 Task: Look for space in Sakété, Benin from 17th June, 2023 to 21st June, 2023 for 2 adults in price range Rs.7000 to Rs.12000. Place can be private room with 1  bedroom having 2 beds and 1 bathroom. Property type can be flat. Amenities needed are: wifi, . Booking option can be shelf check-in. Required host language is English.
Action: Mouse moved to (751, 135)
Screenshot: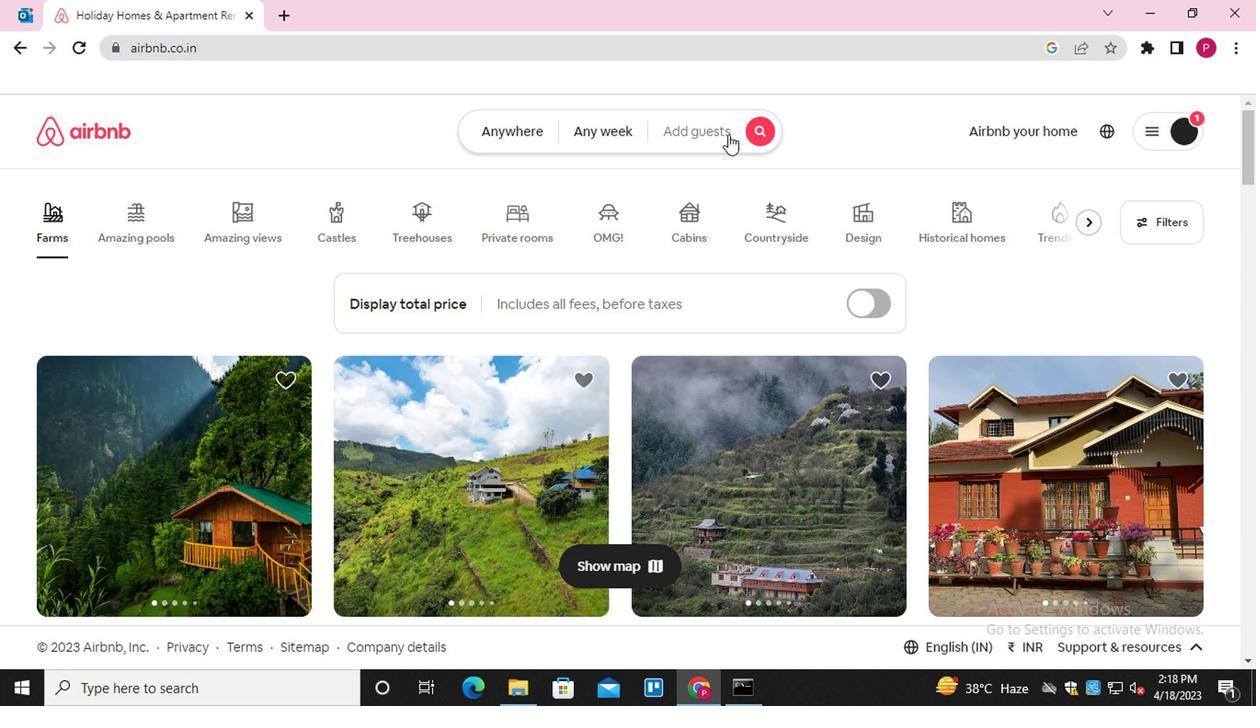 
Action: Mouse pressed left at (751, 135)
Screenshot: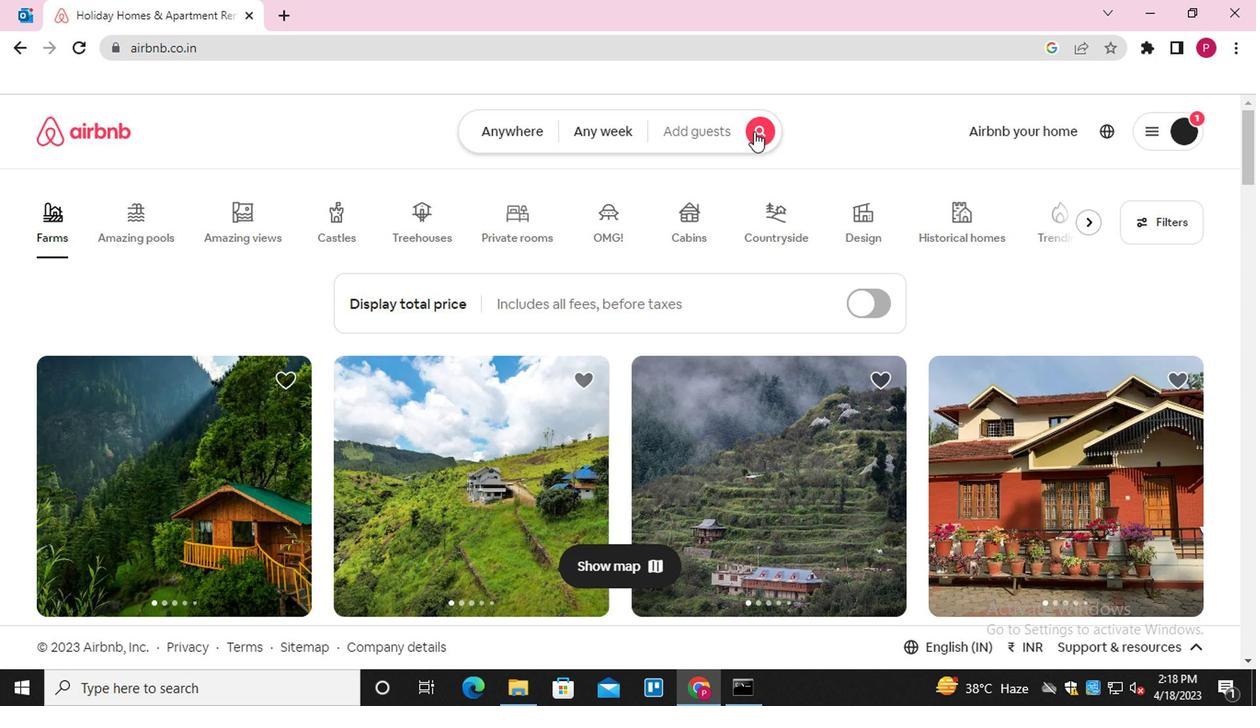 
Action: Mouse moved to (392, 216)
Screenshot: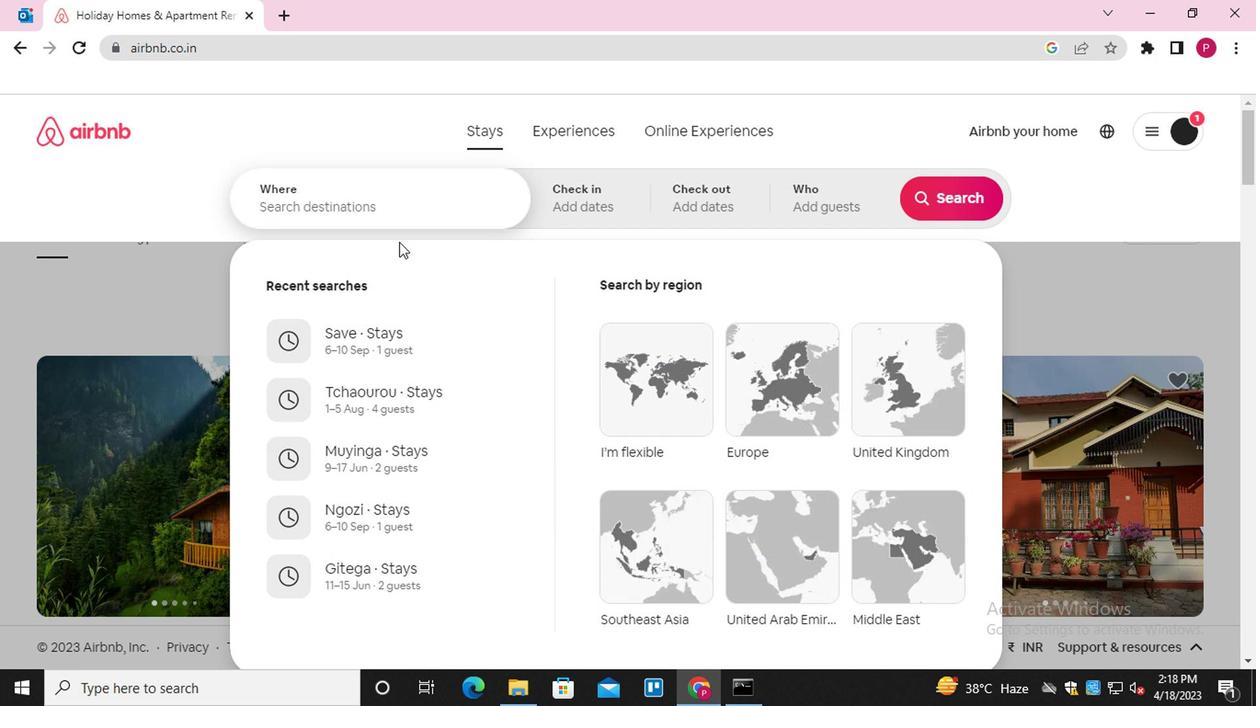 
Action: Mouse pressed left at (392, 216)
Screenshot: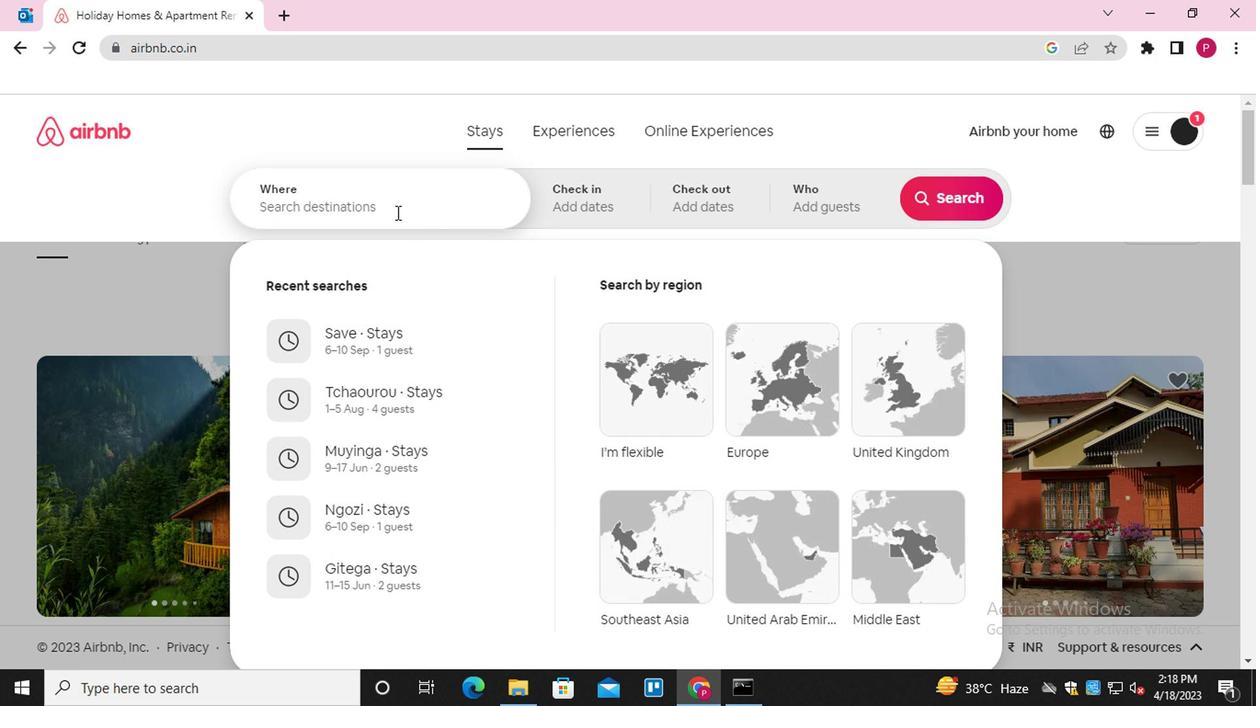 
Action: Key pressed <Key.shift><Key.shift><Key.shift><Key.shift><Key.shift>
Screenshot: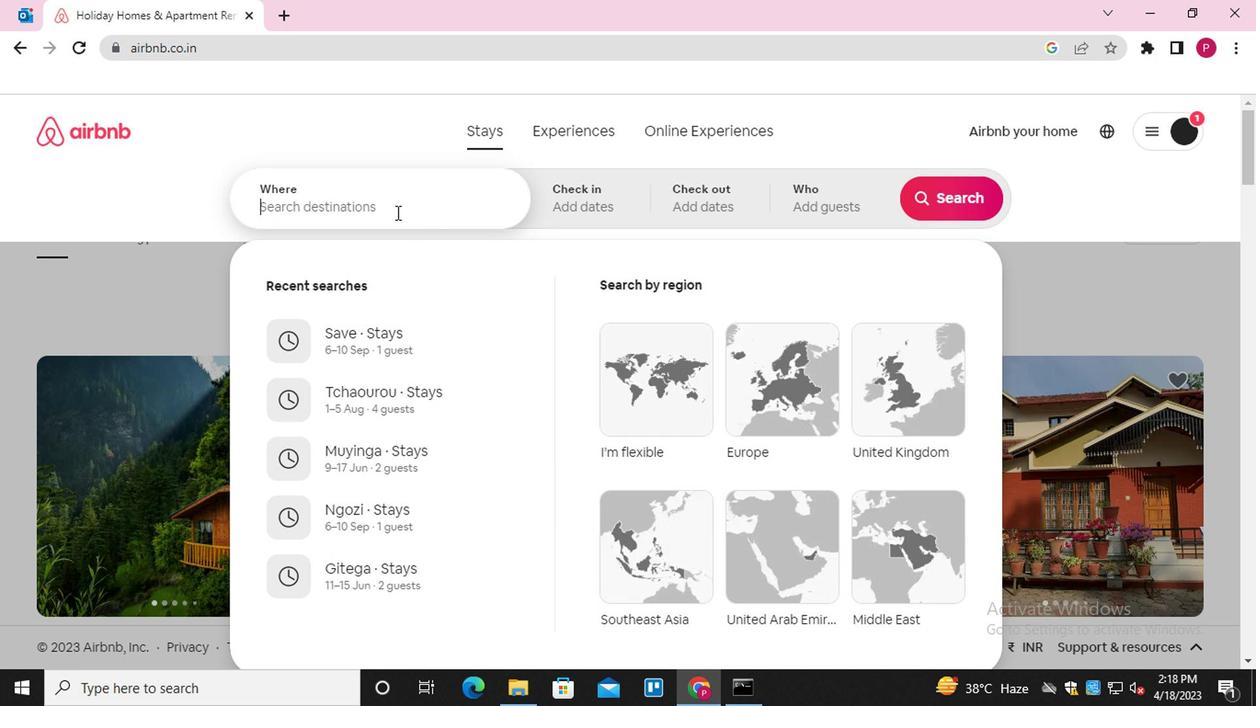 
Action: Mouse moved to (393, 216)
Screenshot: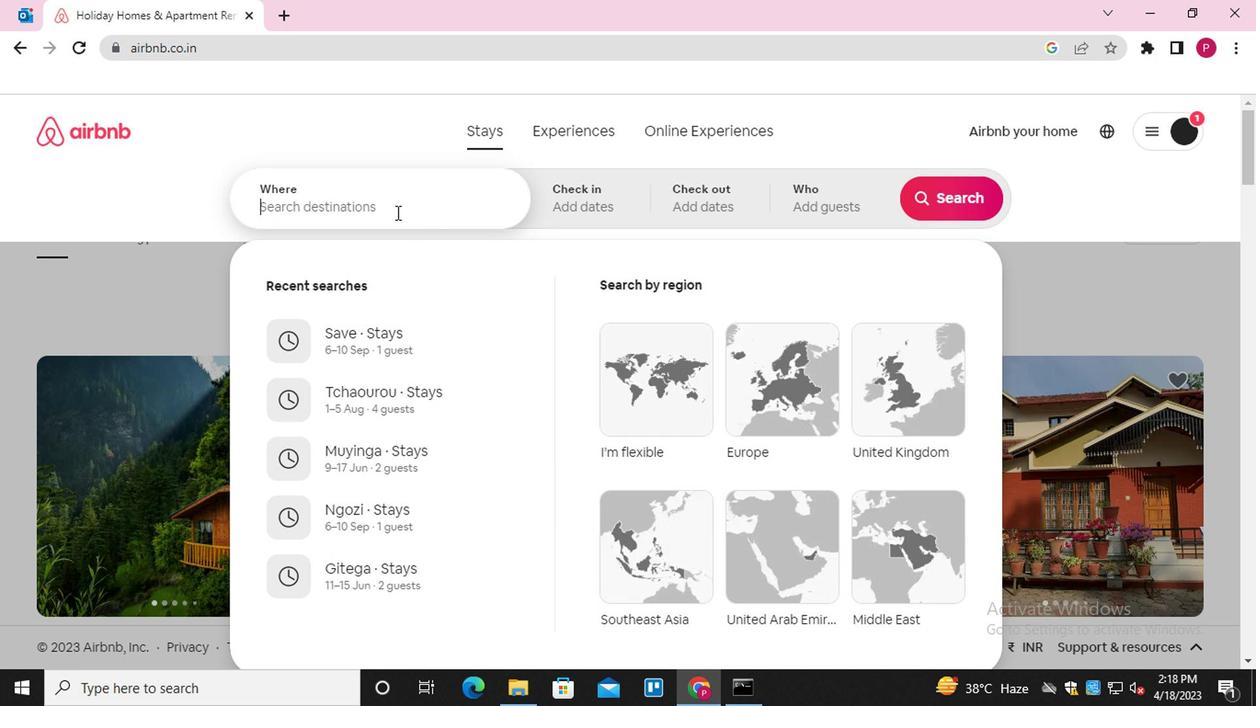 
Action: Key pressed <Key.shift><Key.shift><Key.shift><Key.shift>SAETE,<Key.space><Key.backspace><Key.backspace><Key.backspace><Key.backspace><Key.backspace>KETE
Screenshot: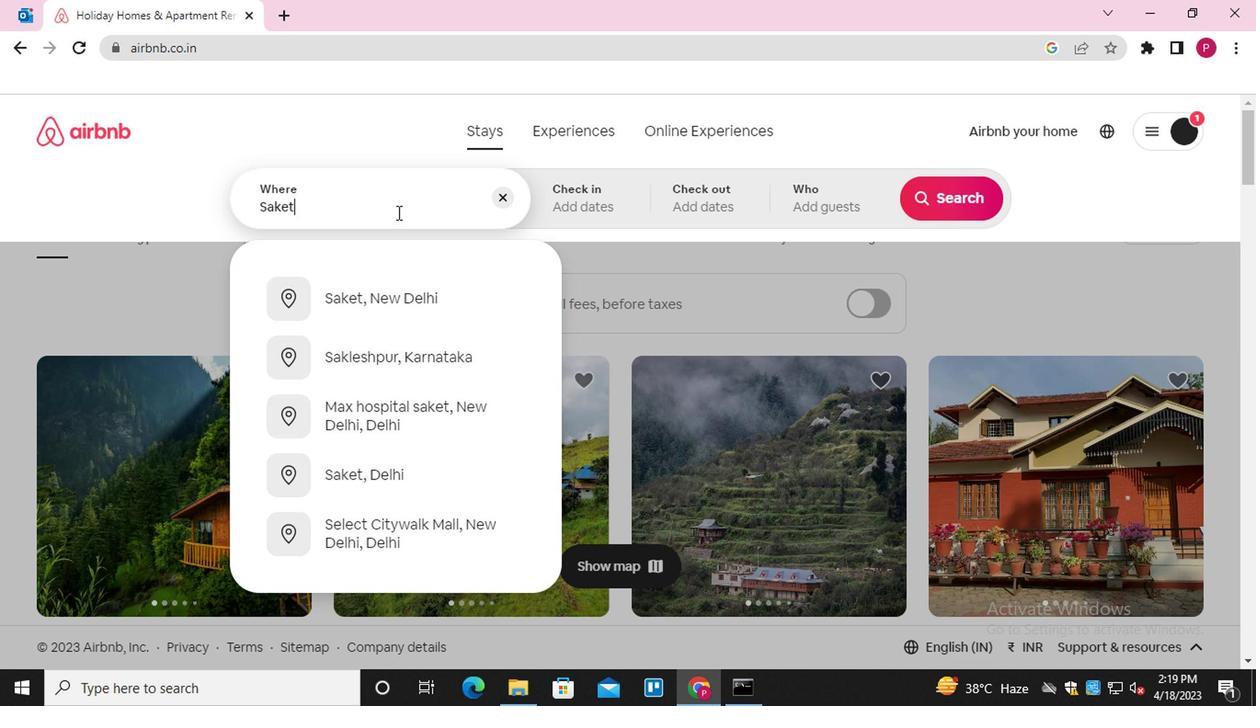 
Action: Mouse moved to (394, 479)
Screenshot: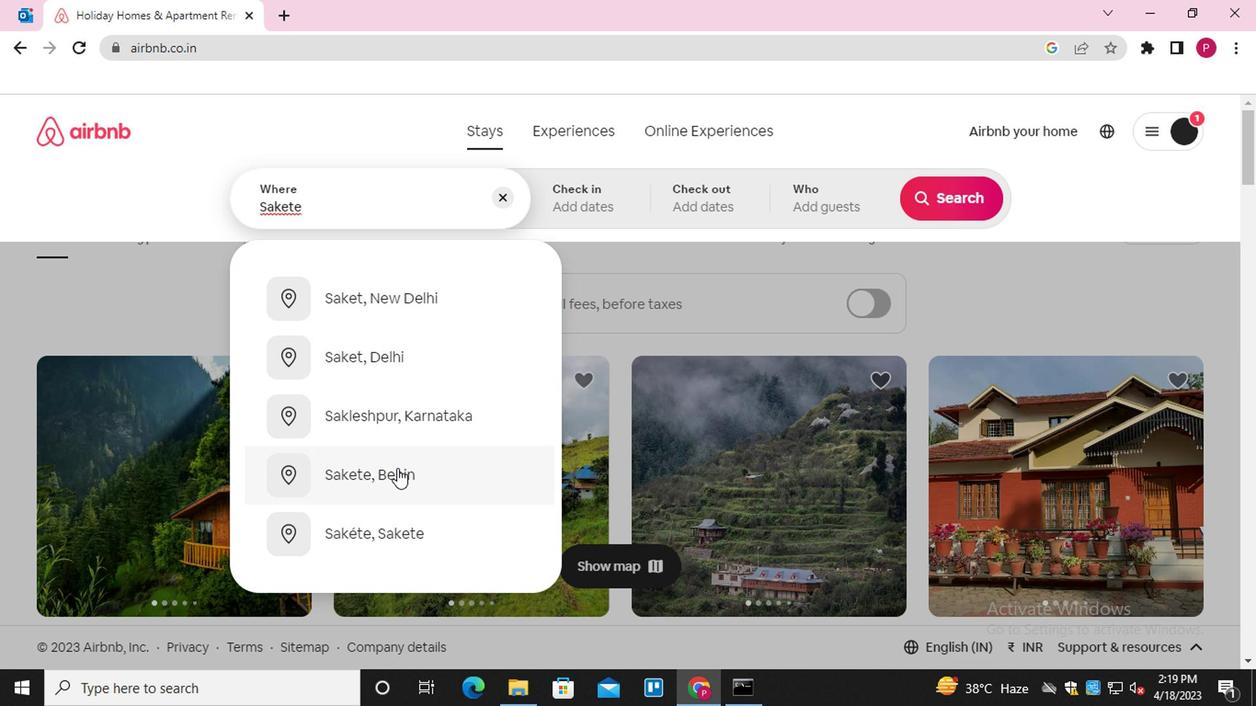 
Action: Mouse pressed left at (394, 479)
Screenshot: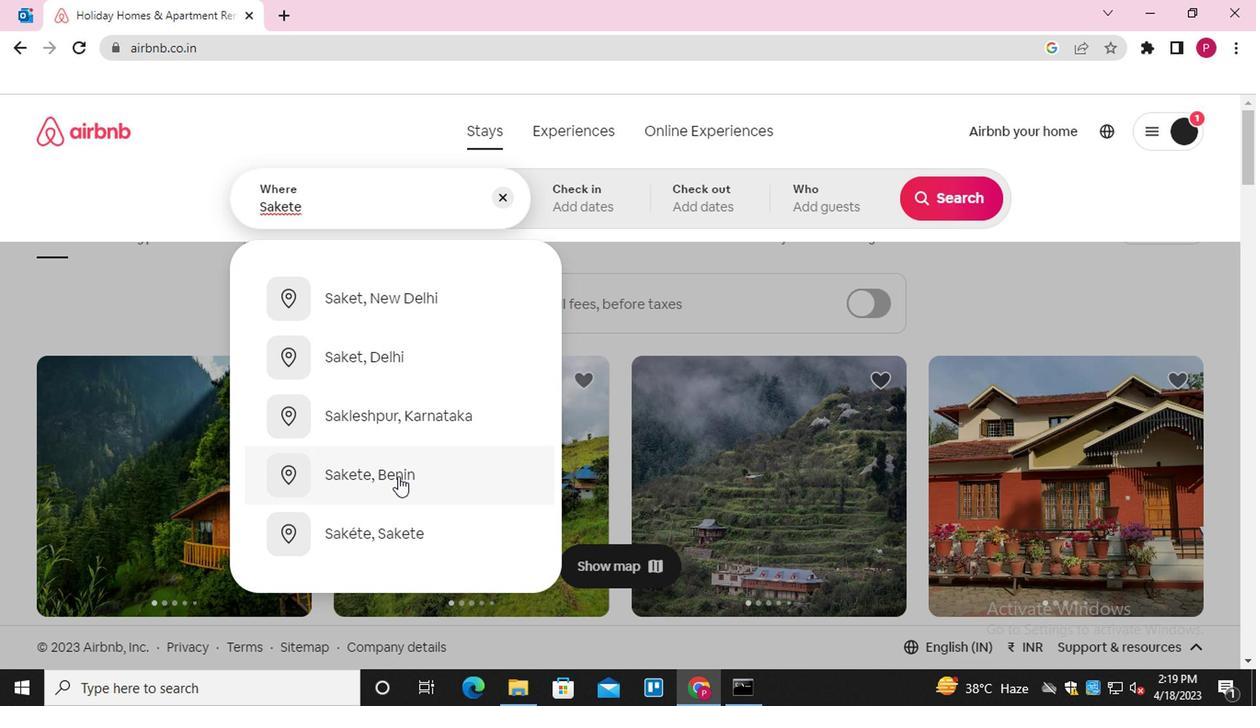 
Action: Mouse moved to (938, 344)
Screenshot: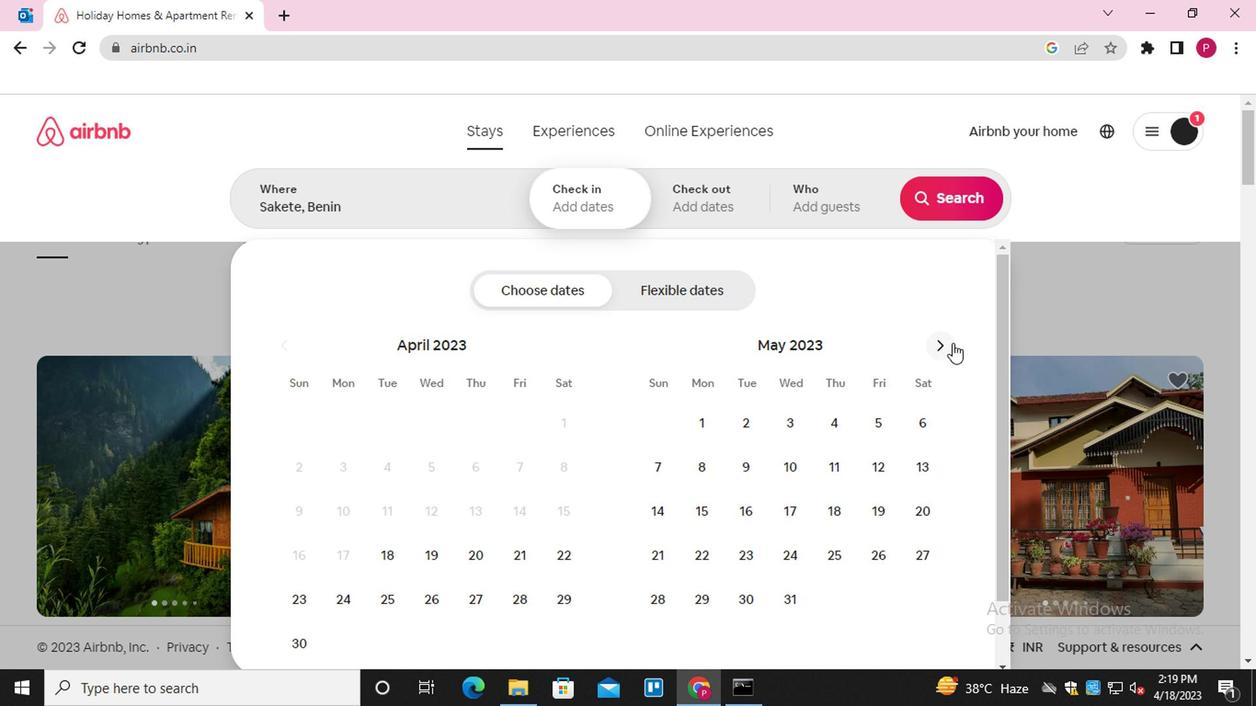 
Action: Mouse pressed left at (938, 344)
Screenshot: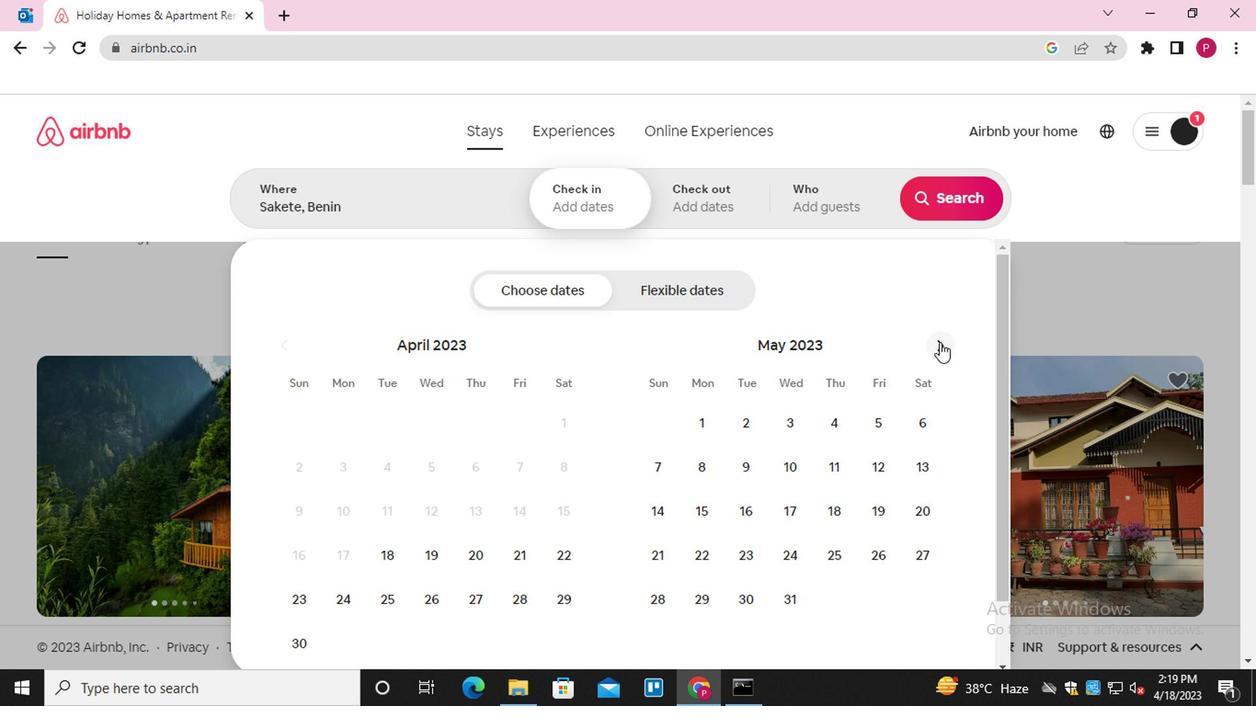 
Action: Mouse moved to (924, 519)
Screenshot: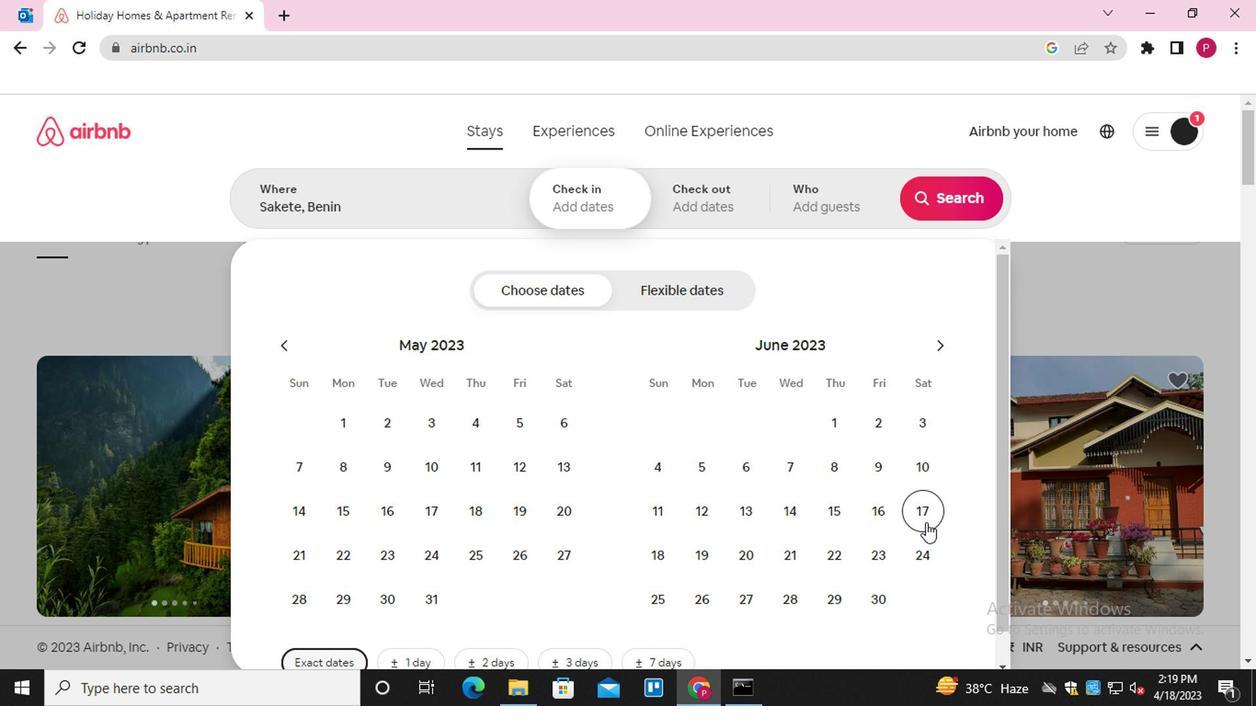 
Action: Mouse pressed left at (924, 519)
Screenshot: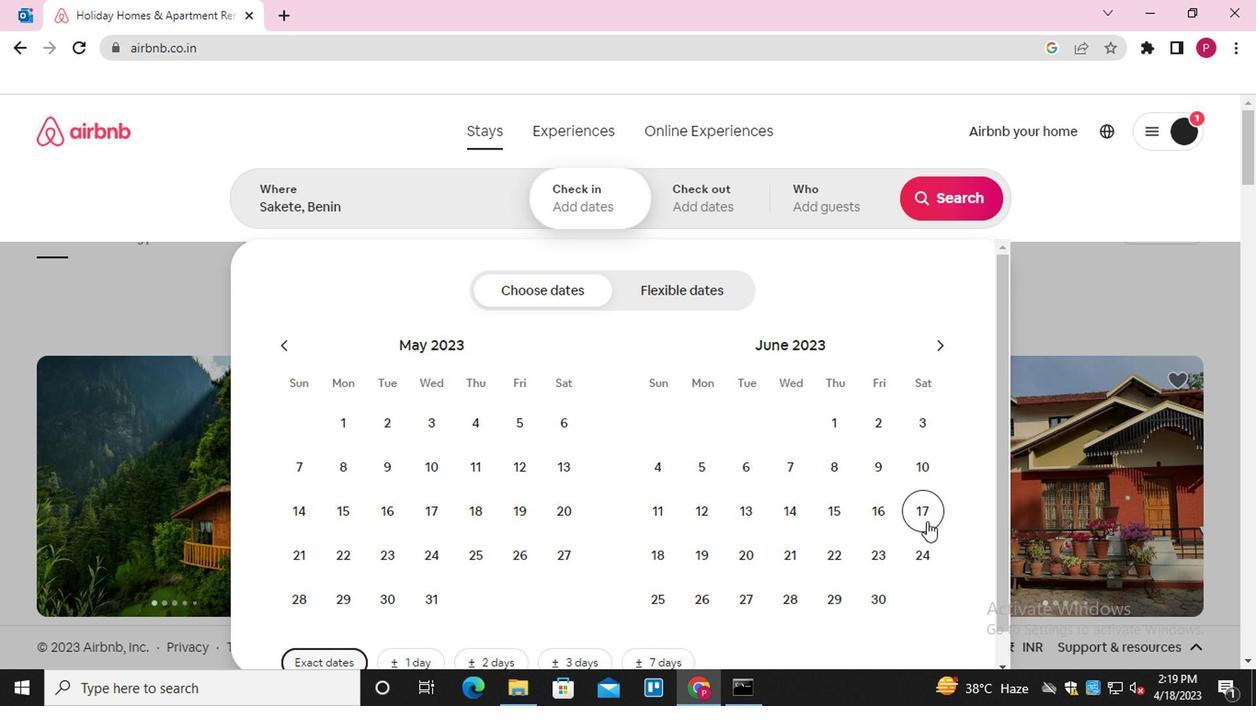 
Action: Mouse moved to (787, 562)
Screenshot: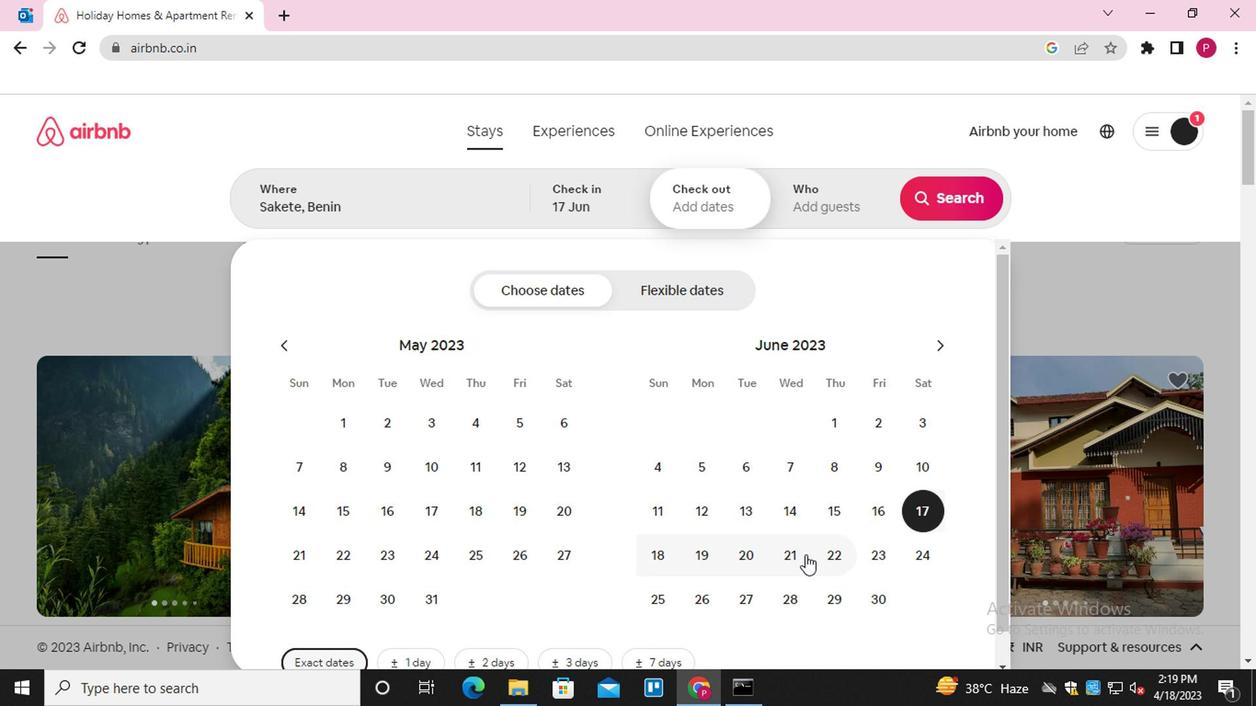 
Action: Mouse pressed left at (787, 562)
Screenshot: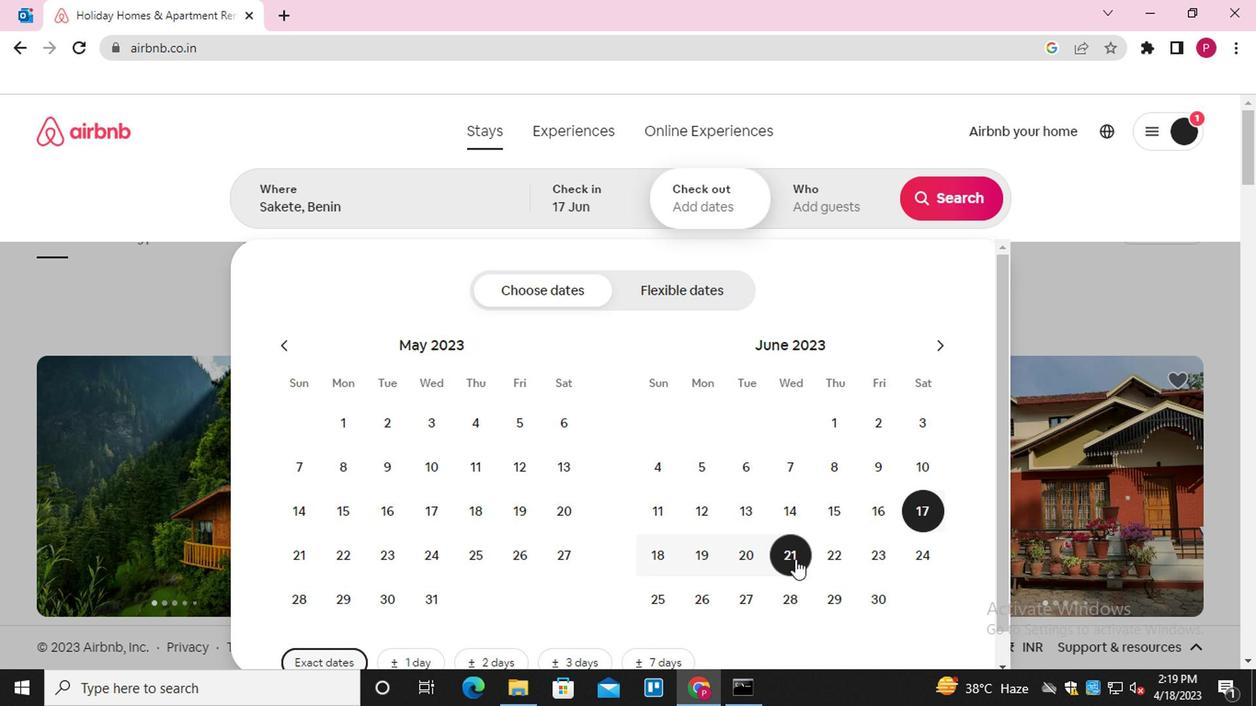 
Action: Mouse moved to (813, 212)
Screenshot: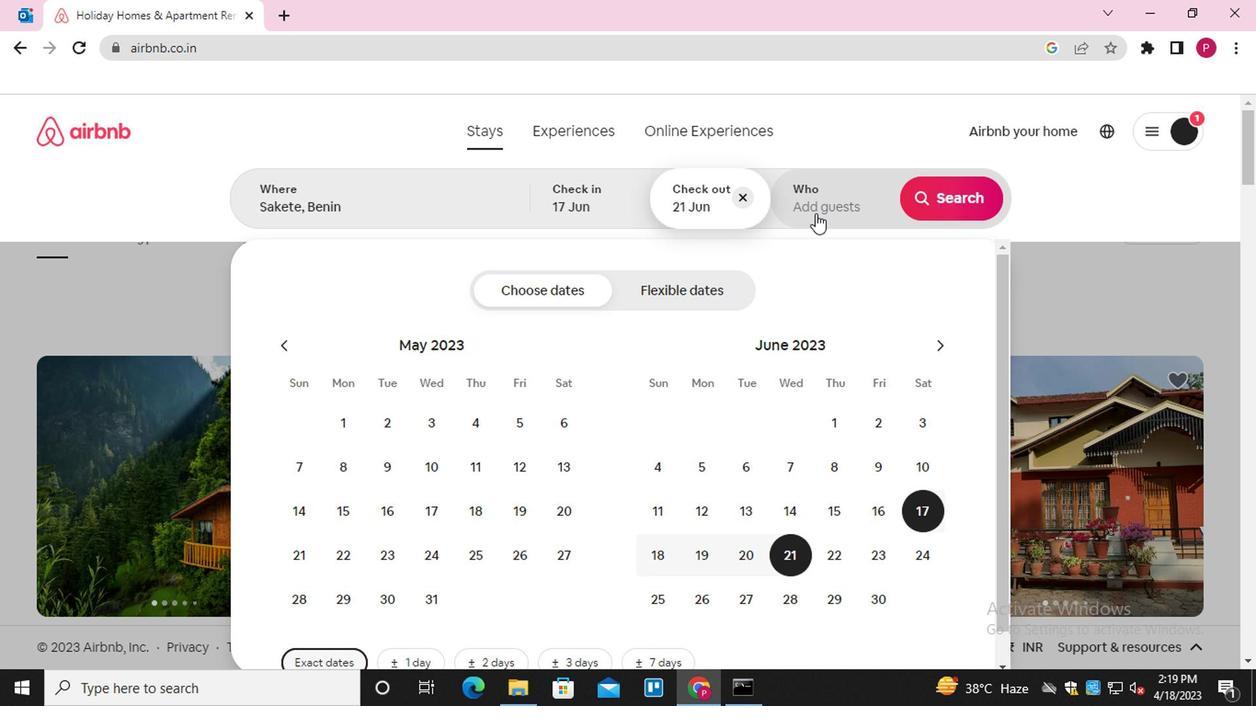 
Action: Mouse pressed left at (813, 212)
Screenshot: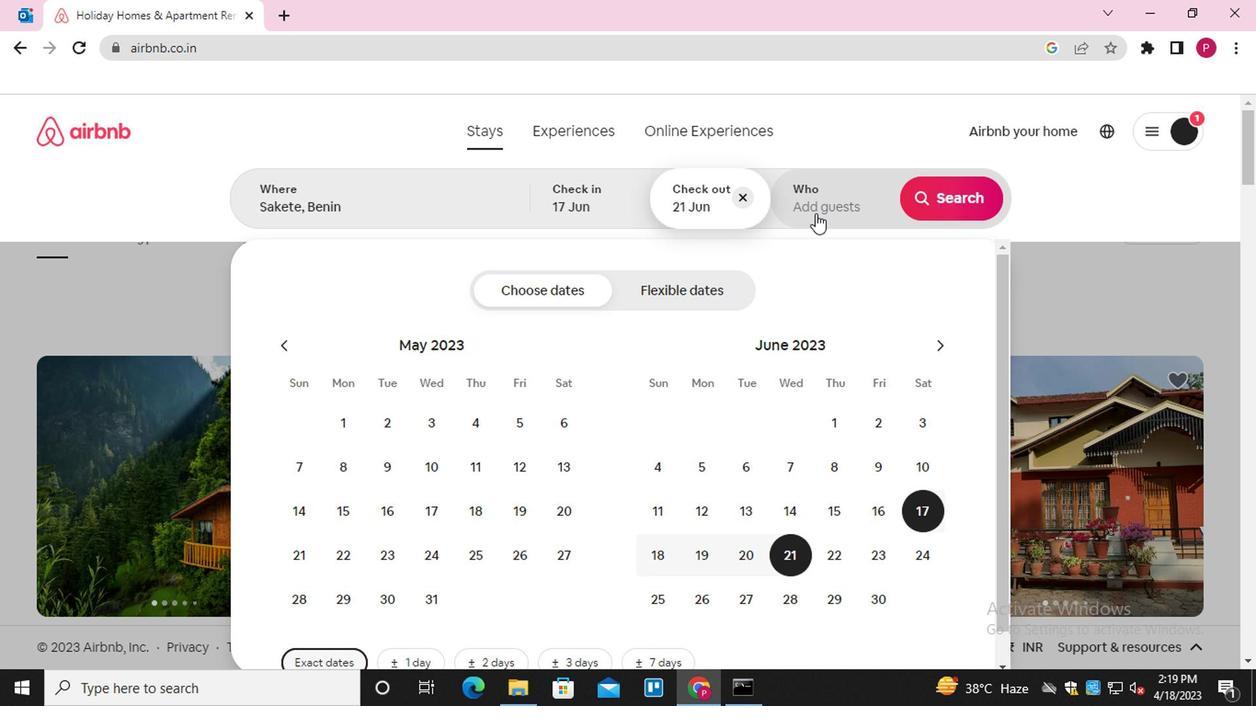 
Action: Mouse moved to (957, 296)
Screenshot: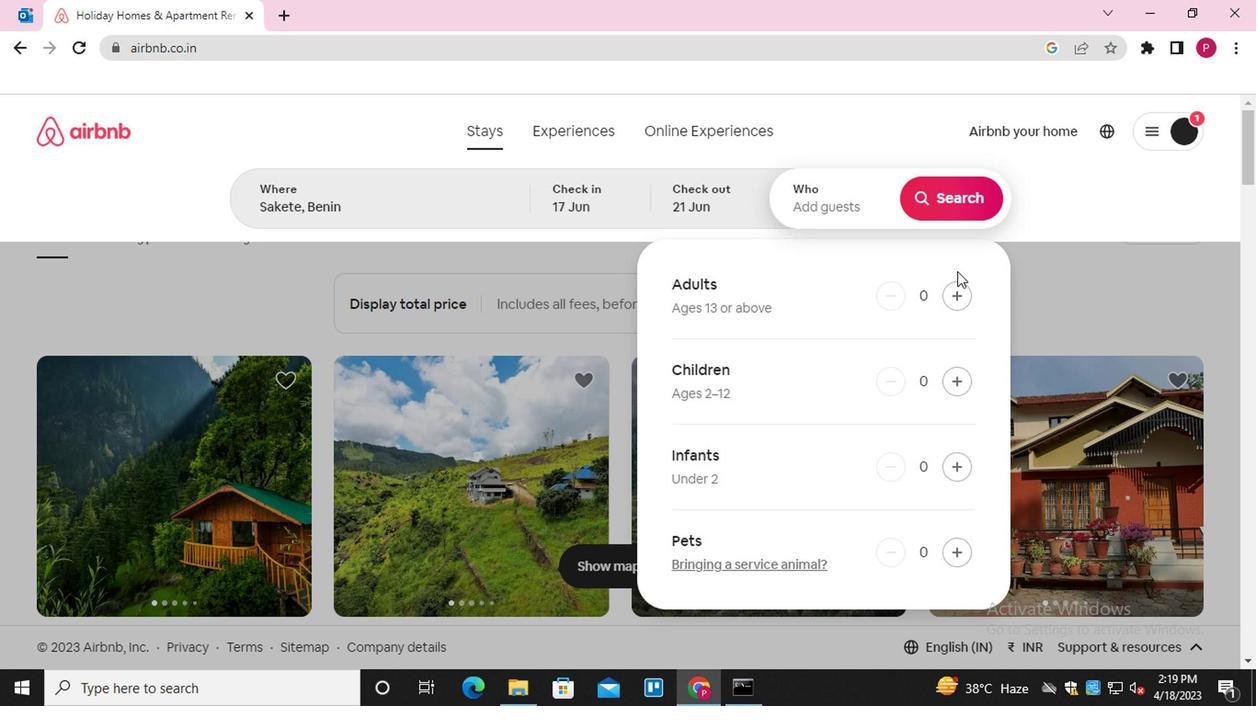 
Action: Mouse pressed left at (957, 296)
Screenshot: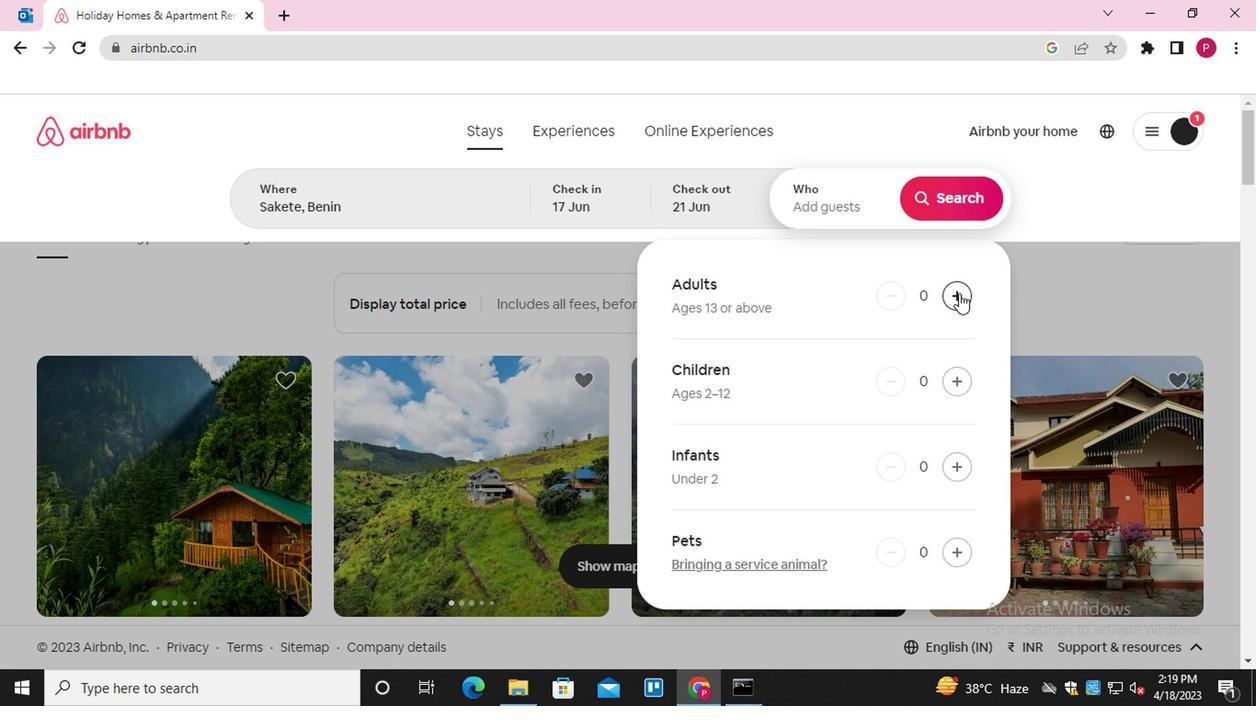 
Action: Mouse pressed left at (957, 296)
Screenshot: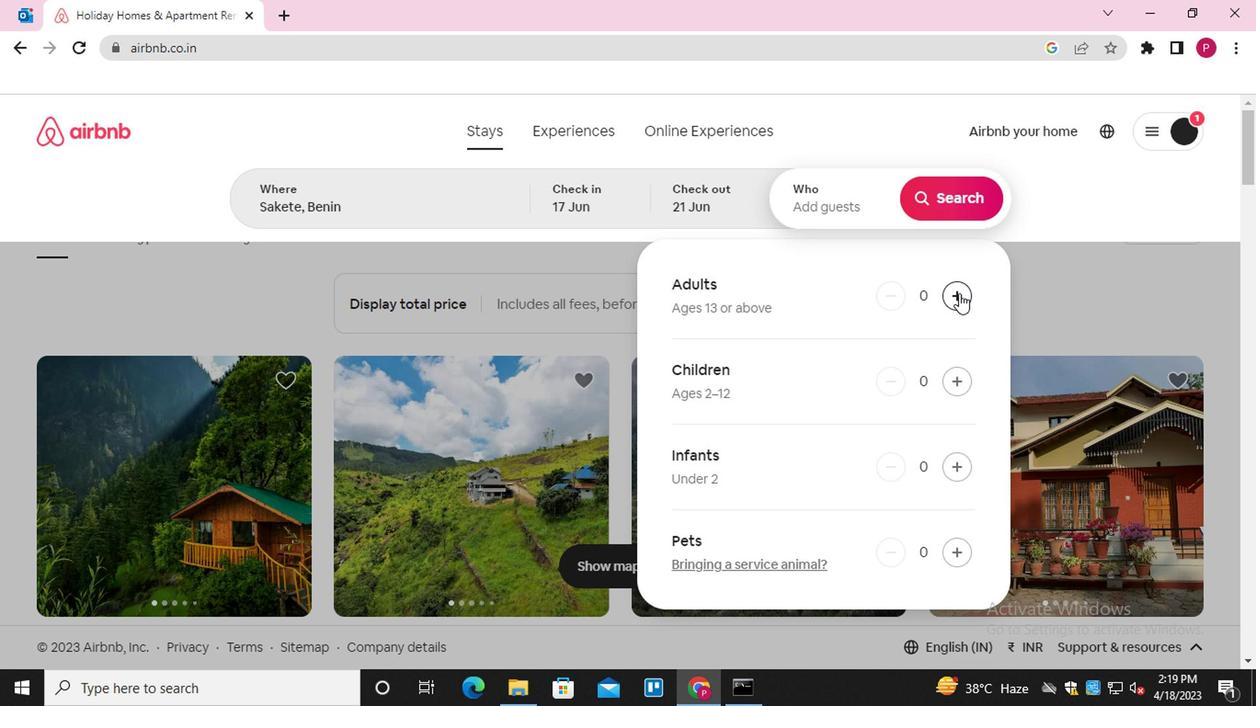 
Action: Mouse moved to (946, 205)
Screenshot: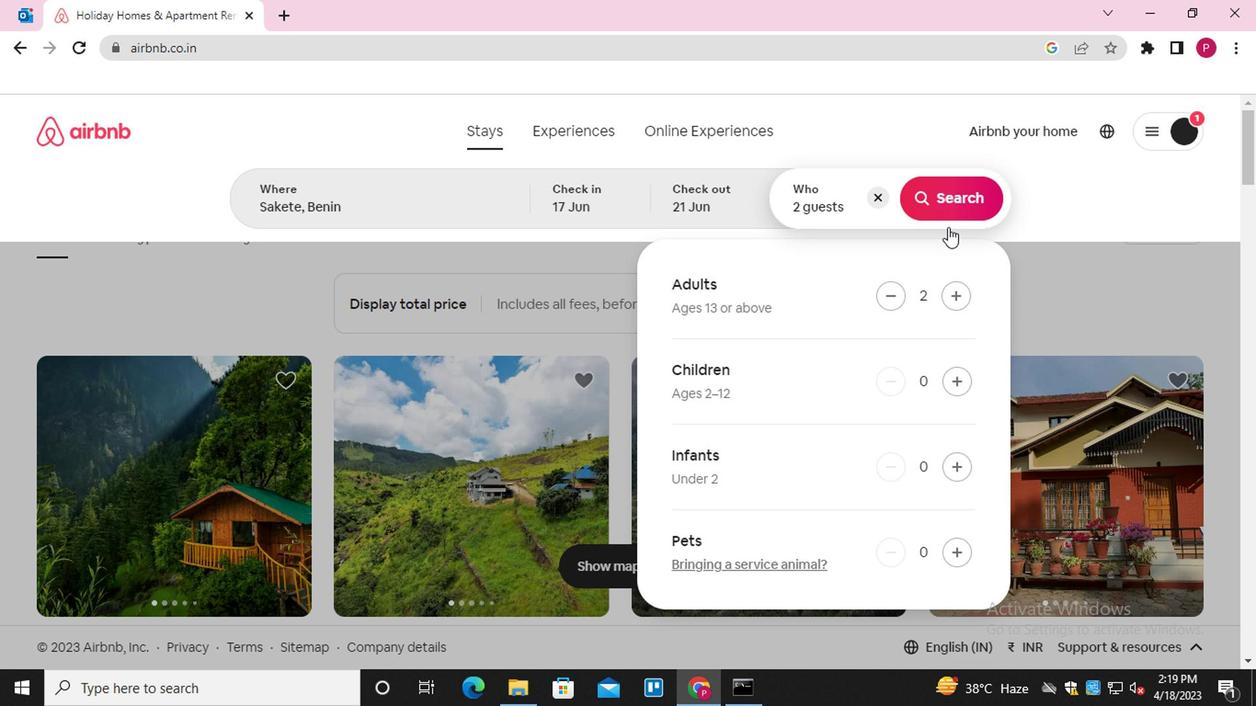 
Action: Mouse pressed left at (946, 205)
Screenshot: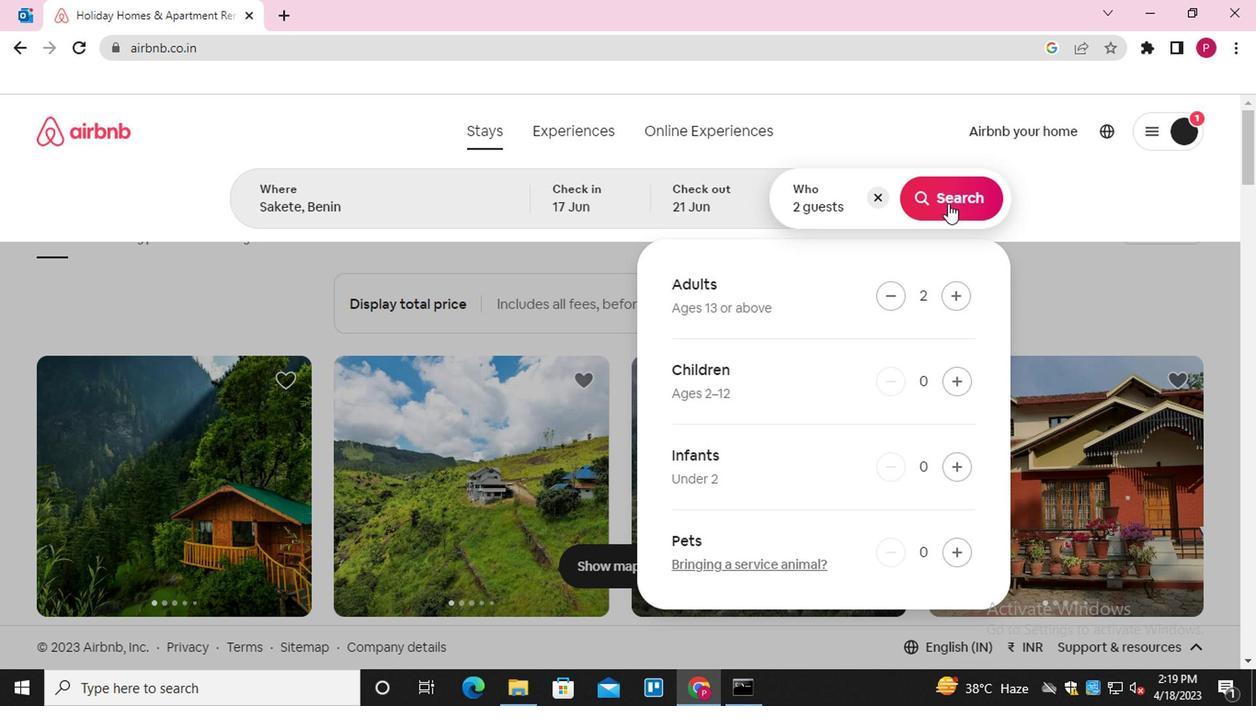 
Action: Mouse moved to (1173, 216)
Screenshot: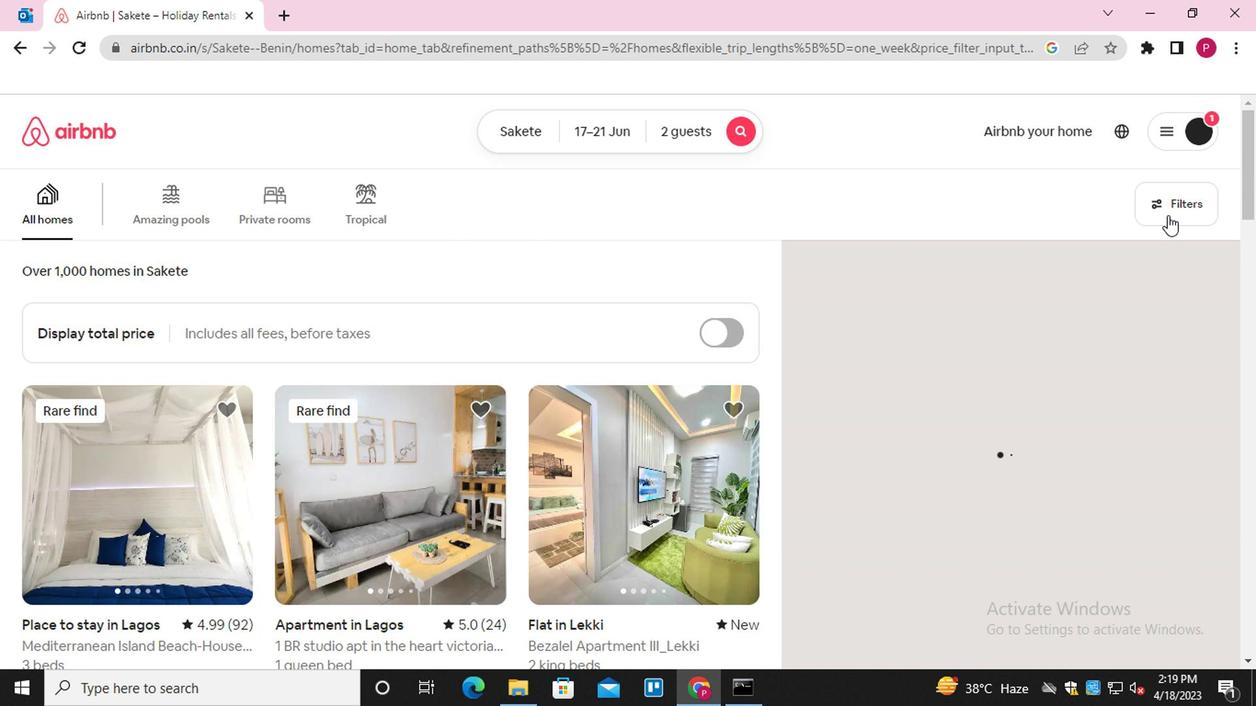 
Action: Mouse pressed left at (1173, 216)
Screenshot: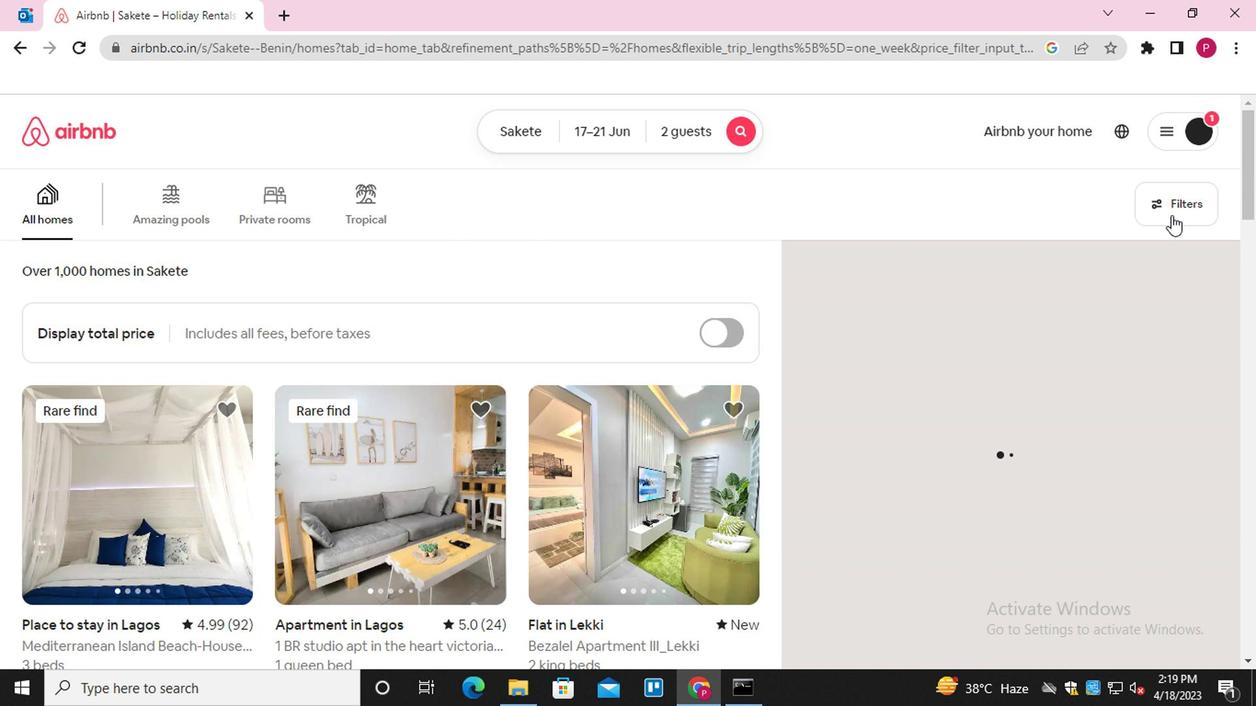 
Action: Mouse moved to (394, 445)
Screenshot: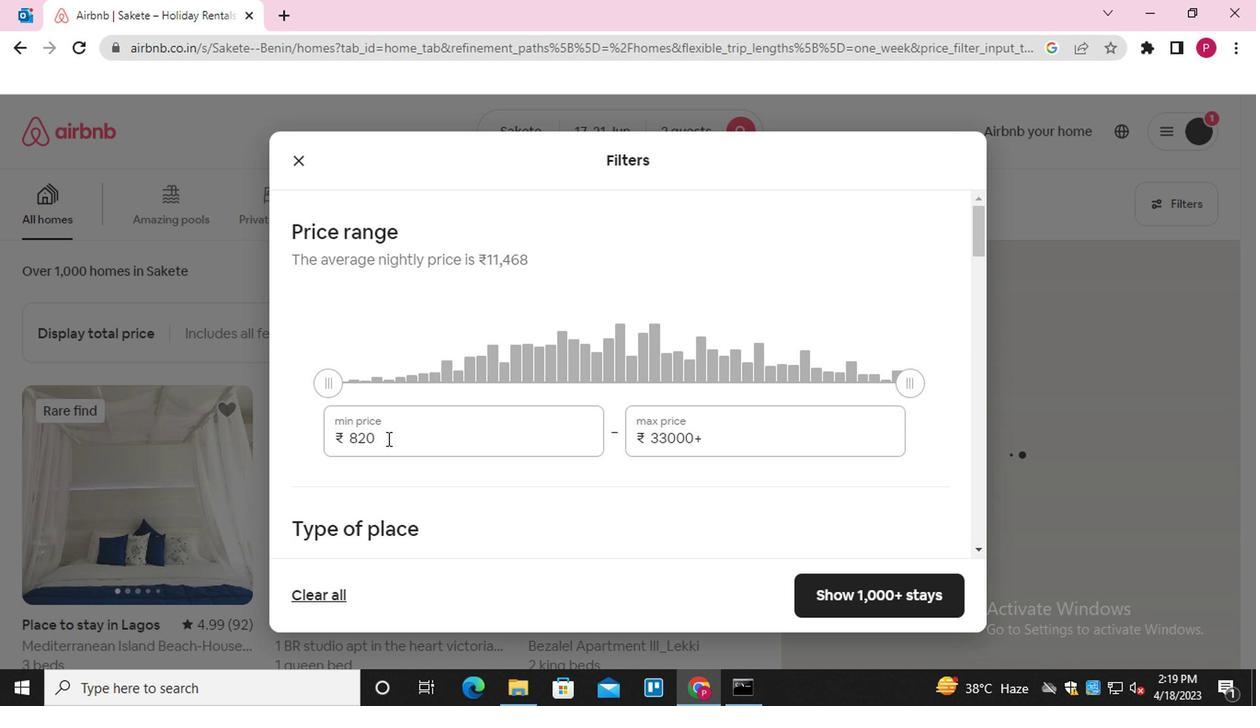
Action: Mouse pressed left at (394, 445)
Screenshot: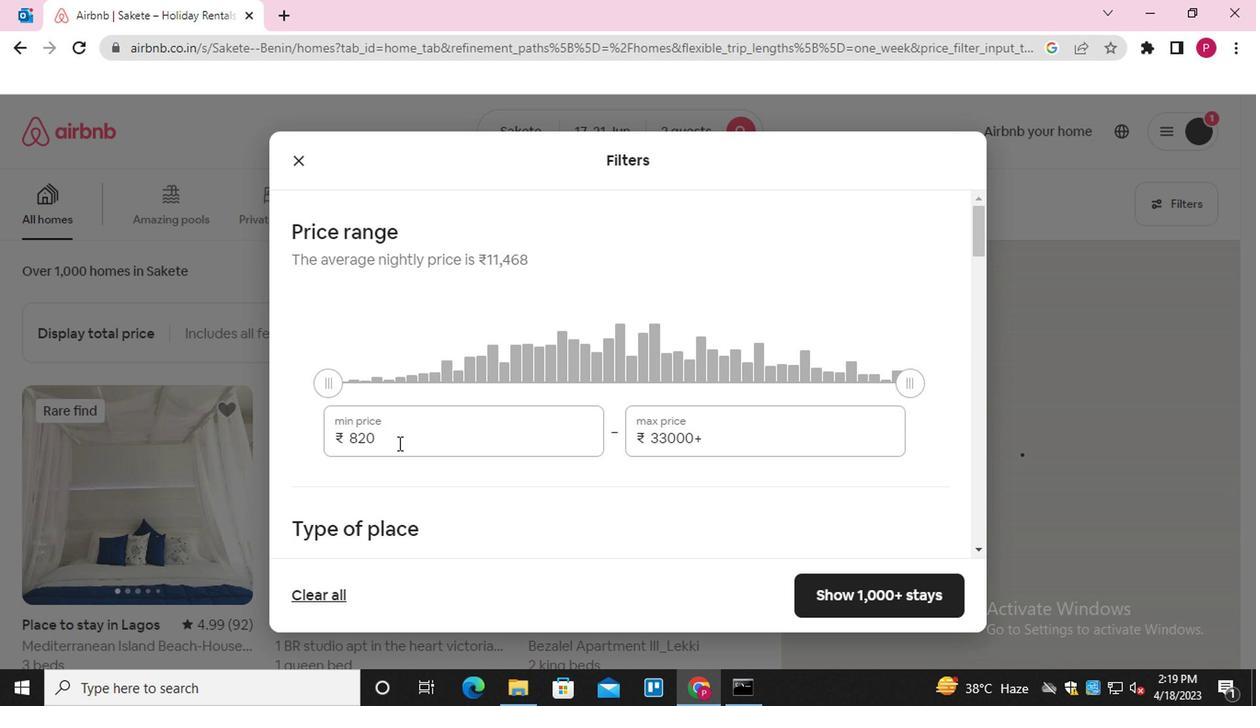 
Action: Mouse pressed left at (394, 445)
Screenshot: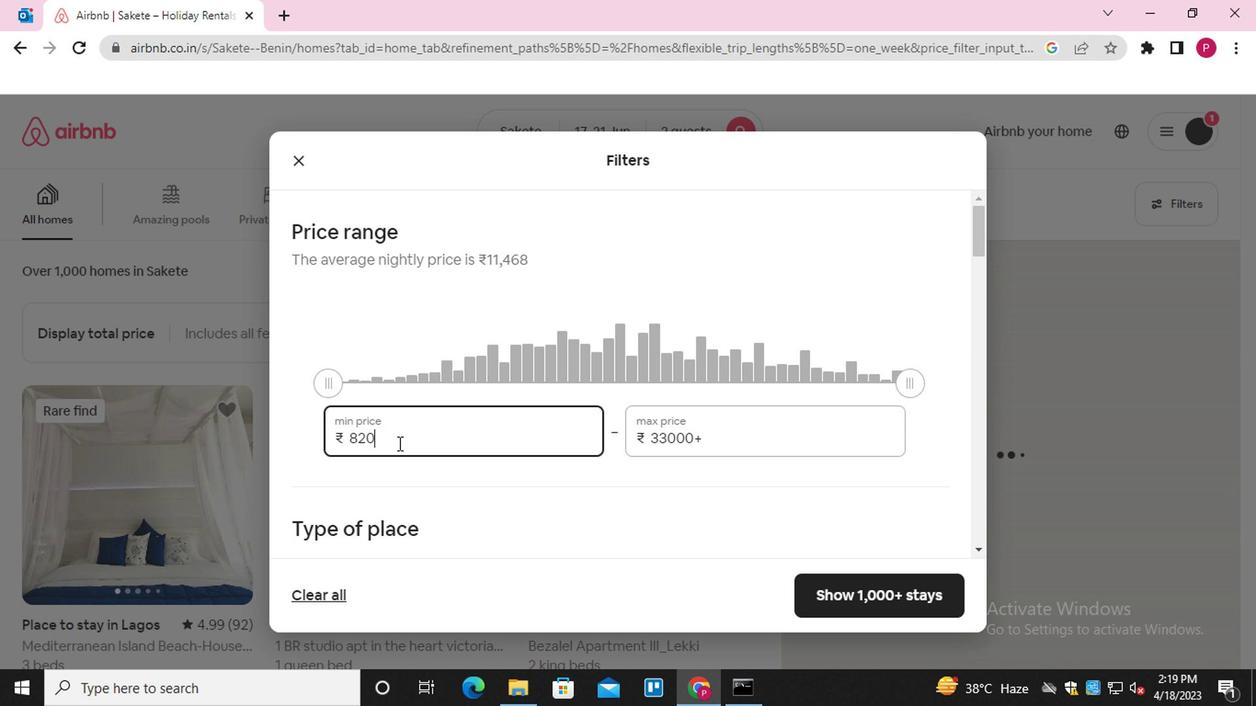 
Action: Mouse pressed left at (394, 445)
Screenshot: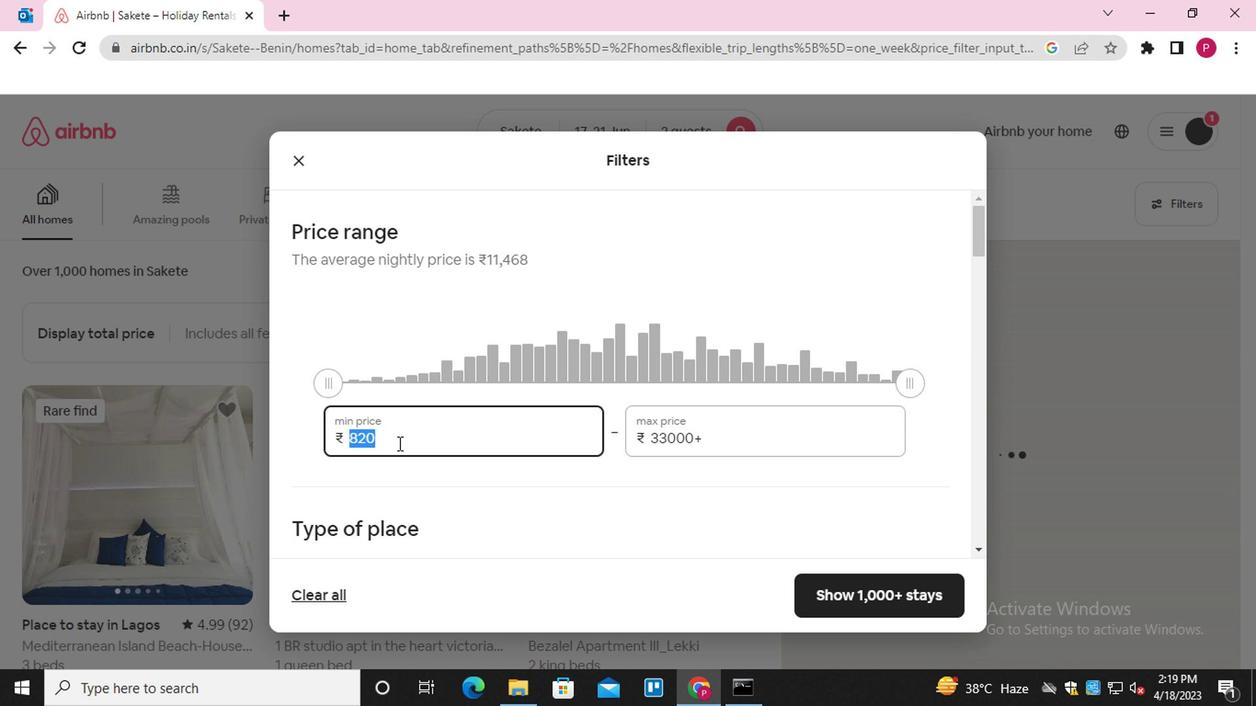 
Action: Key pressed 7000<Key.tab>12000
Screenshot: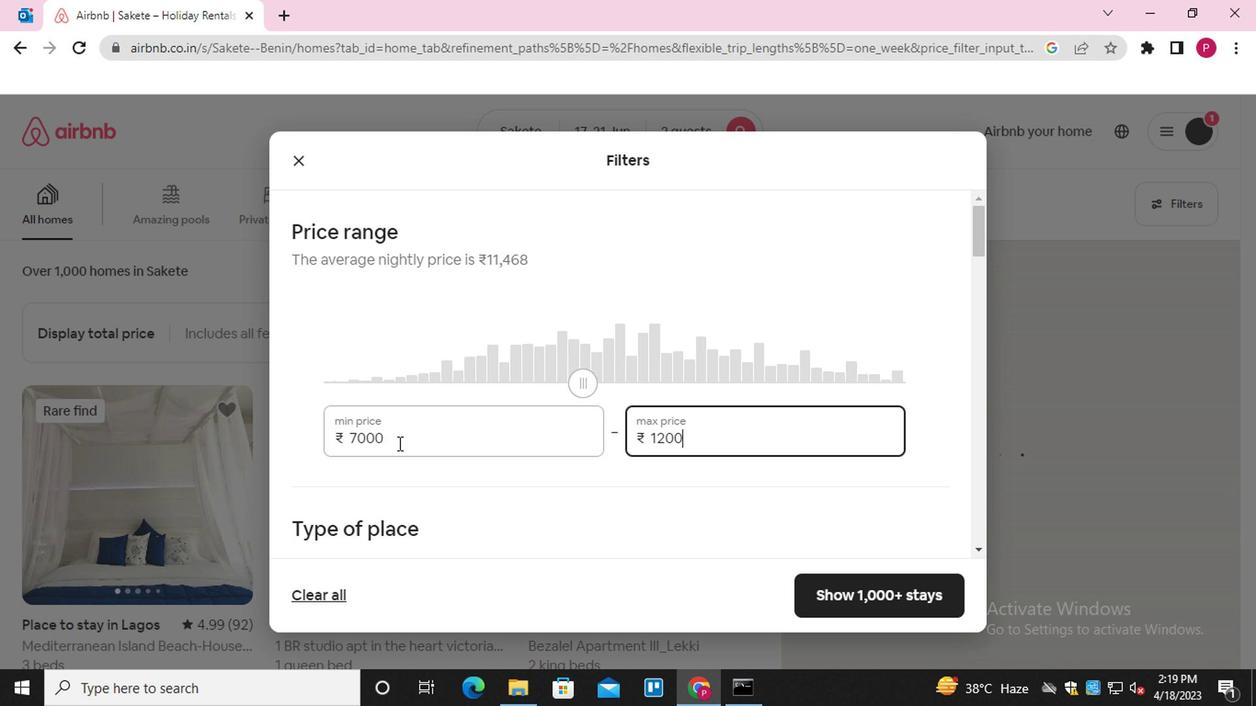 
Action: Mouse moved to (481, 512)
Screenshot: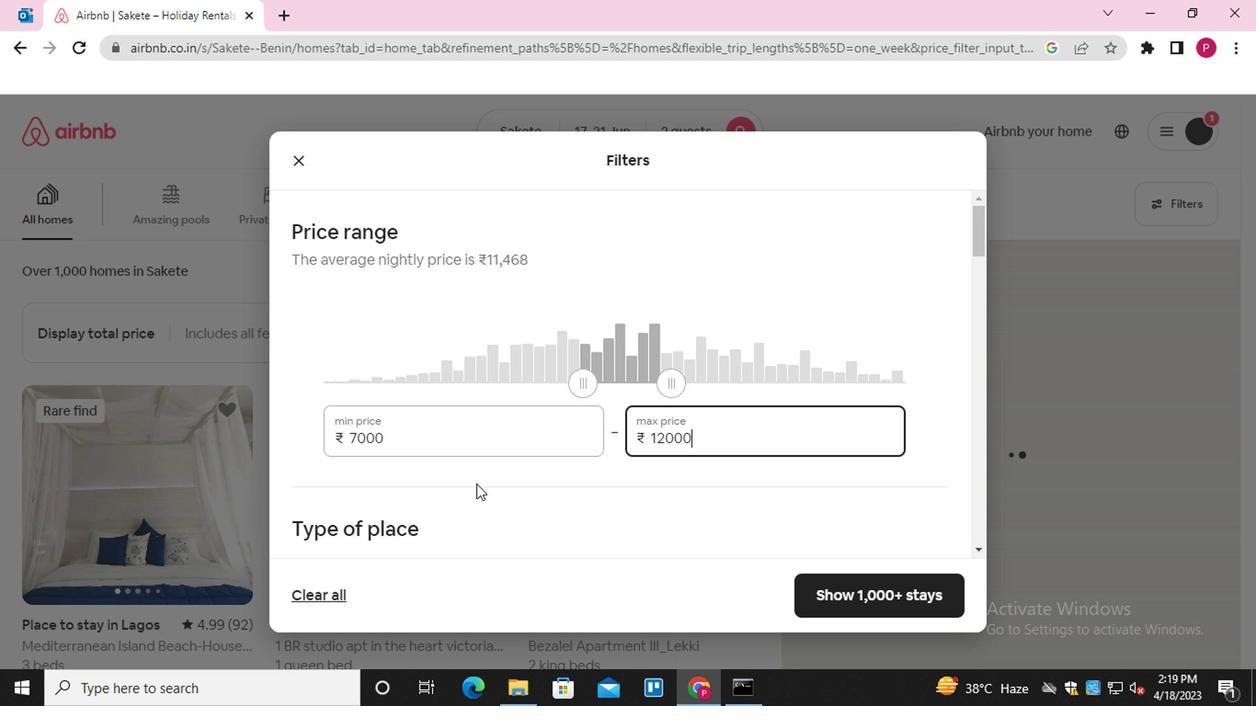 
Action: Mouse scrolled (481, 511) with delta (0, 0)
Screenshot: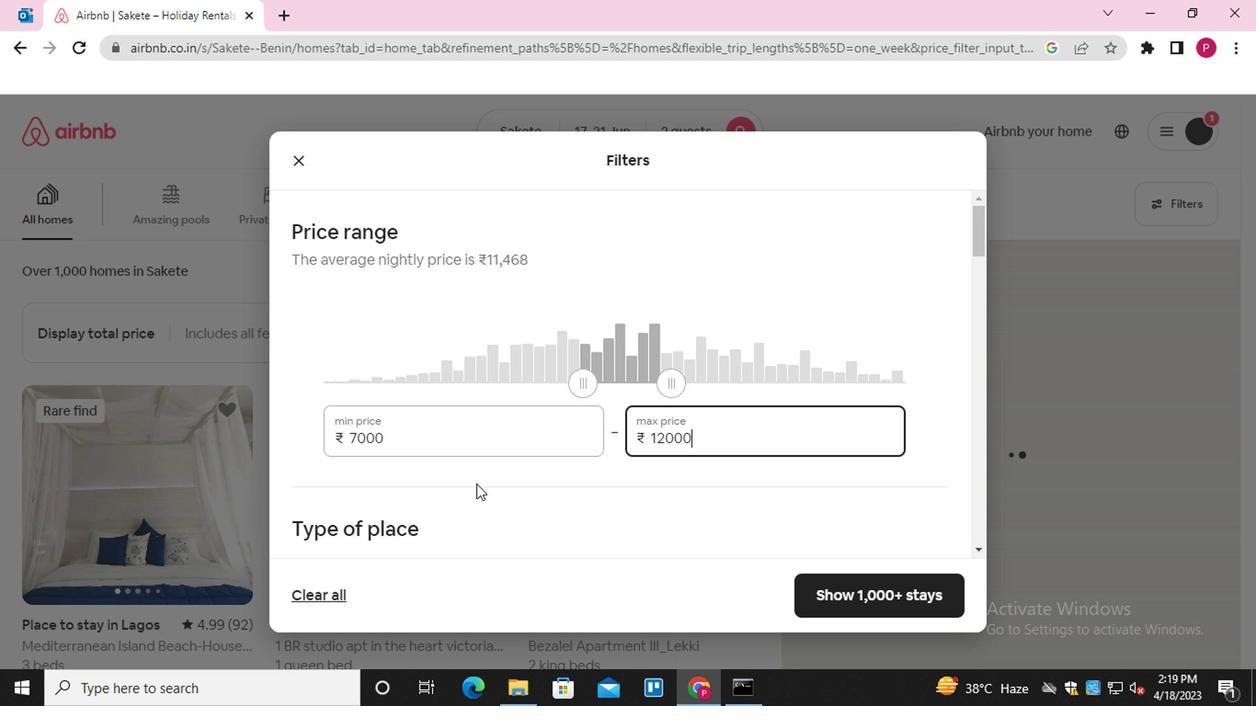 
Action: Mouse moved to (483, 517)
Screenshot: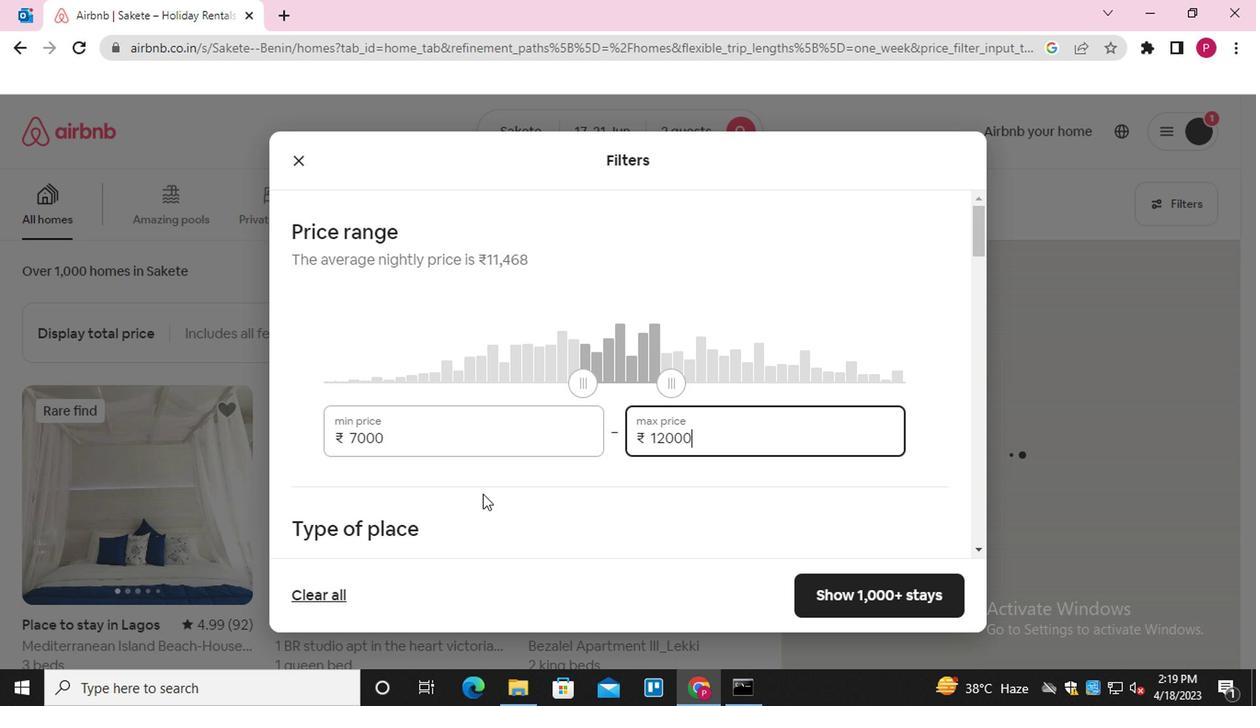 
Action: Mouse scrolled (483, 517) with delta (0, 0)
Screenshot: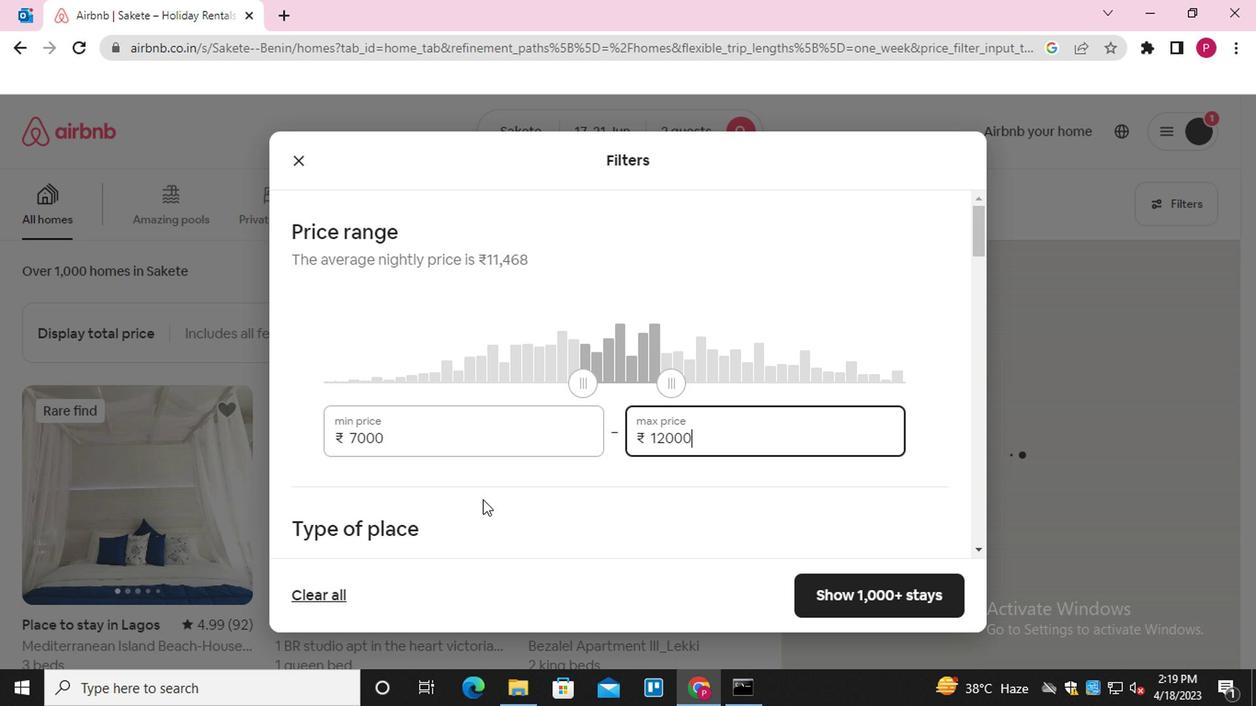 
Action: Mouse moved to (628, 411)
Screenshot: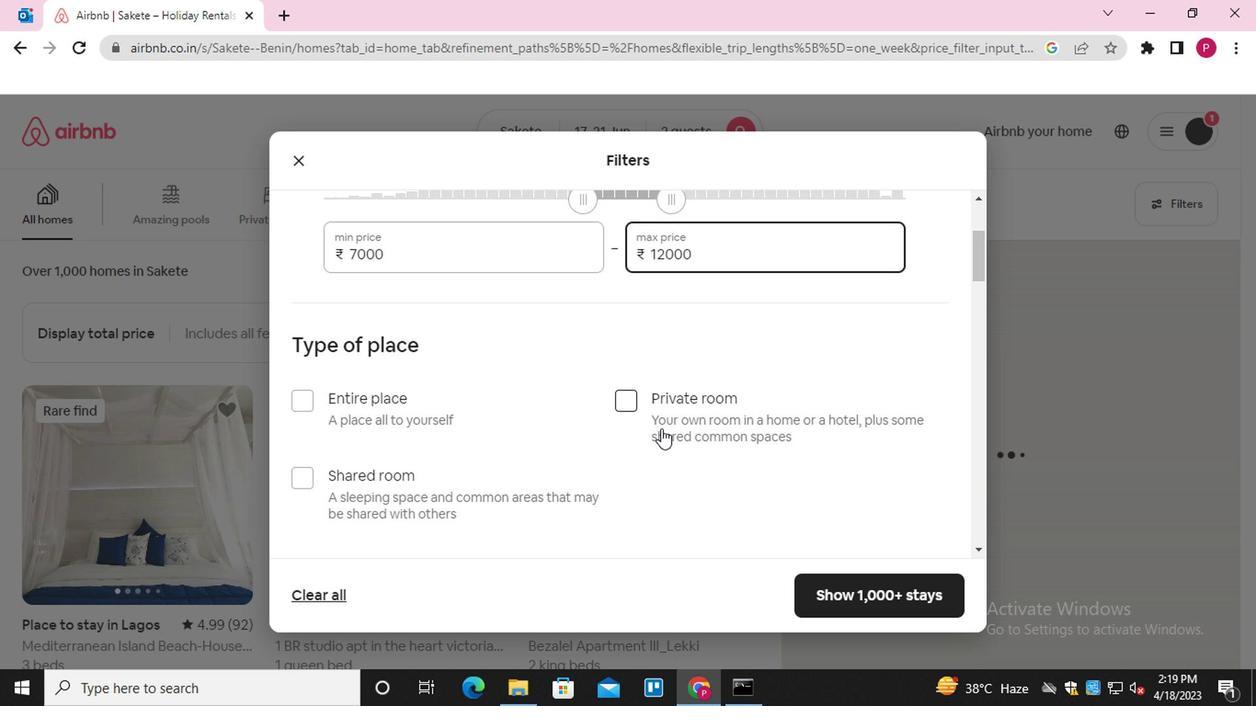 
Action: Mouse pressed left at (628, 411)
Screenshot: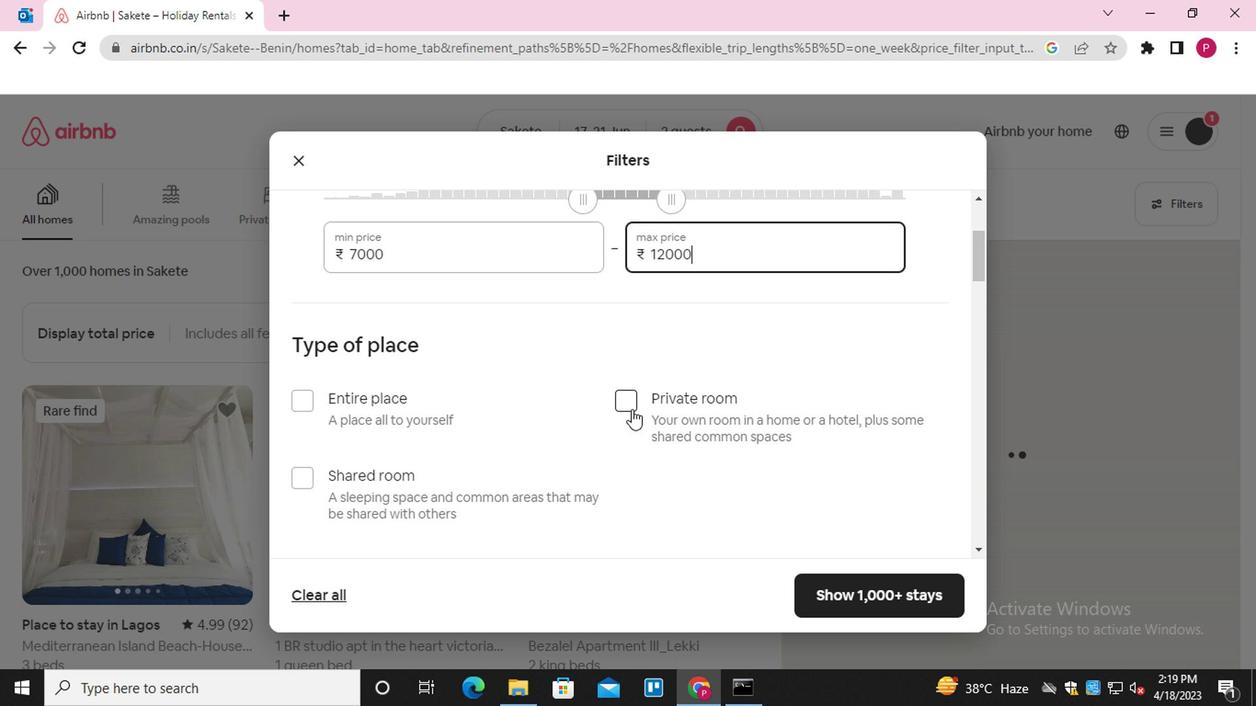 
Action: Mouse moved to (672, 478)
Screenshot: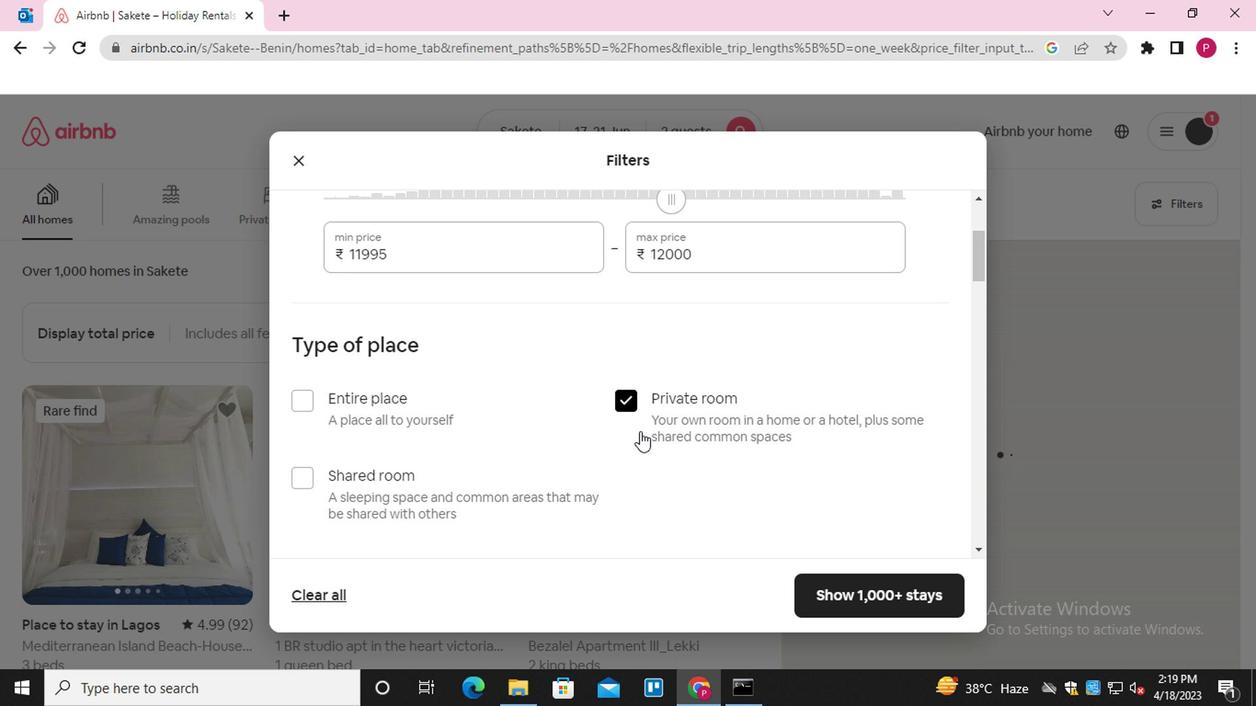 
Action: Mouse scrolled (672, 477) with delta (0, 0)
Screenshot: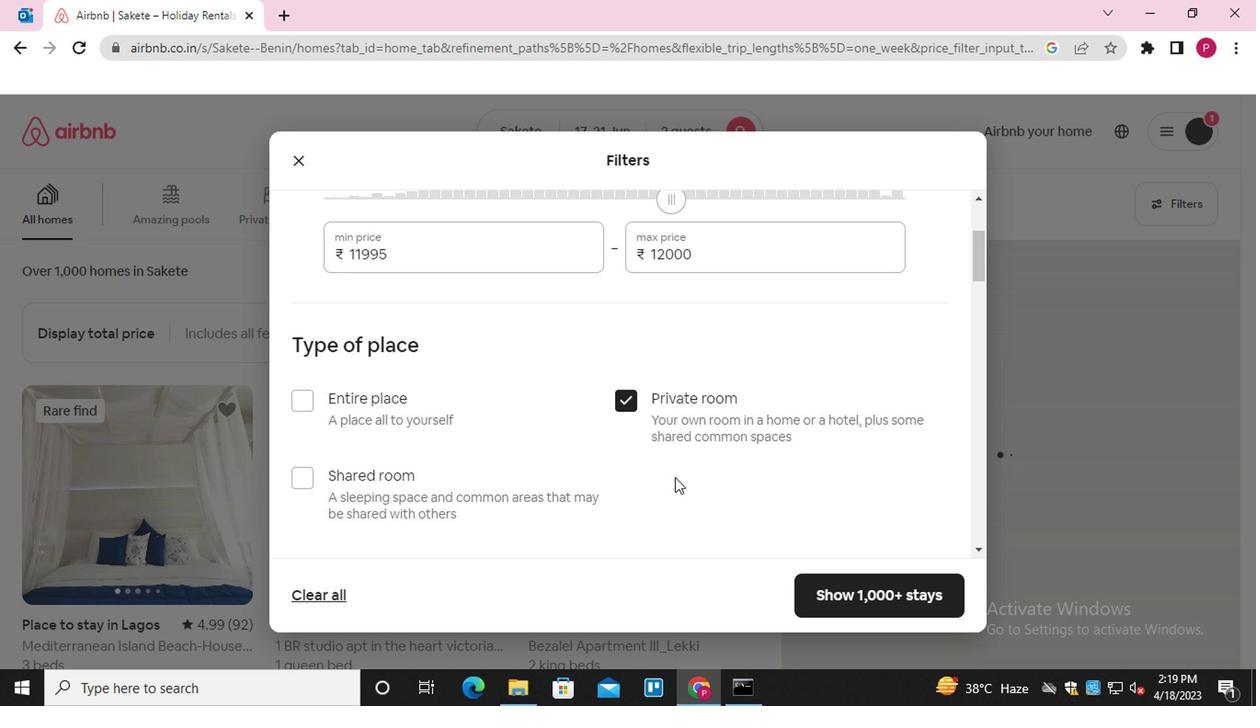 
Action: Mouse scrolled (672, 477) with delta (0, 0)
Screenshot: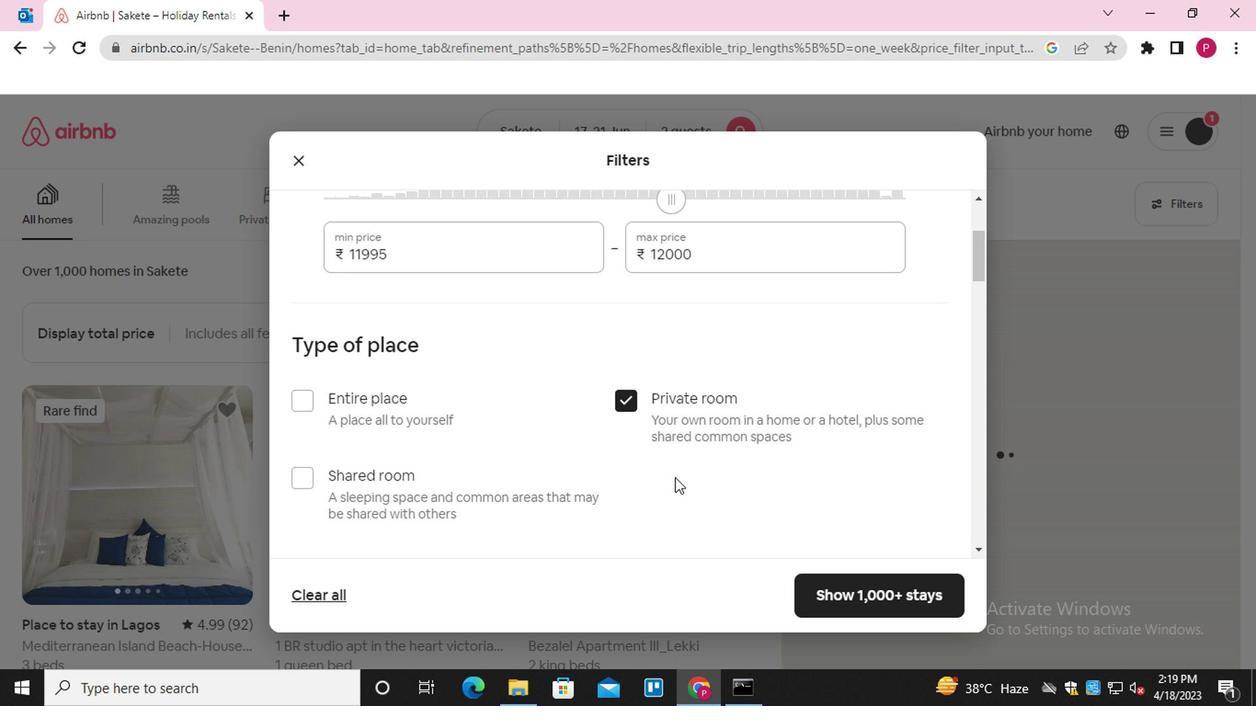 
Action: Mouse scrolled (672, 477) with delta (0, 0)
Screenshot: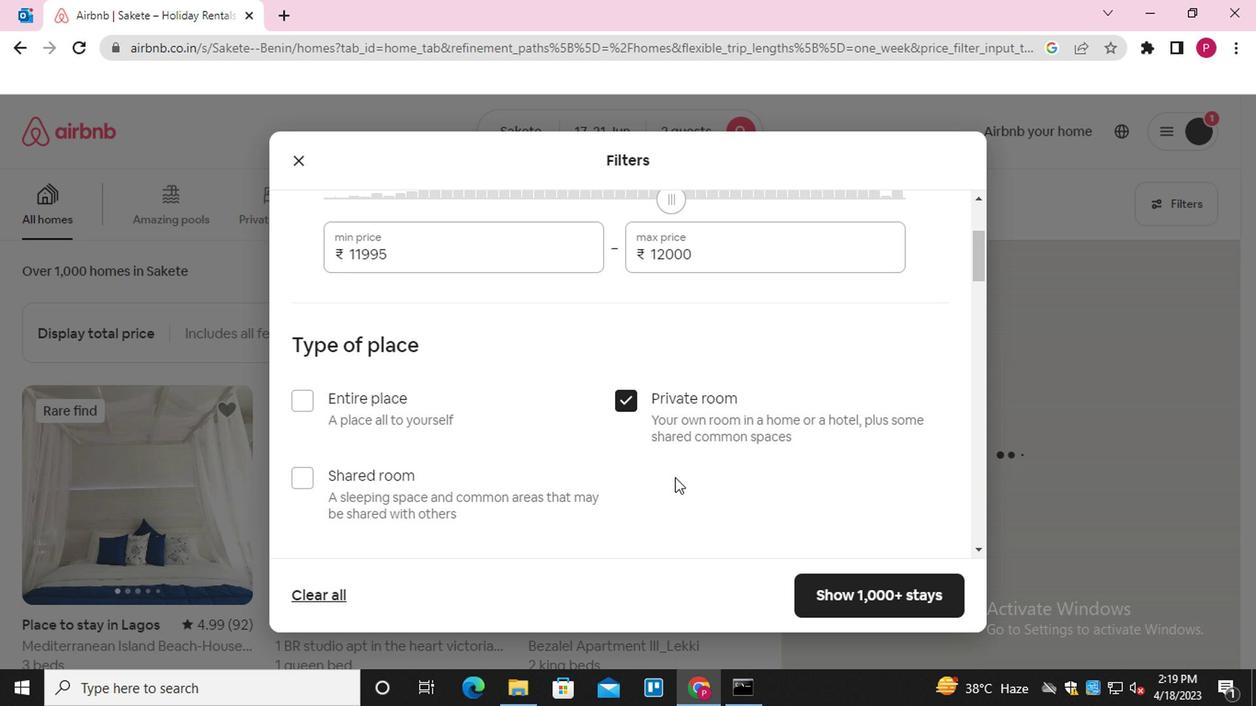 
Action: Mouse moved to (404, 421)
Screenshot: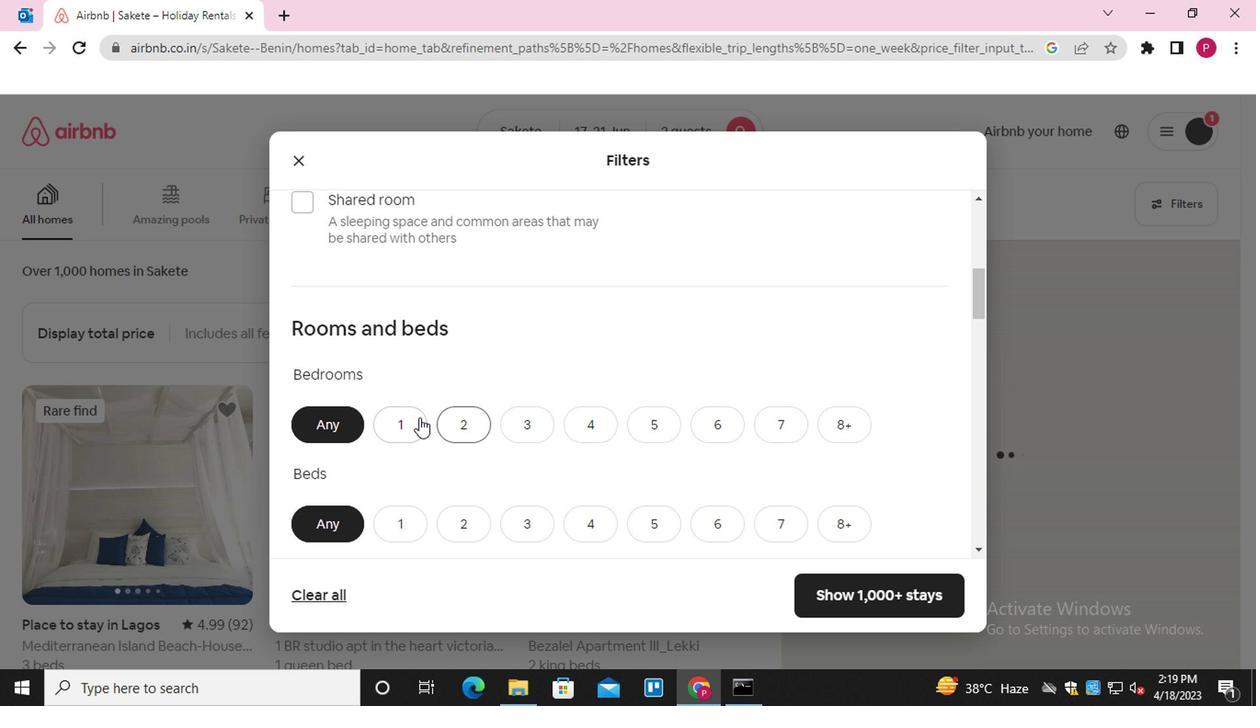 
Action: Mouse pressed left at (404, 421)
Screenshot: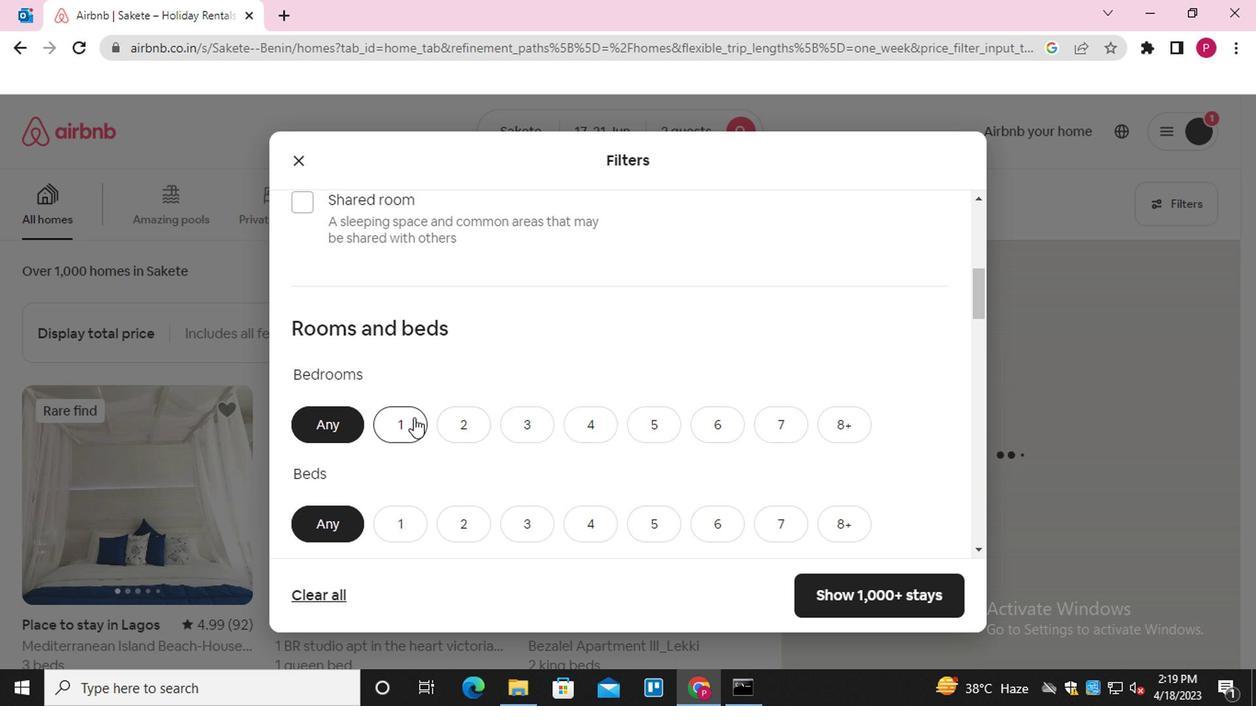 
Action: Mouse moved to (439, 415)
Screenshot: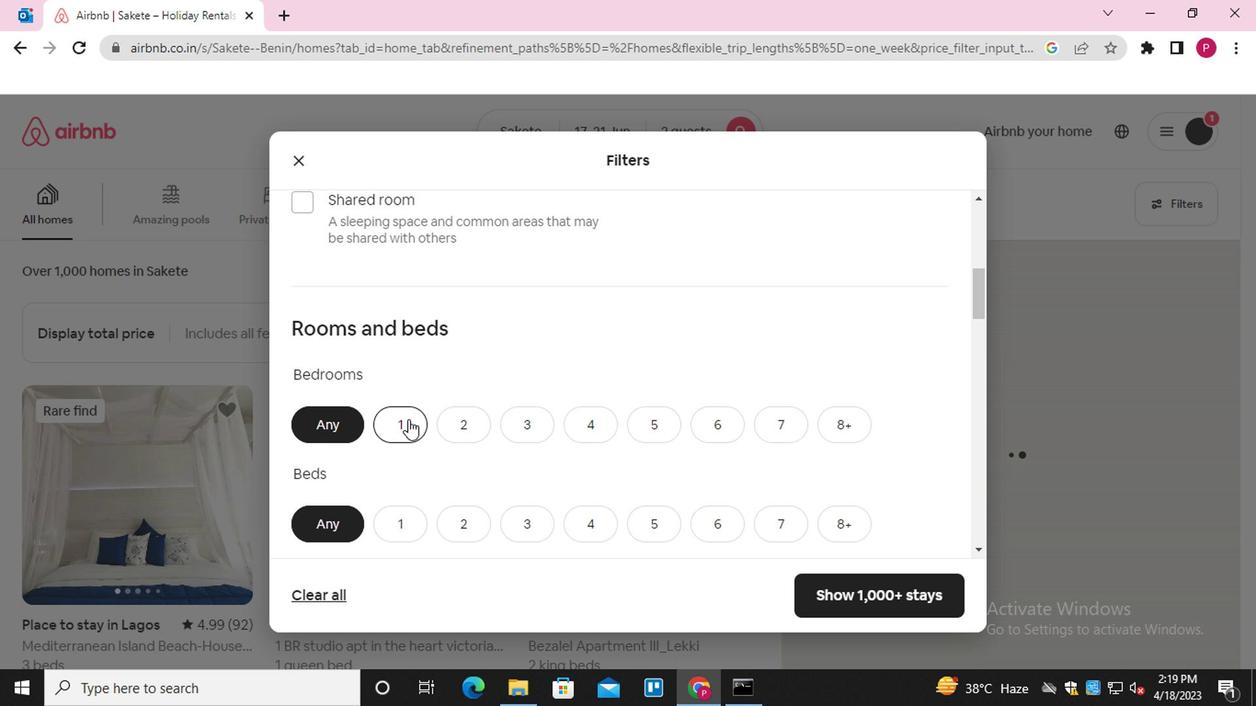 
Action: Mouse scrolled (439, 415) with delta (0, 0)
Screenshot: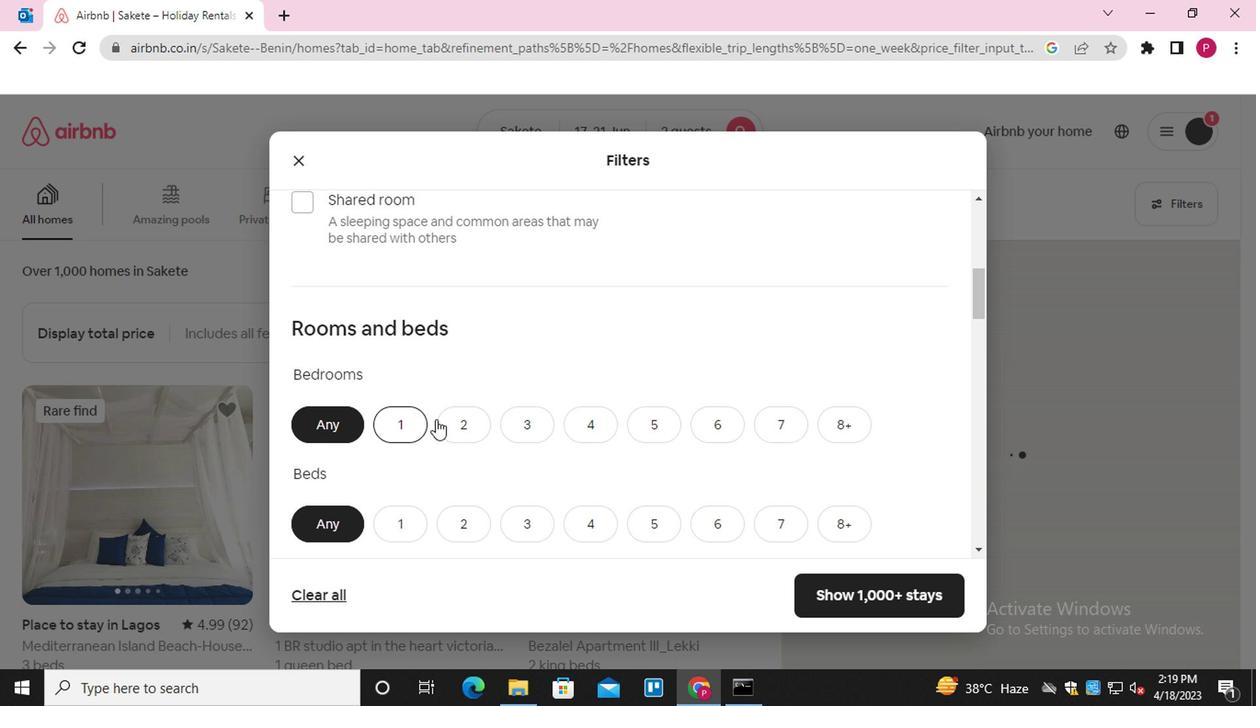 
Action: Mouse scrolled (439, 415) with delta (0, 0)
Screenshot: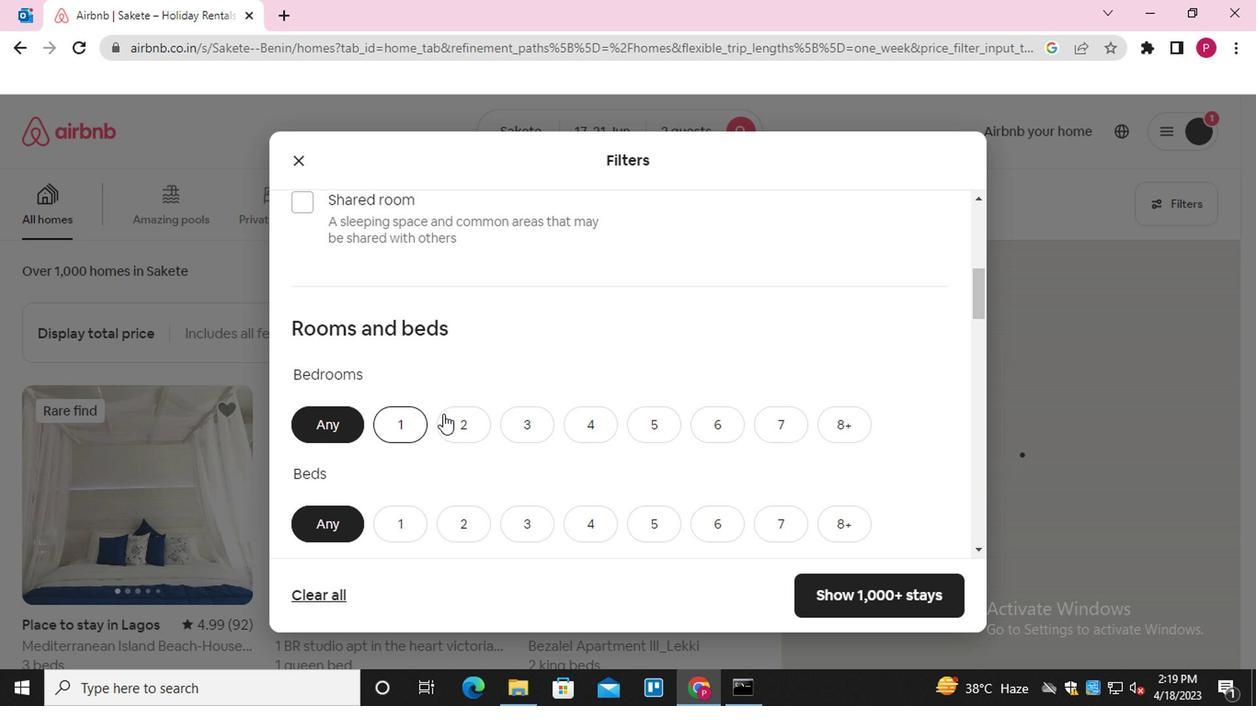 
Action: Mouse moved to (460, 339)
Screenshot: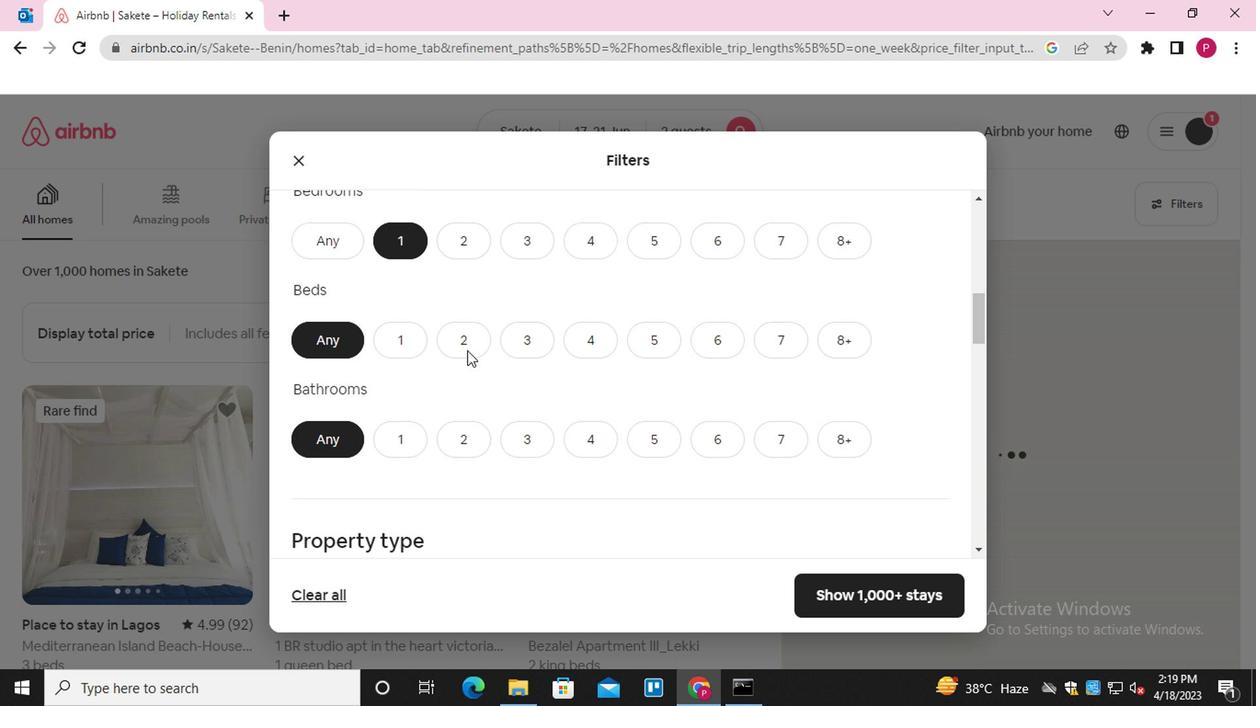 
Action: Mouse pressed left at (460, 339)
Screenshot: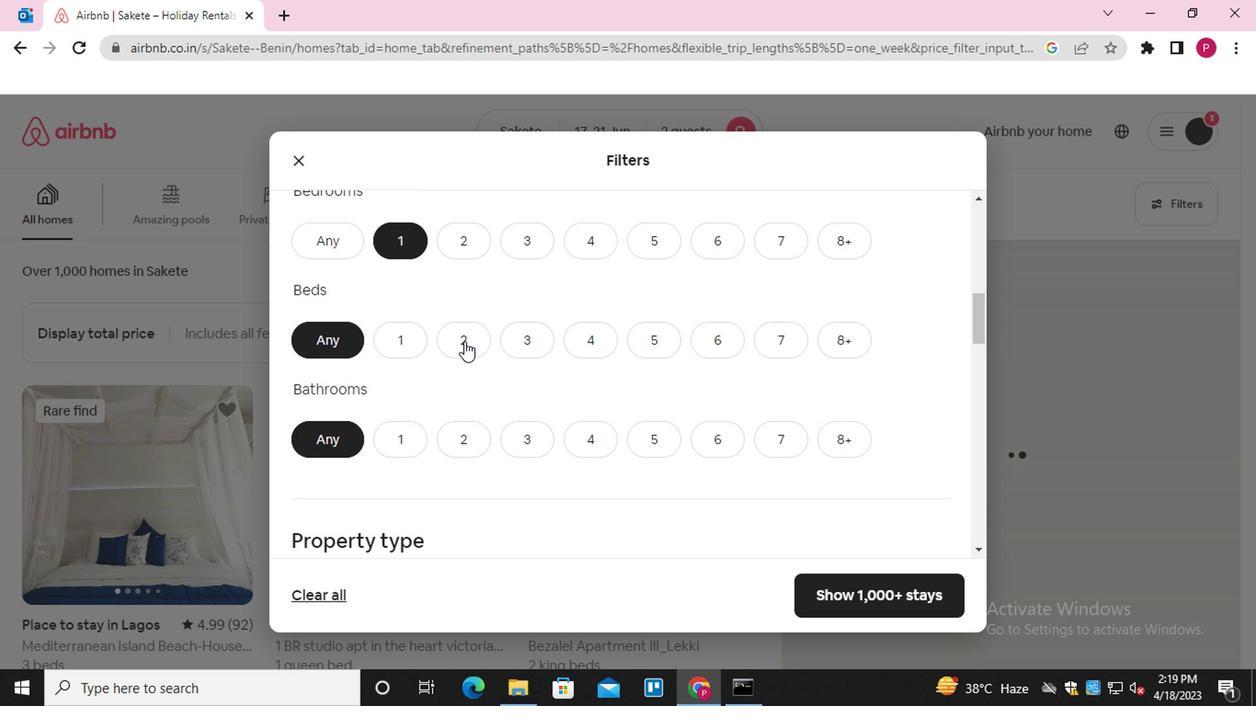 
Action: Mouse moved to (407, 441)
Screenshot: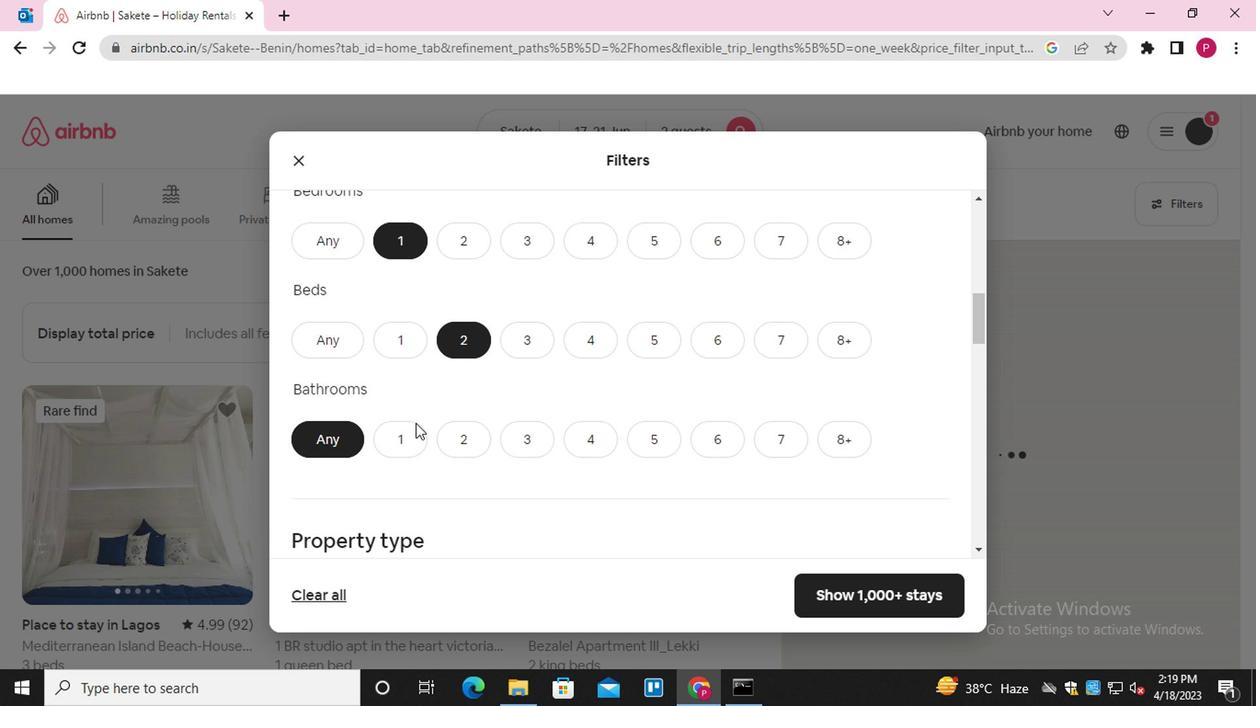 
Action: Mouse pressed left at (407, 441)
Screenshot: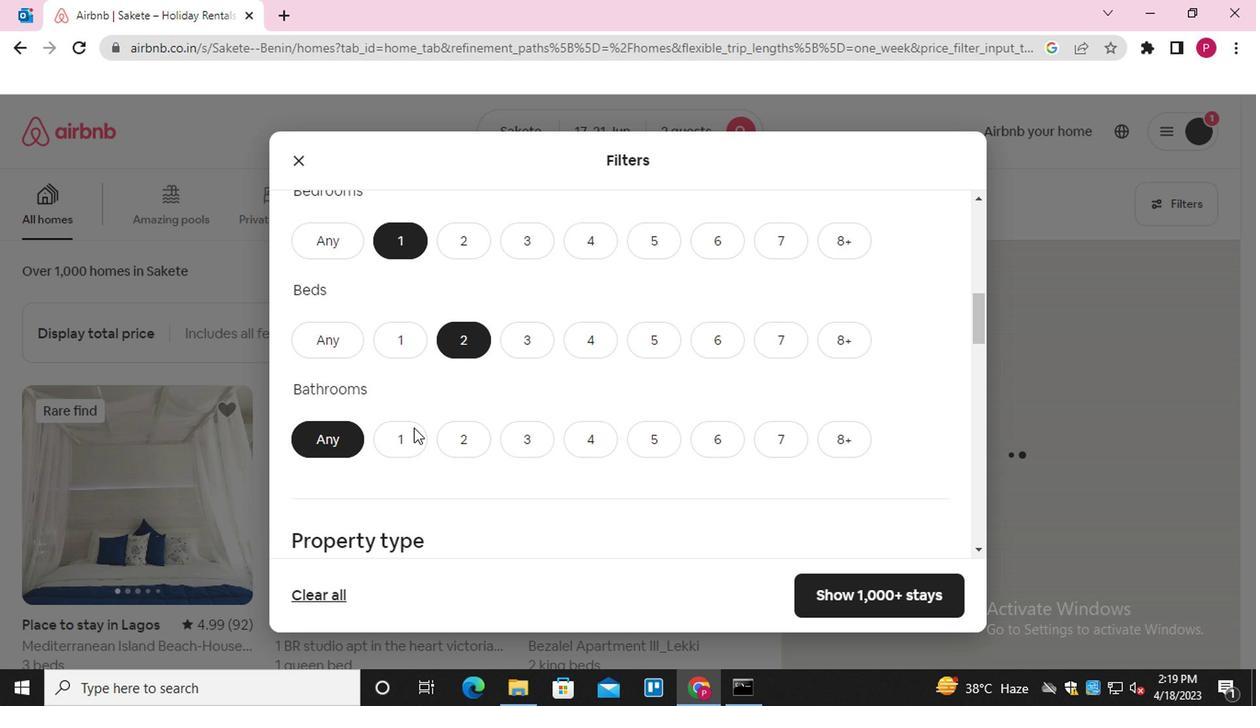 
Action: Mouse moved to (542, 473)
Screenshot: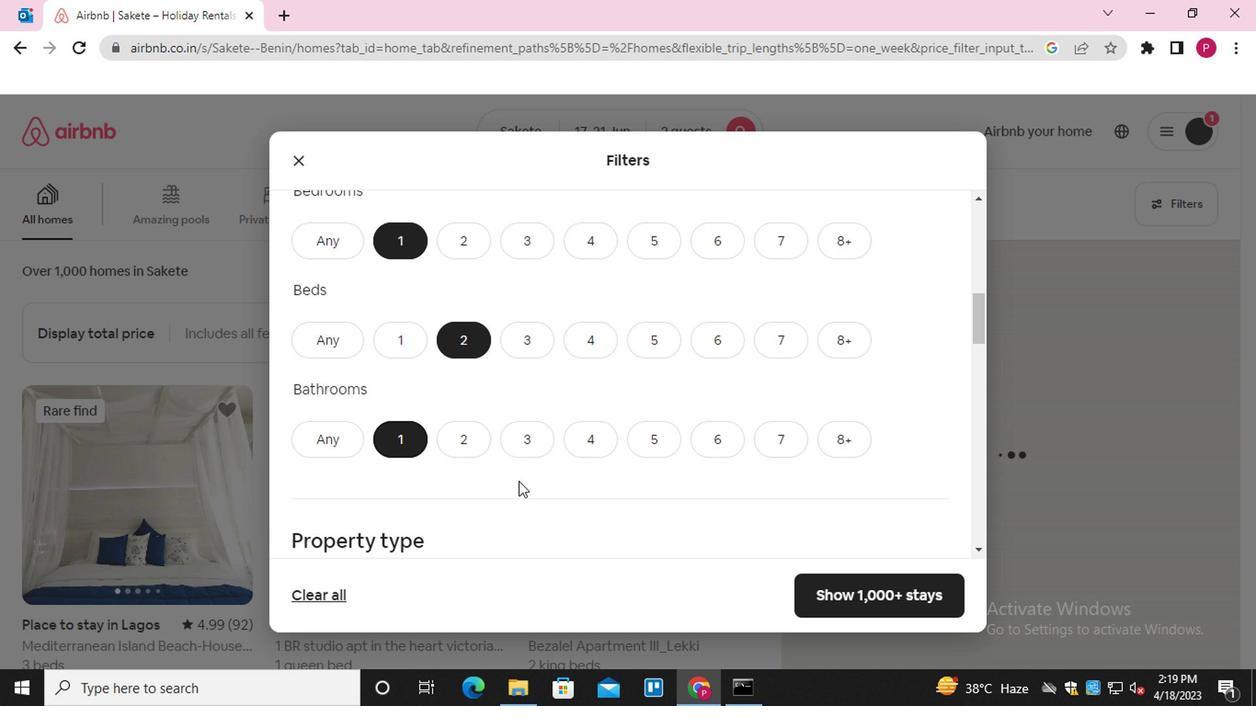 
Action: Mouse scrolled (542, 472) with delta (0, 0)
Screenshot: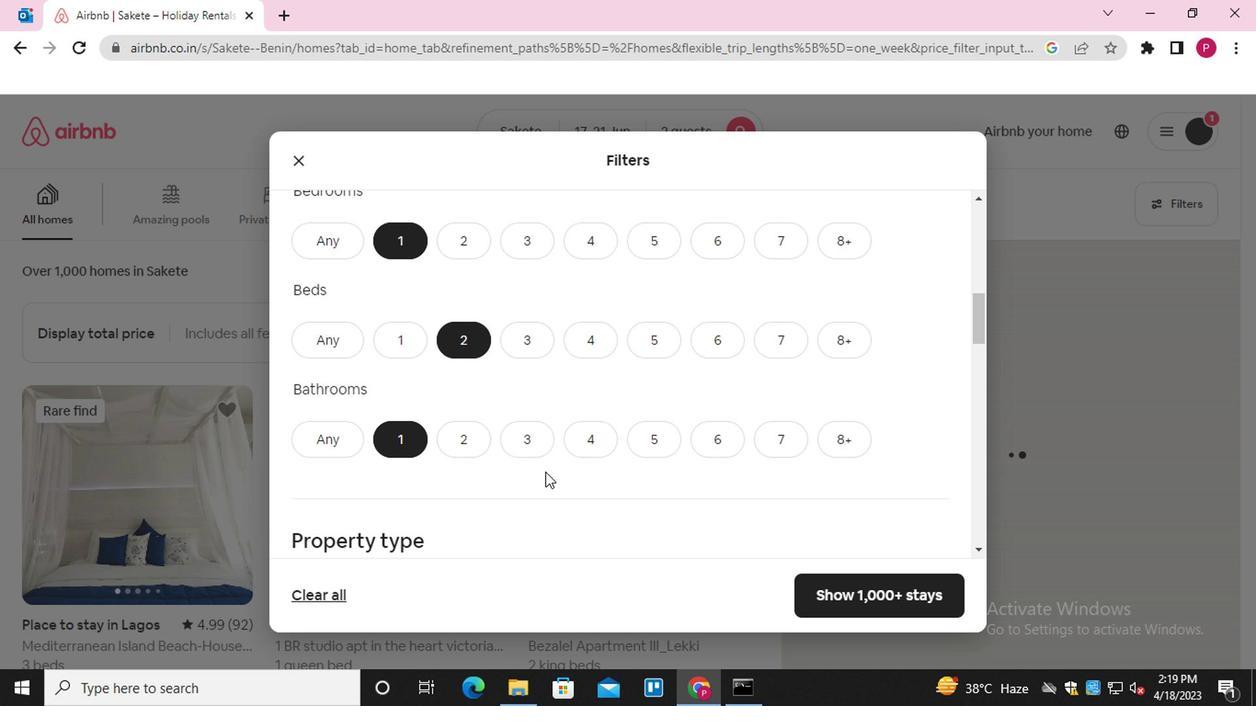 
Action: Mouse scrolled (542, 472) with delta (0, 0)
Screenshot: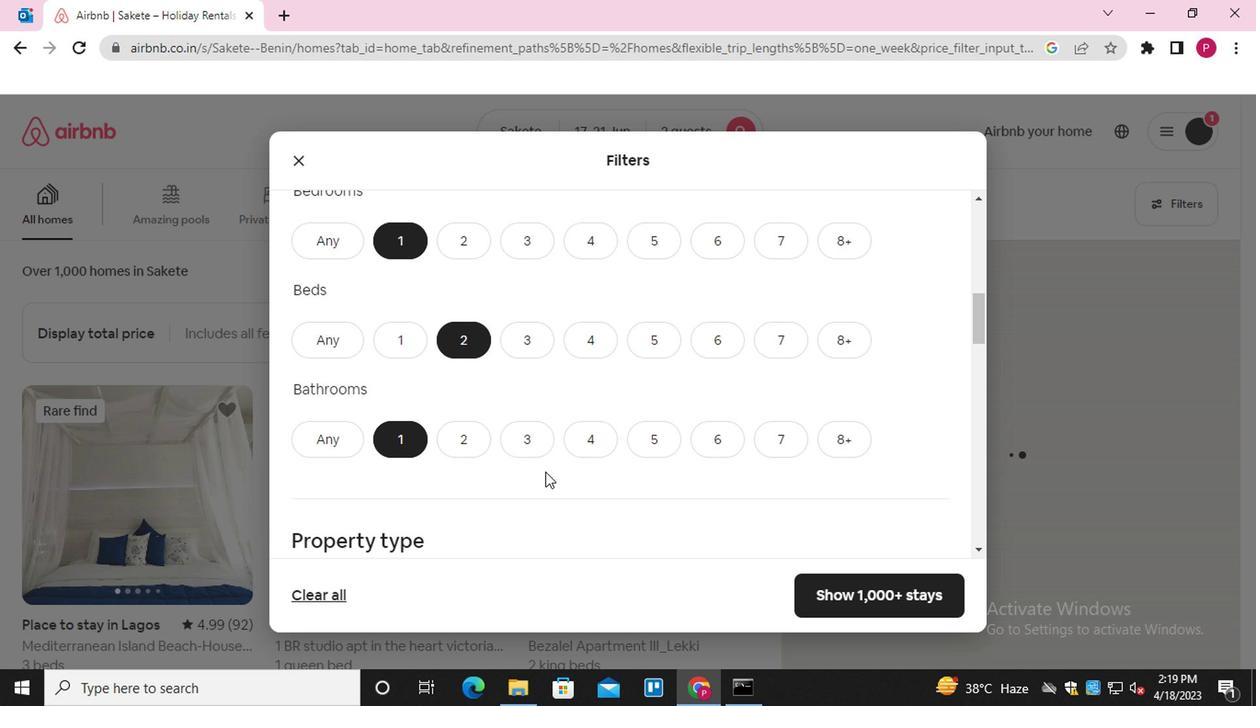 
Action: Mouse moved to (523, 473)
Screenshot: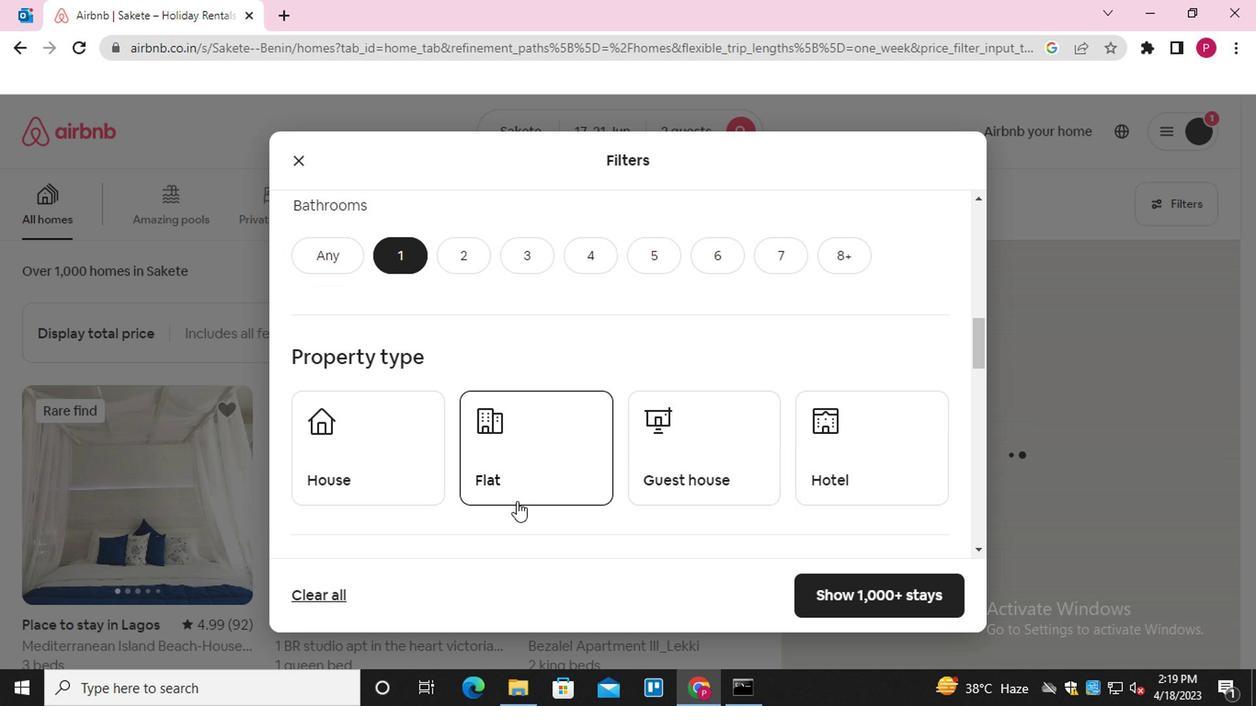 
Action: Mouse pressed left at (523, 473)
Screenshot: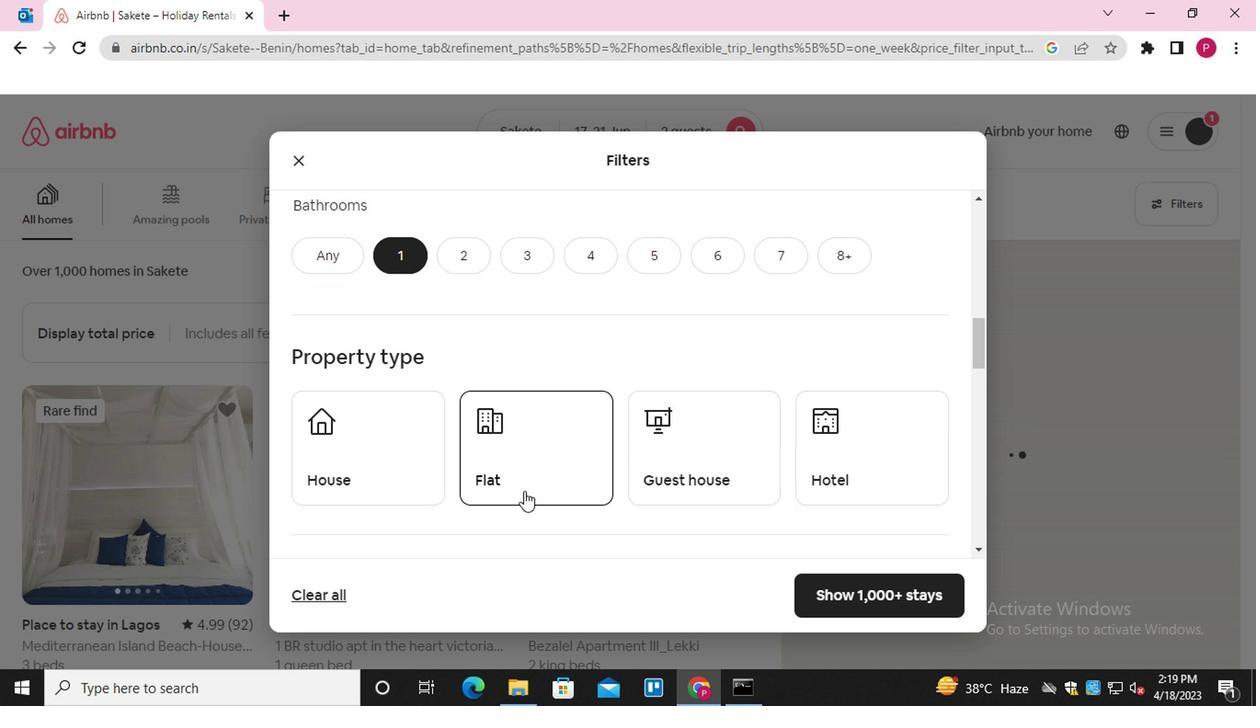 
Action: Mouse scrolled (523, 473) with delta (0, 0)
Screenshot: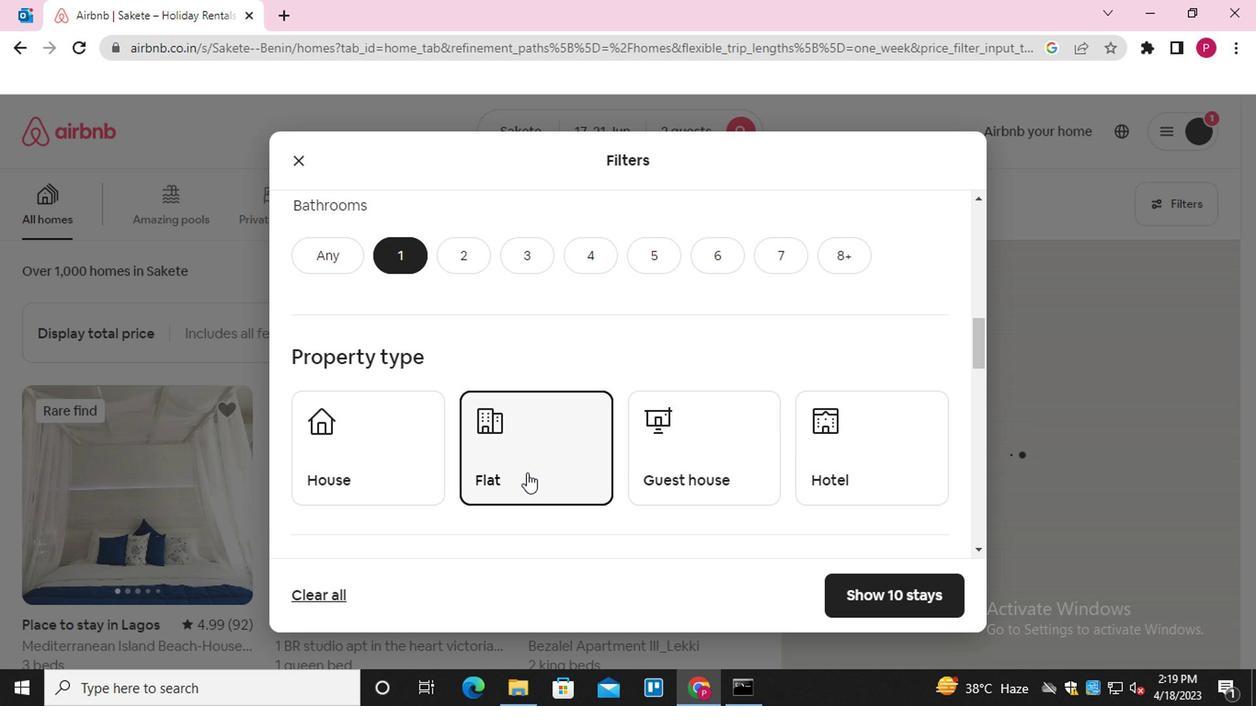 
Action: Mouse scrolled (523, 473) with delta (0, 0)
Screenshot: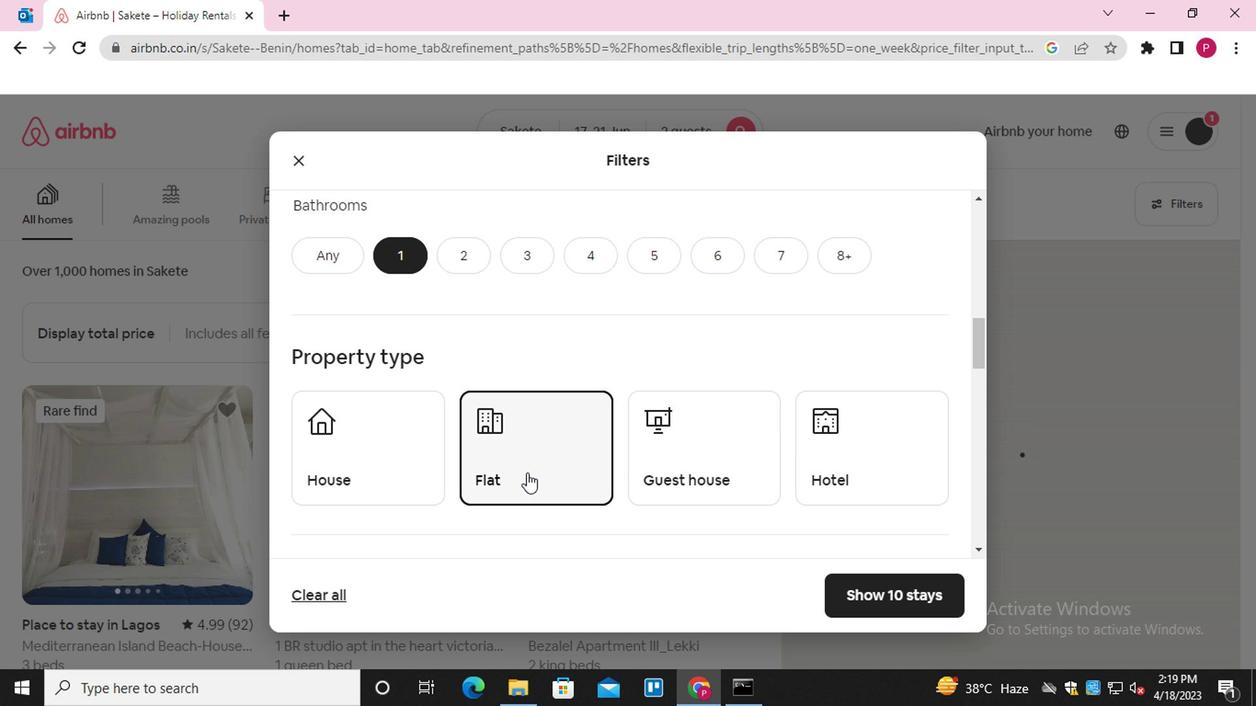 
Action: Mouse moved to (298, 525)
Screenshot: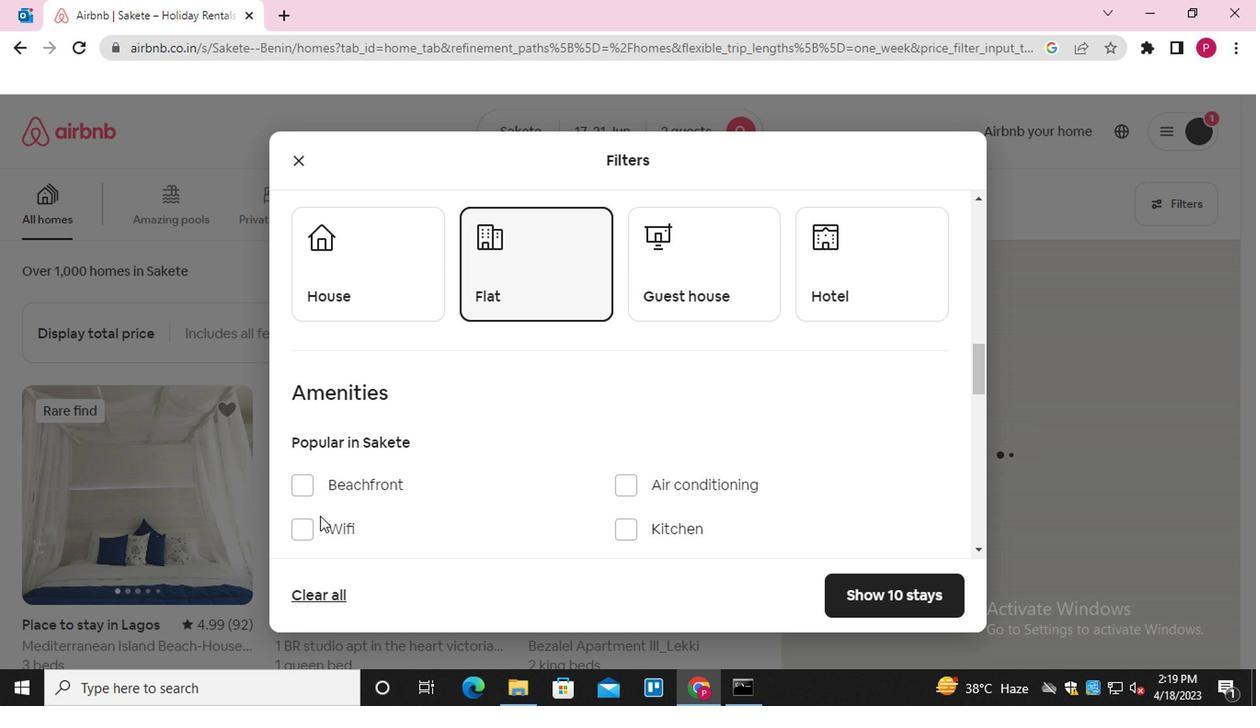 
Action: Mouse pressed left at (298, 525)
Screenshot: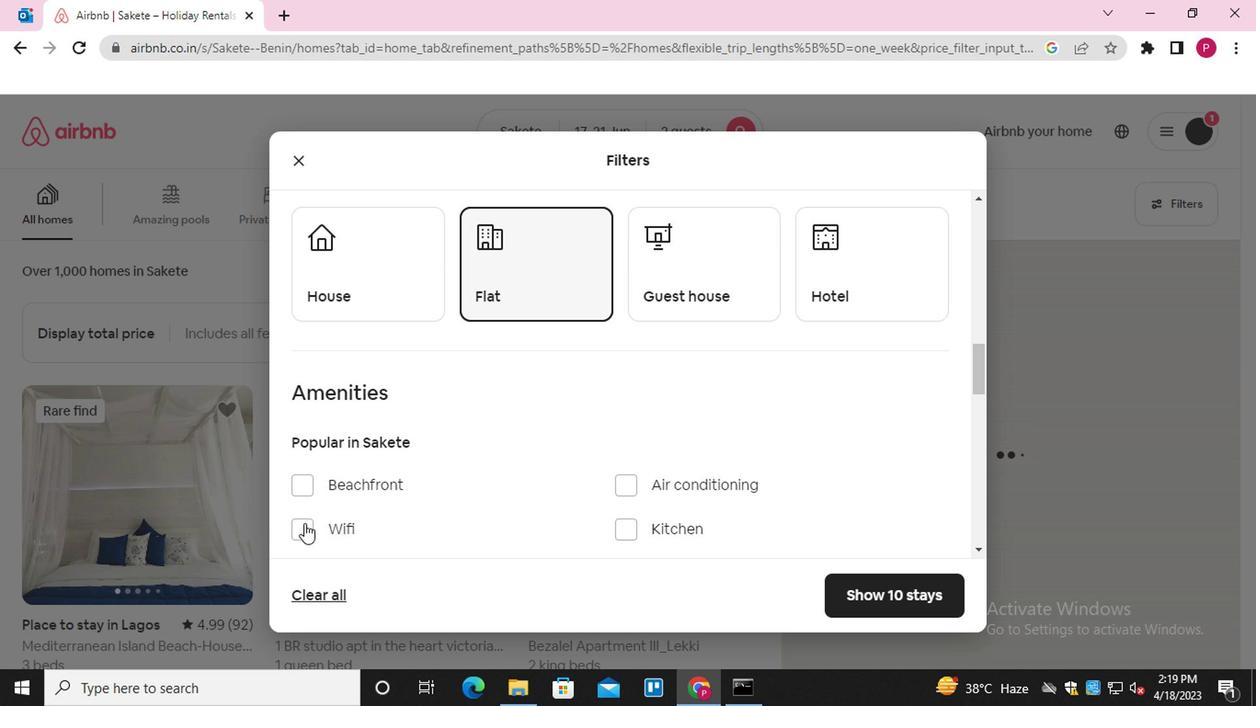 
Action: Mouse moved to (431, 463)
Screenshot: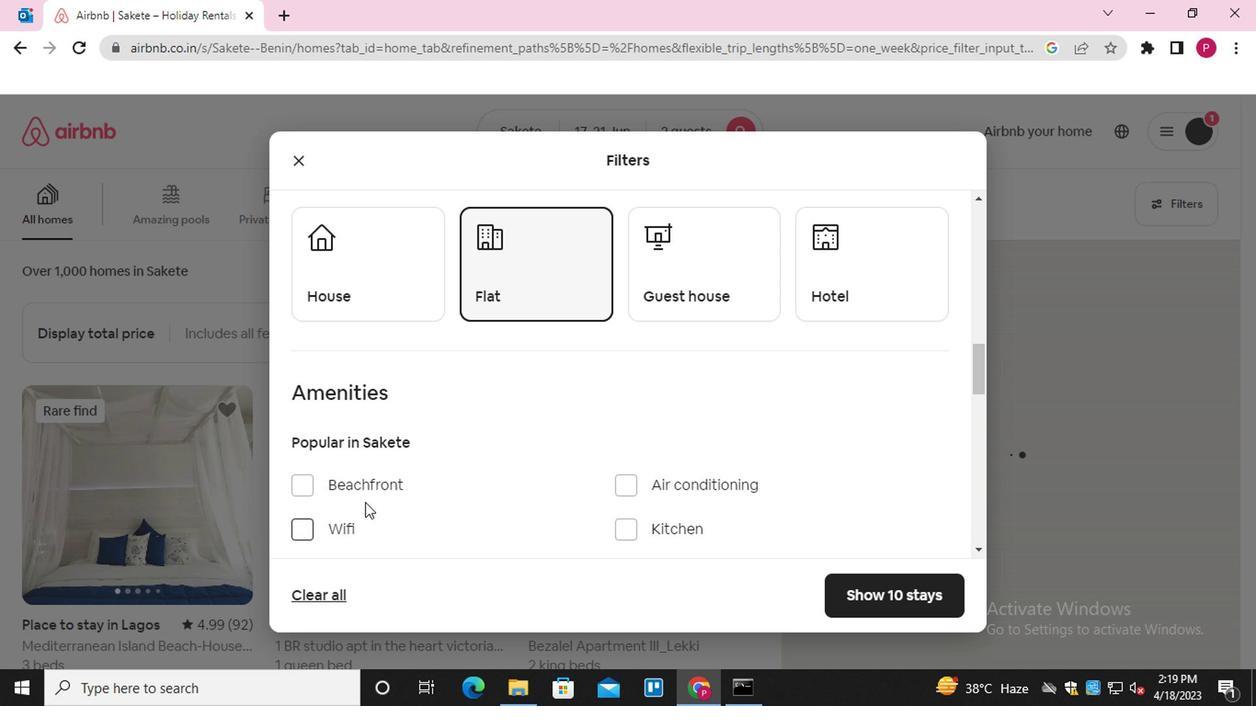 
Action: Mouse scrolled (431, 462) with delta (0, -1)
Screenshot: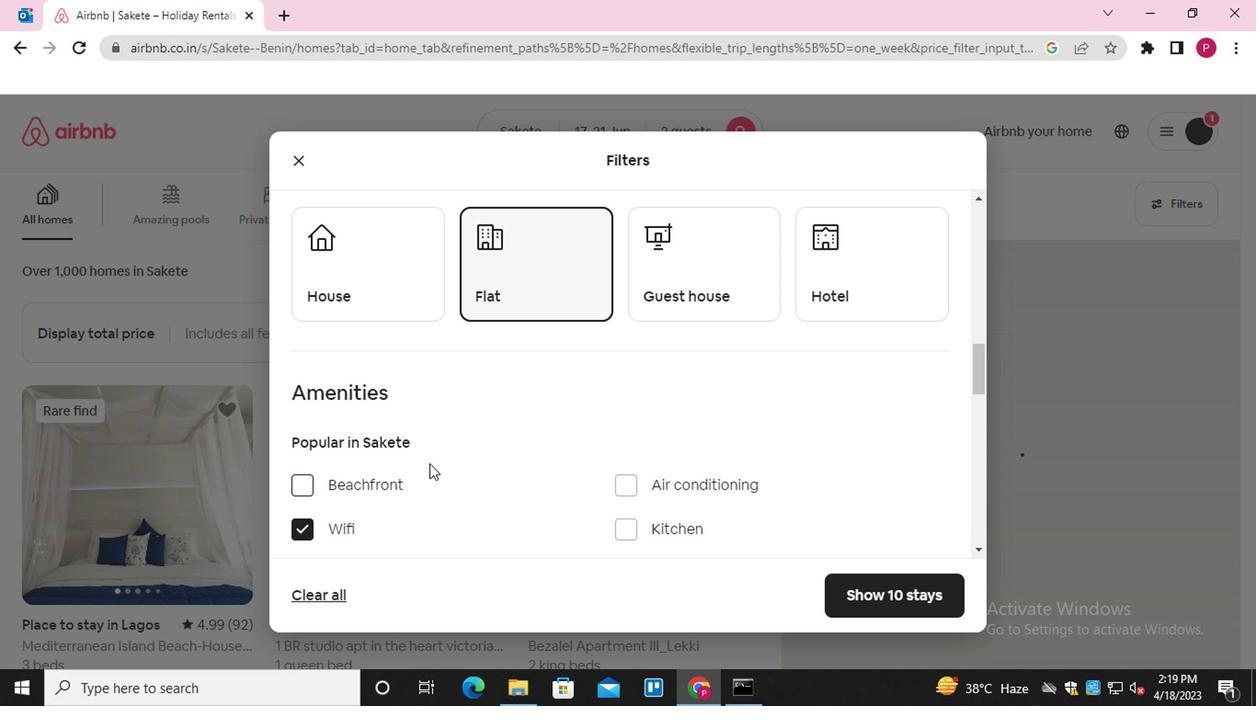 
Action: Mouse scrolled (431, 462) with delta (0, -1)
Screenshot: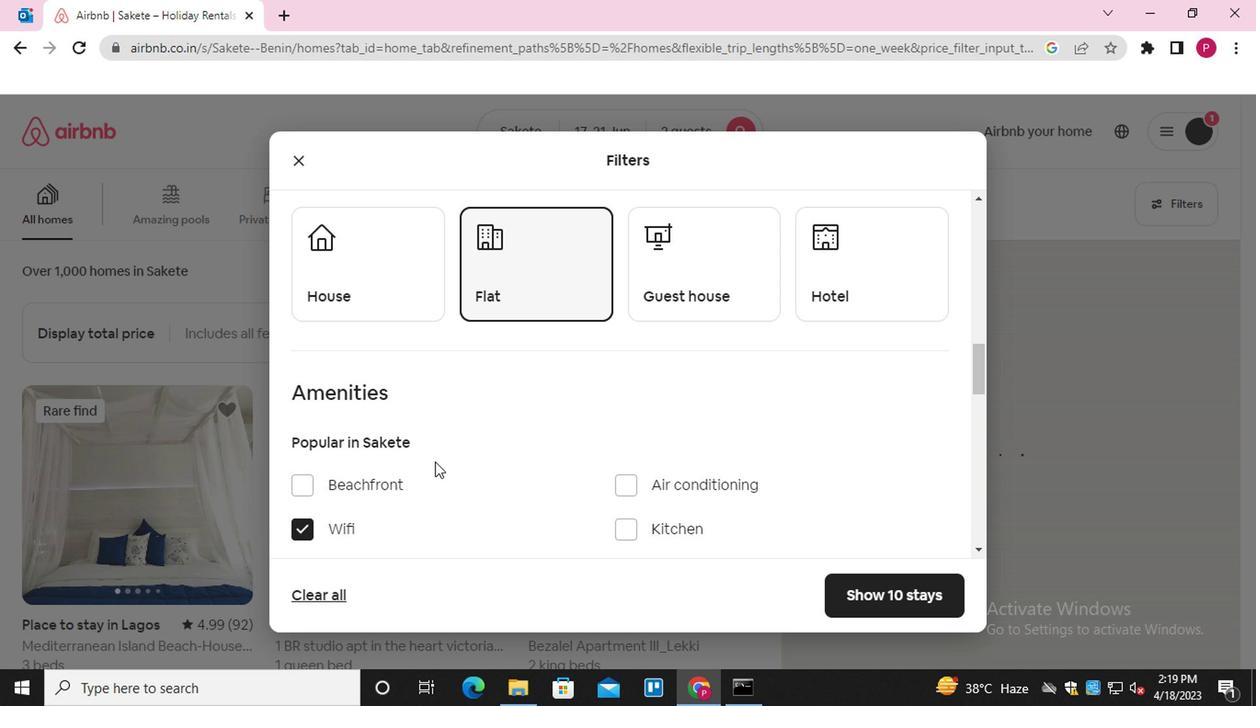 
Action: Mouse scrolled (431, 462) with delta (0, -1)
Screenshot: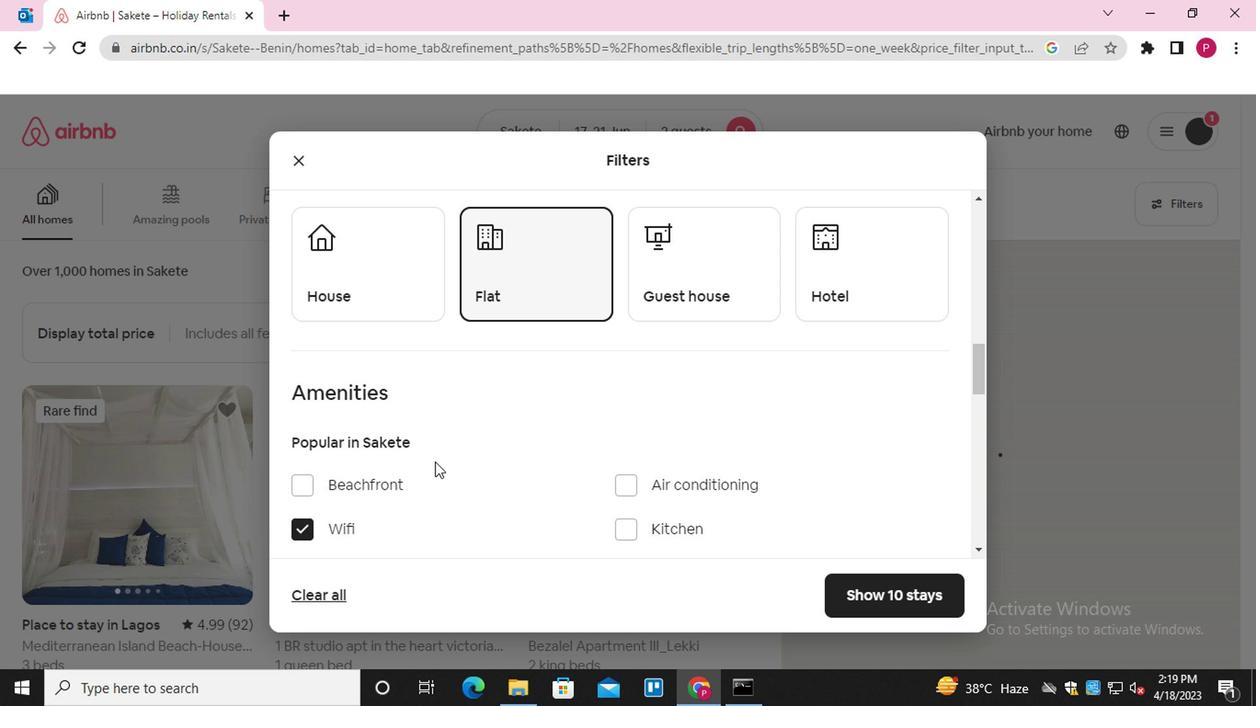 
Action: Mouse scrolled (431, 462) with delta (0, -1)
Screenshot: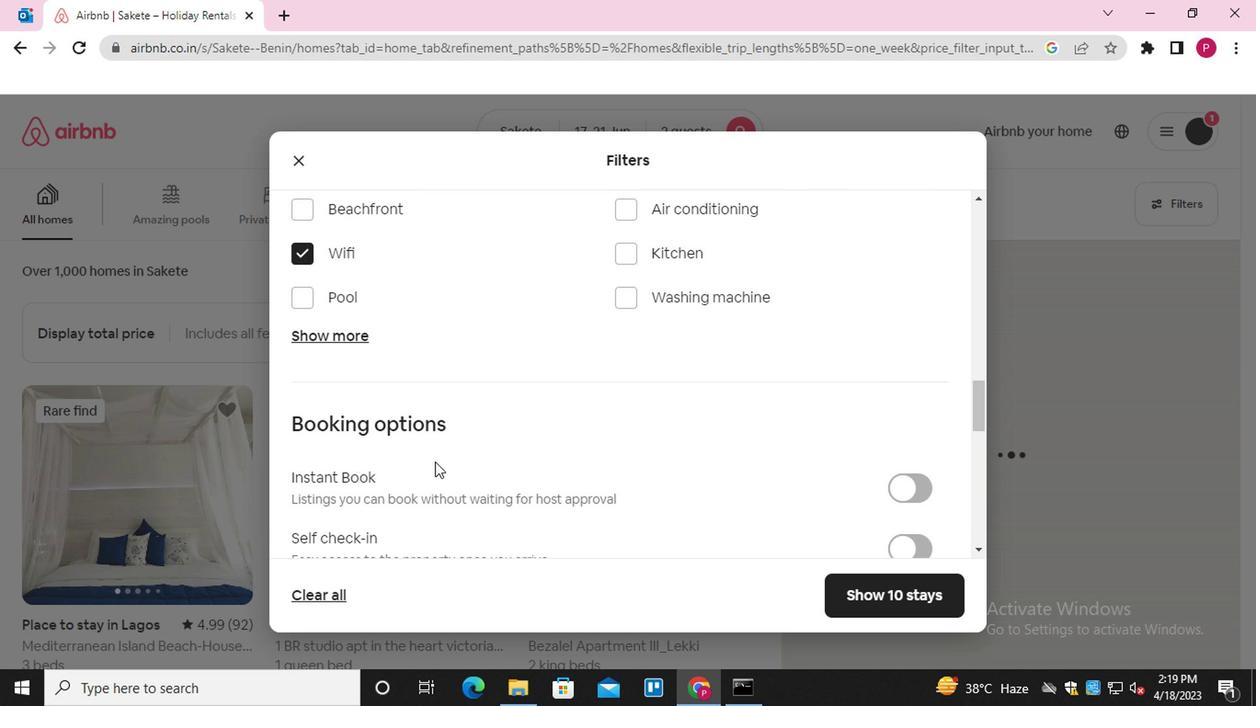 
Action: Mouse moved to (899, 471)
Screenshot: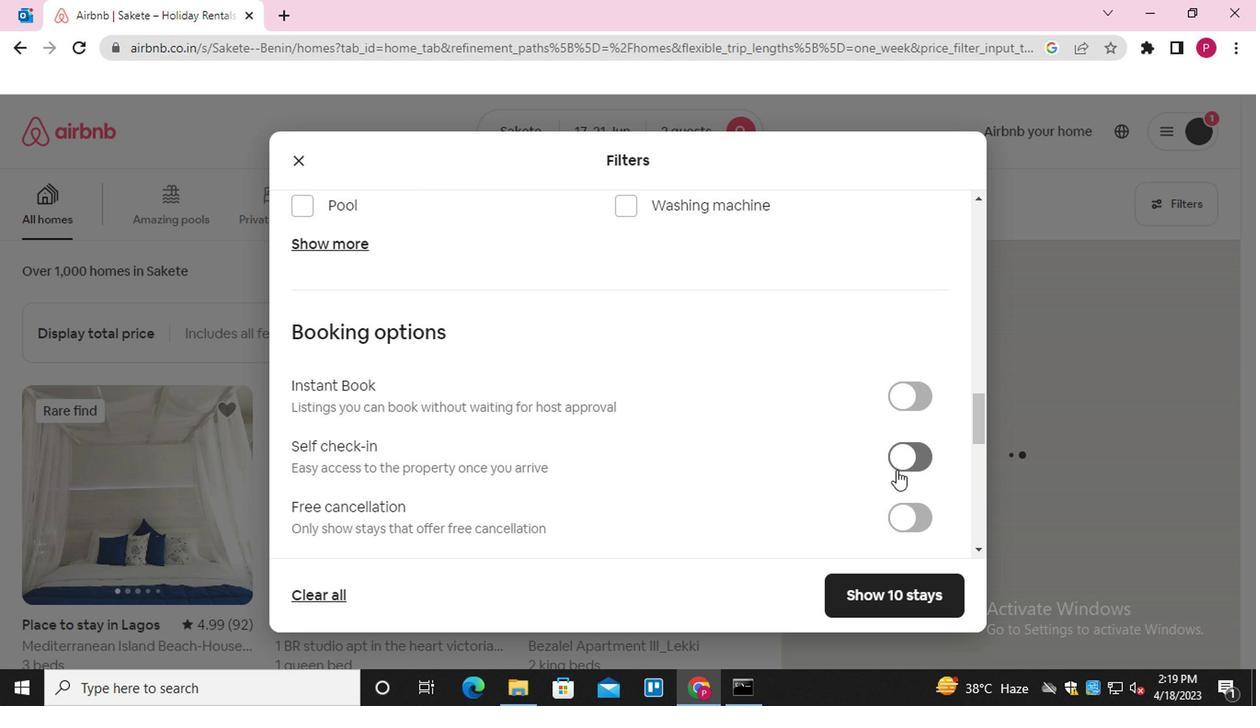 
Action: Mouse pressed left at (899, 471)
Screenshot: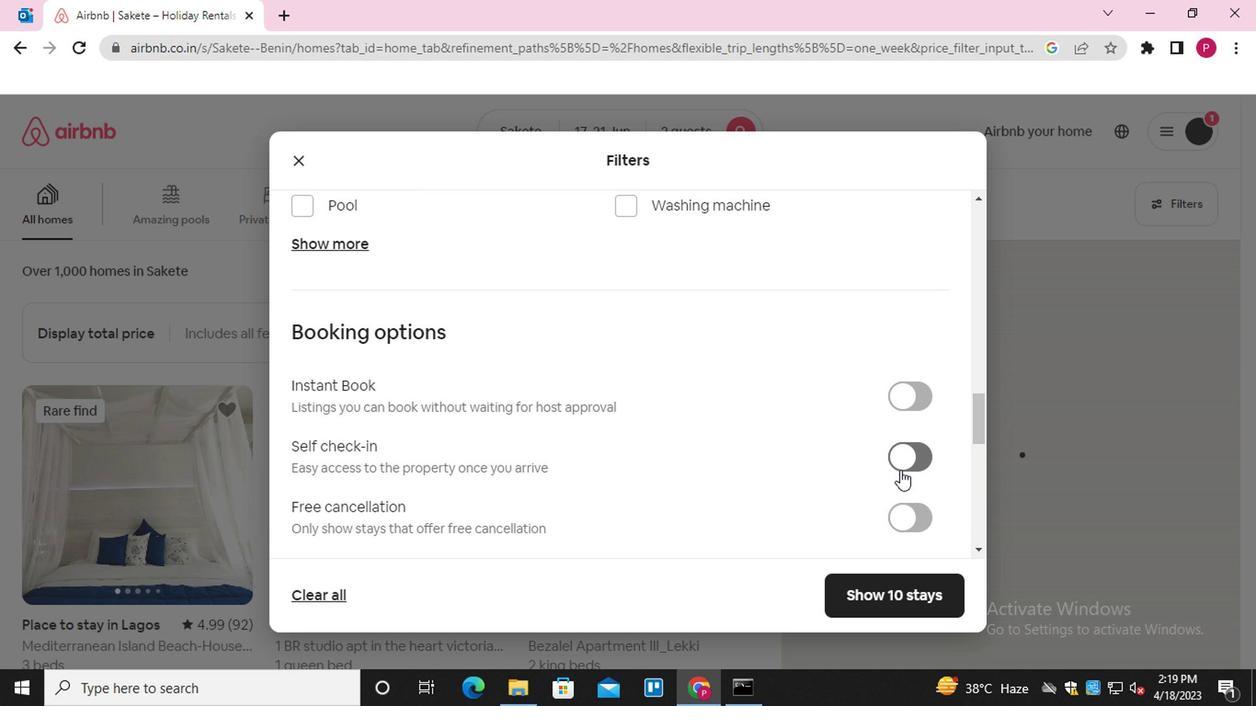 
Action: Mouse moved to (533, 436)
Screenshot: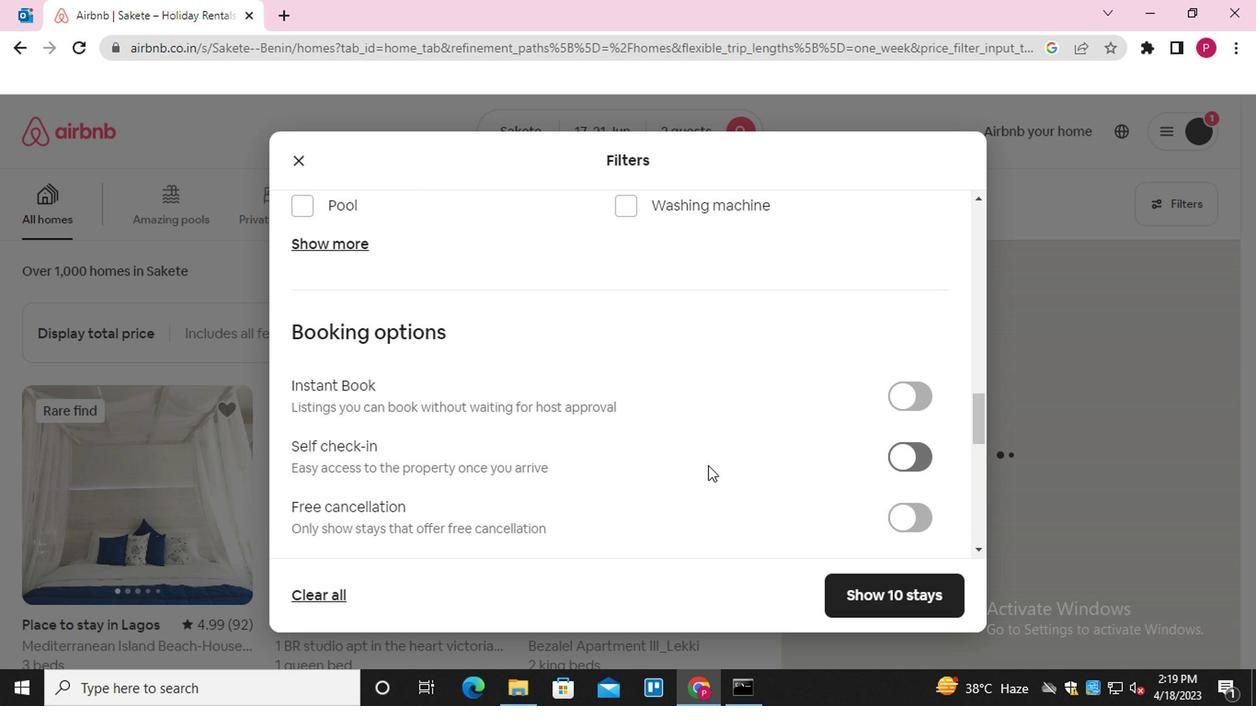 
Action: Mouse scrolled (533, 435) with delta (0, 0)
Screenshot: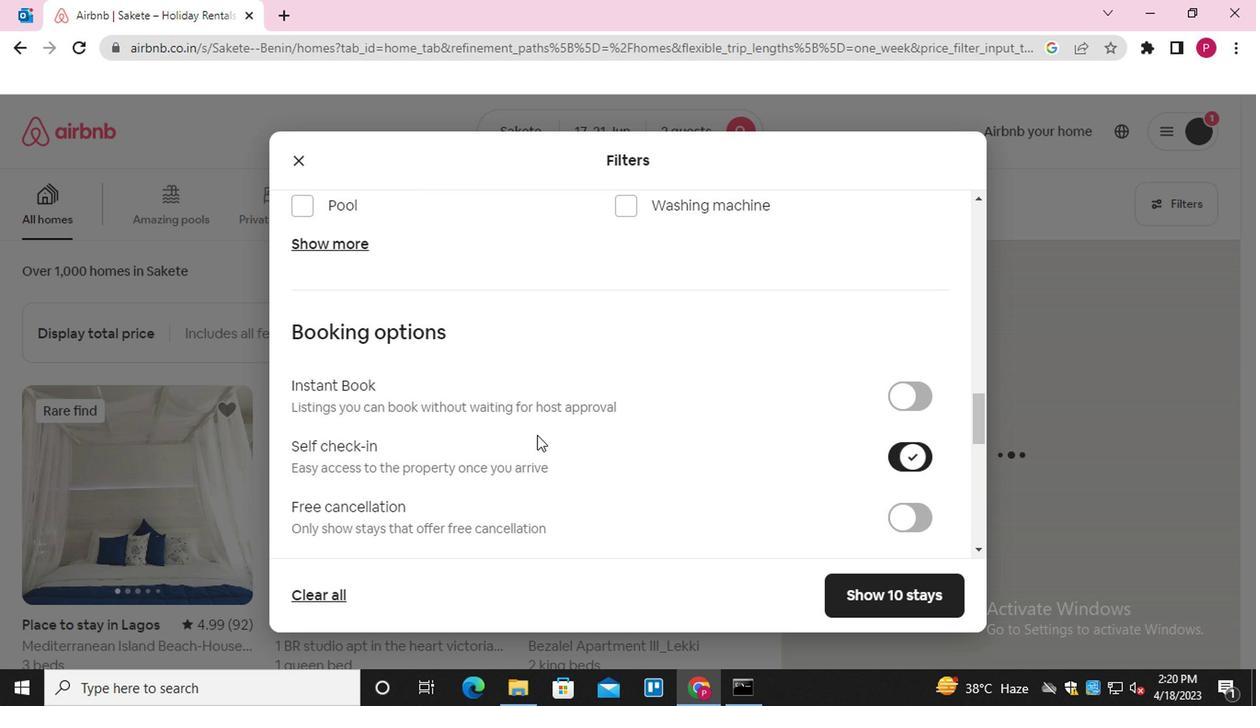 
Action: Mouse scrolled (533, 435) with delta (0, 0)
Screenshot: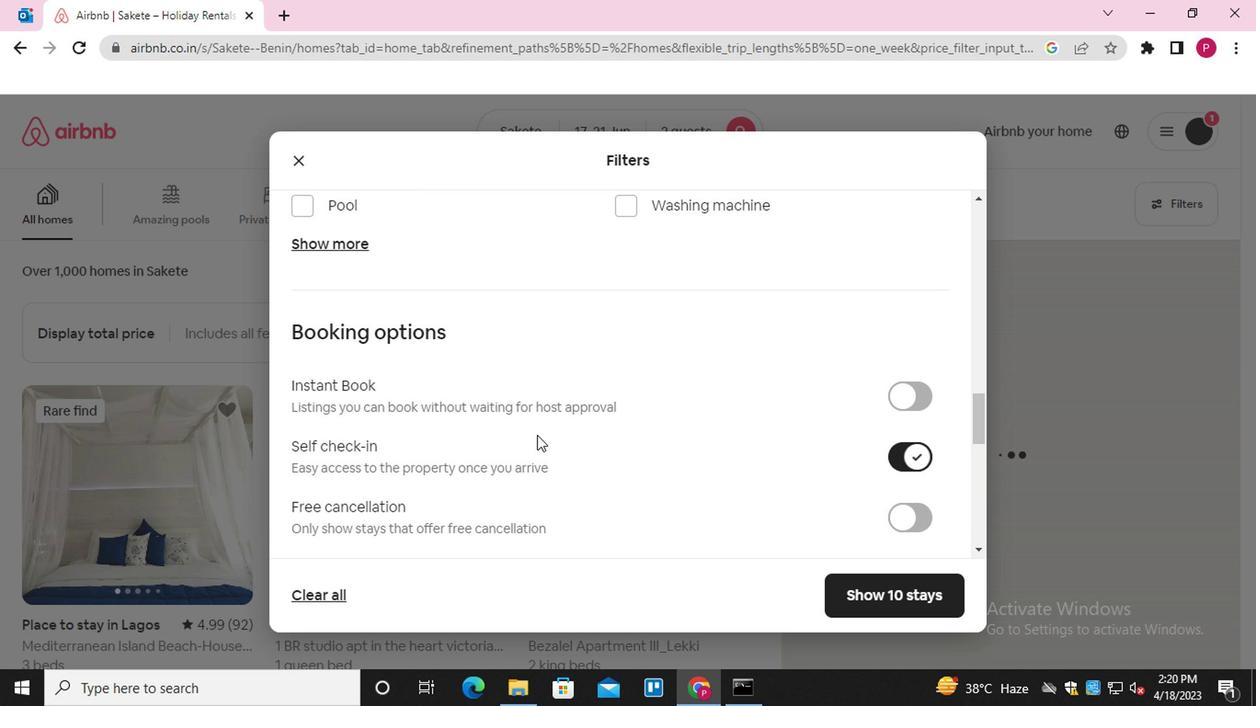 
Action: Mouse scrolled (533, 435) with delta (0, 0)
Screenshot: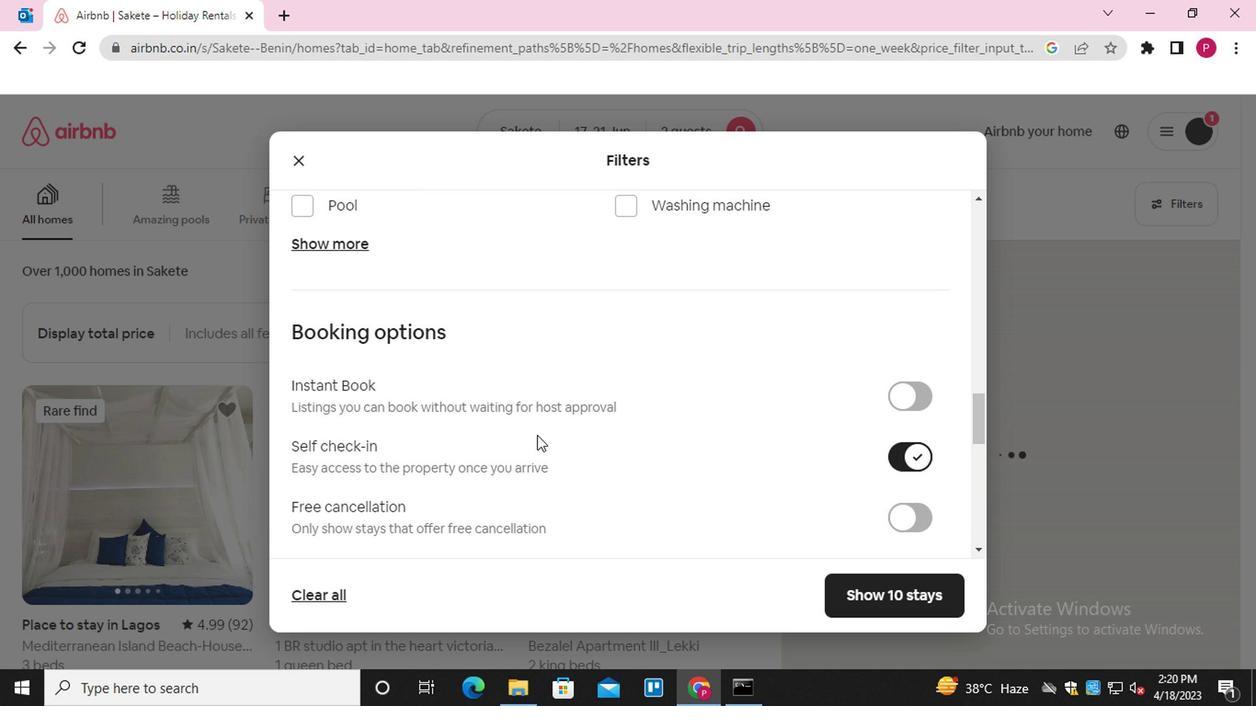 
Action: Mouse moved to (402, 432)
Screenshot: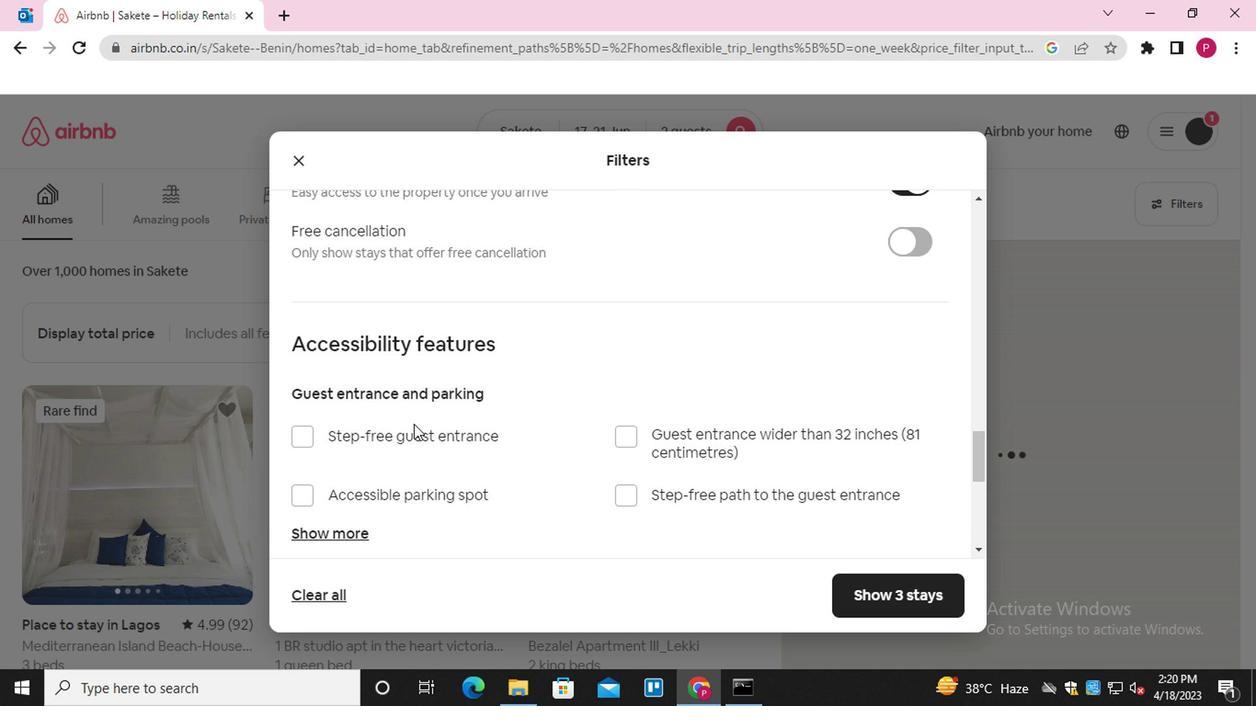 
Action: Mouse scrolled (402, 431) with delta (0, 0)
Screenshot: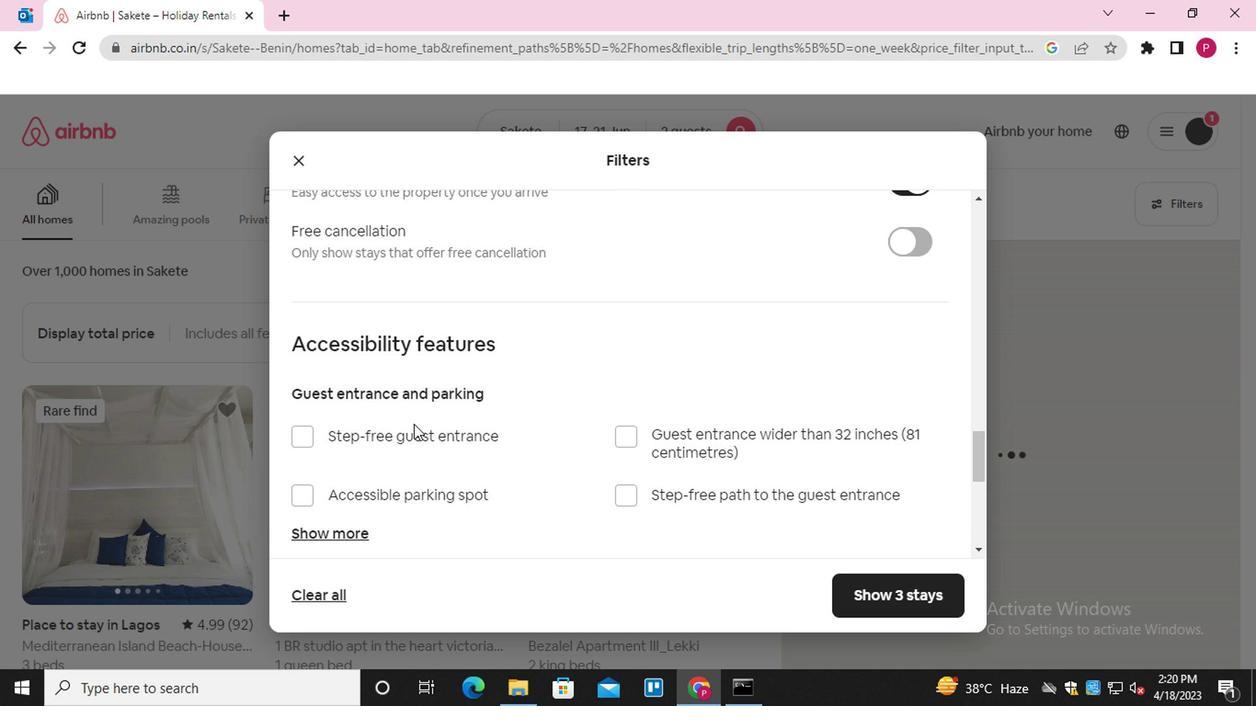 
Action: Mouse scrolled (402, 431) with delta (0, 0)
Screenshot: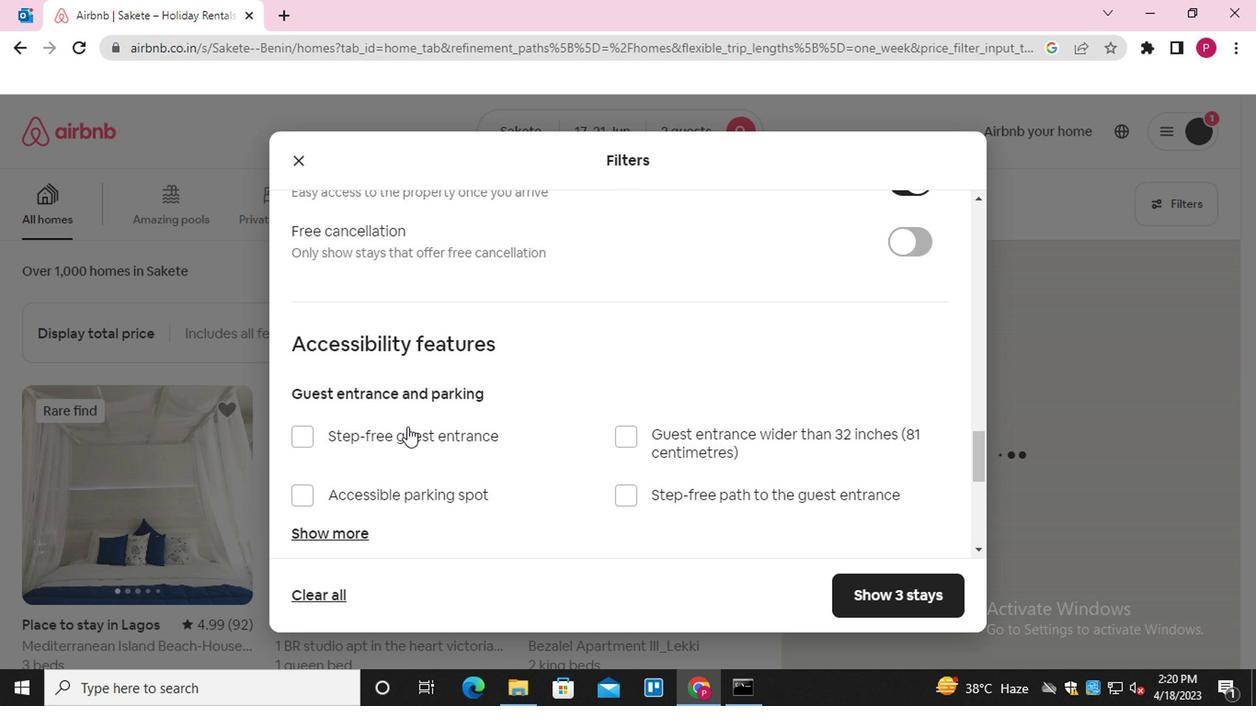 
Action: Mouse scrolled (402, 431) with delta (0, 0)
Screenshot: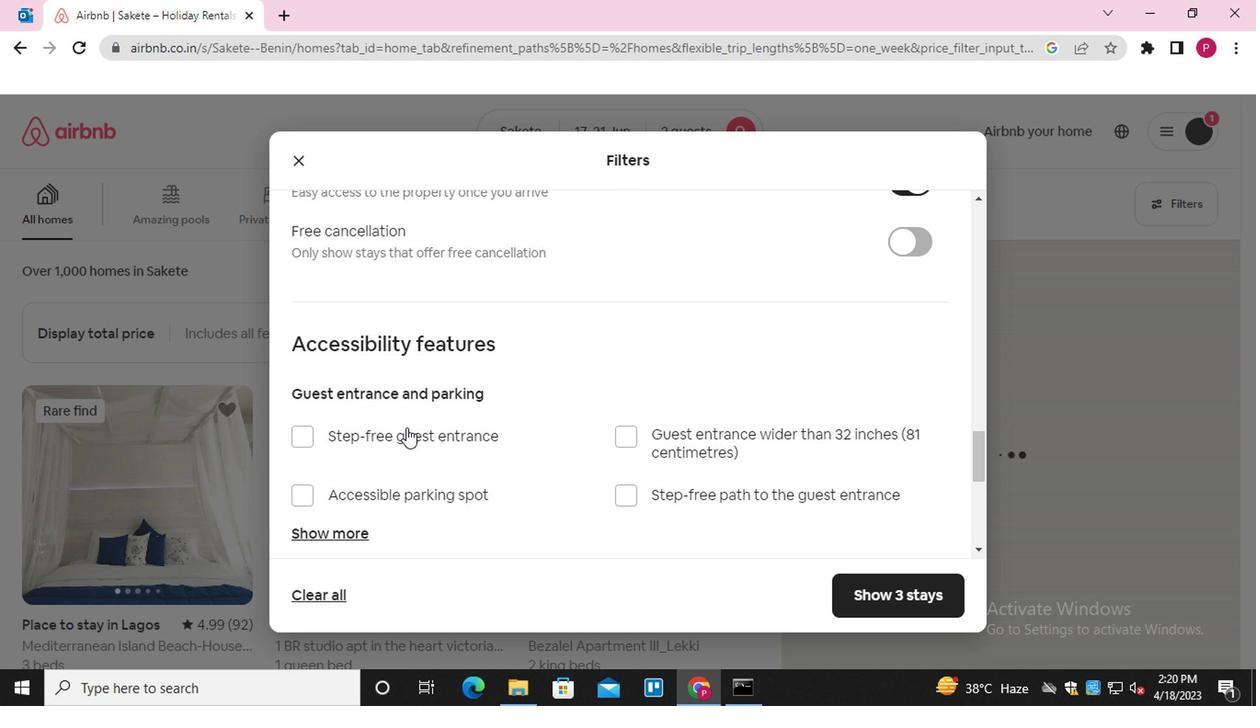 
Action: Mouse moved to (375, 477)
Screenshot: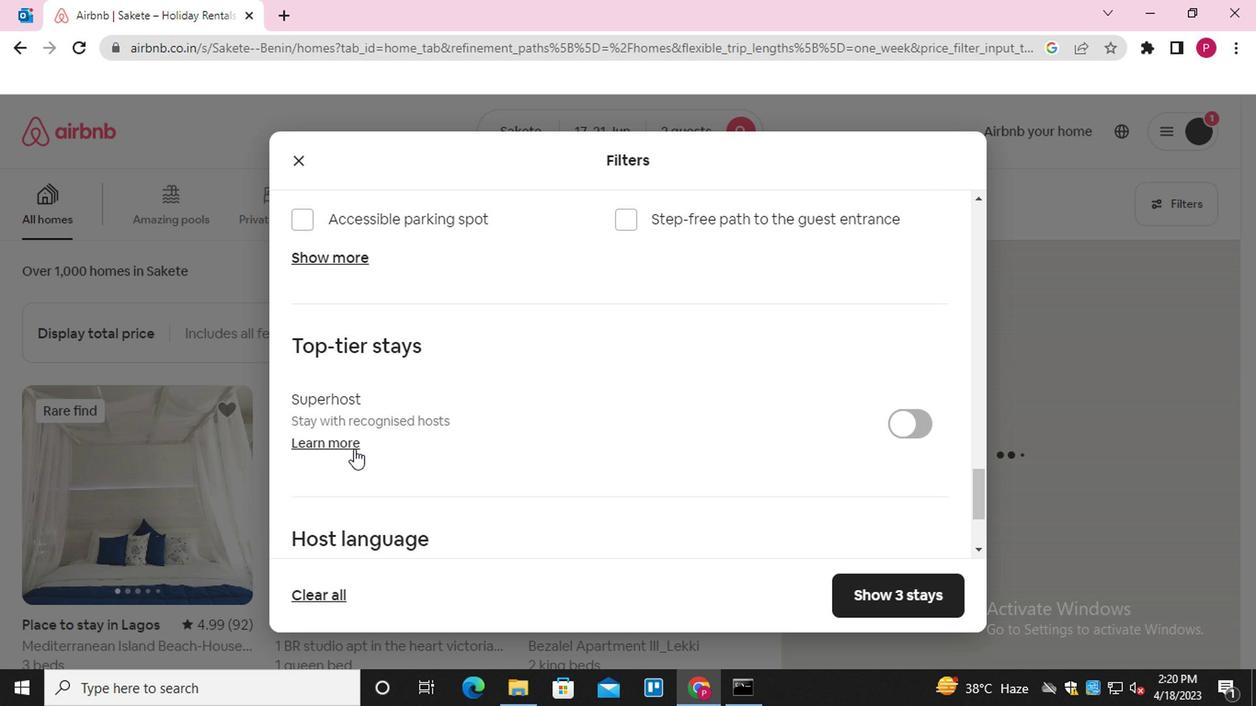 
Action: Mouse scrolled (375, 477) with delta (0, 0)
Screenshot: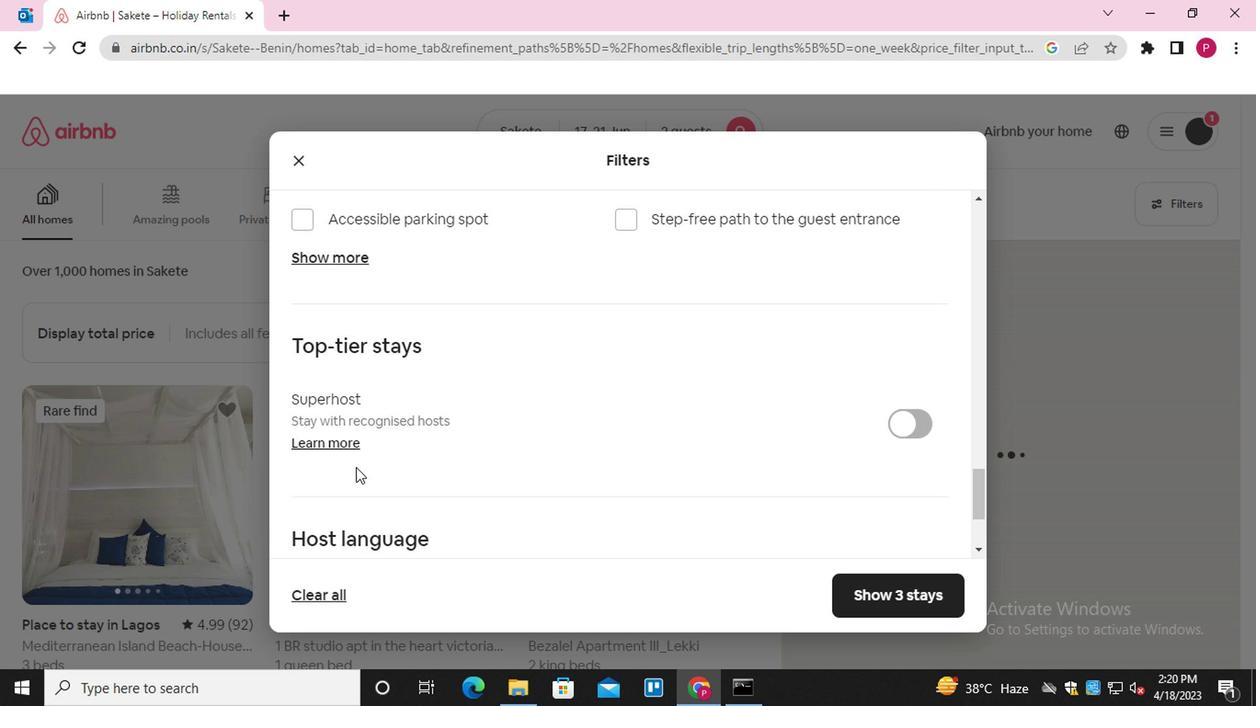 
Action: Mouse scrolled (375, 477) with delta (0, 0)
Screenshot: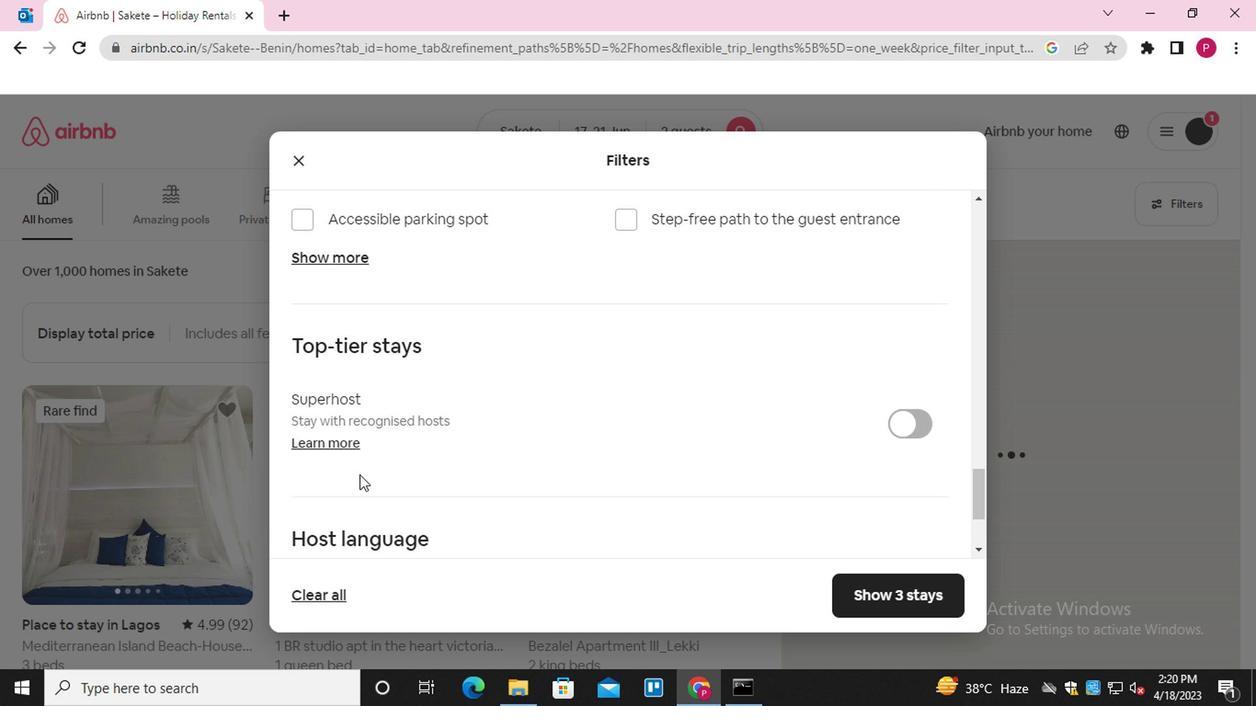 
Action: Mouse scrolled (375, 477) with delta (0, 0)
Screenshot: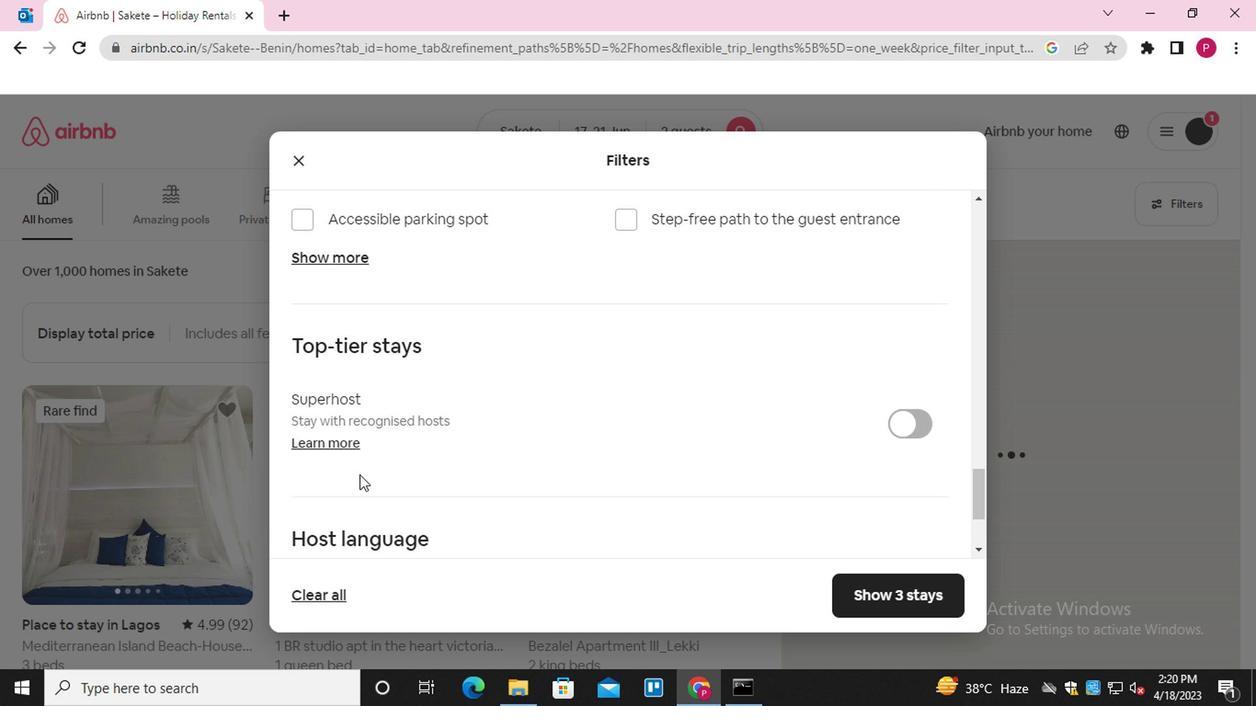 
Action: Mouse scrolled (375, 477) with delta (0, 0)
Screenshot: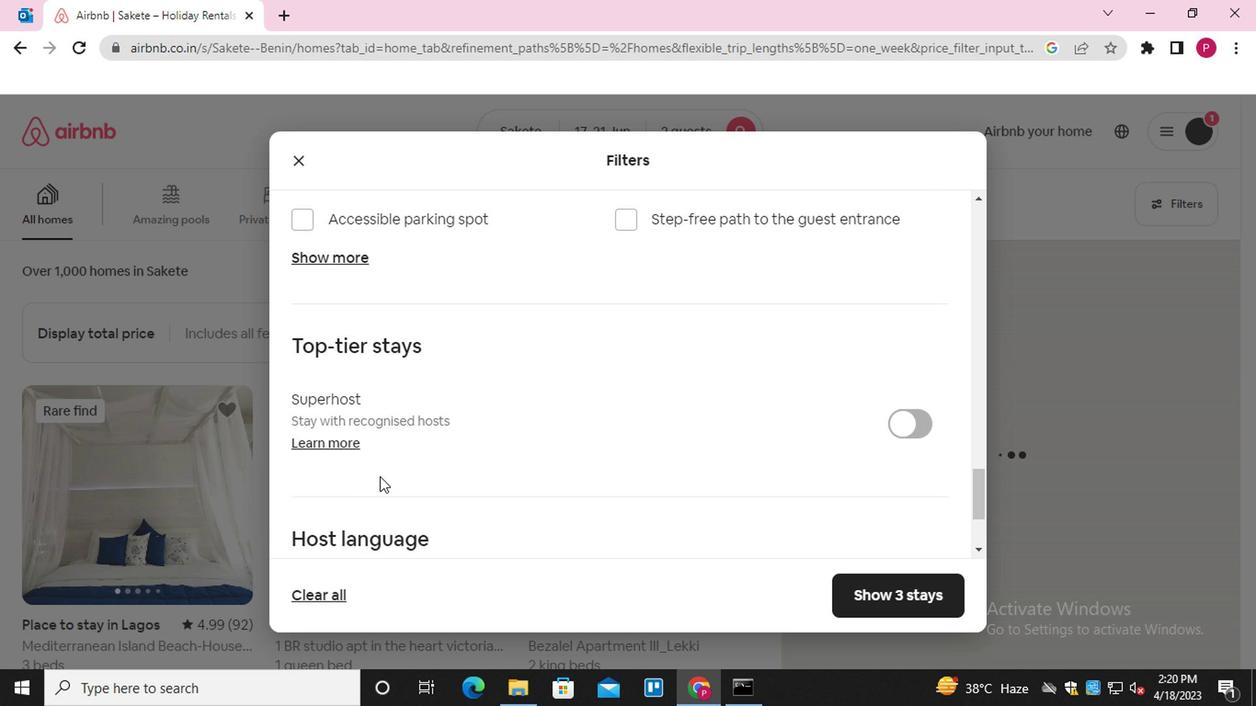 
Action: Mouse moved to (310, 427)
Screenshot: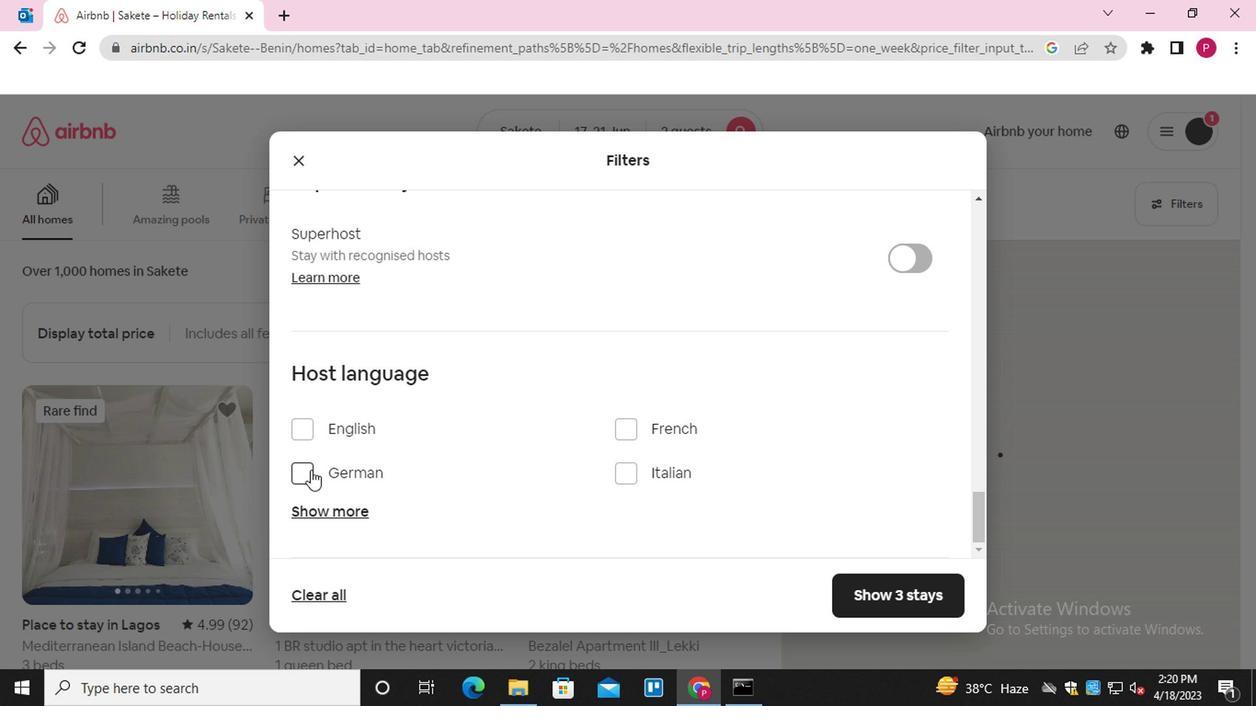 
Action: Mouse pressed left at (310, 427)
Screenshot: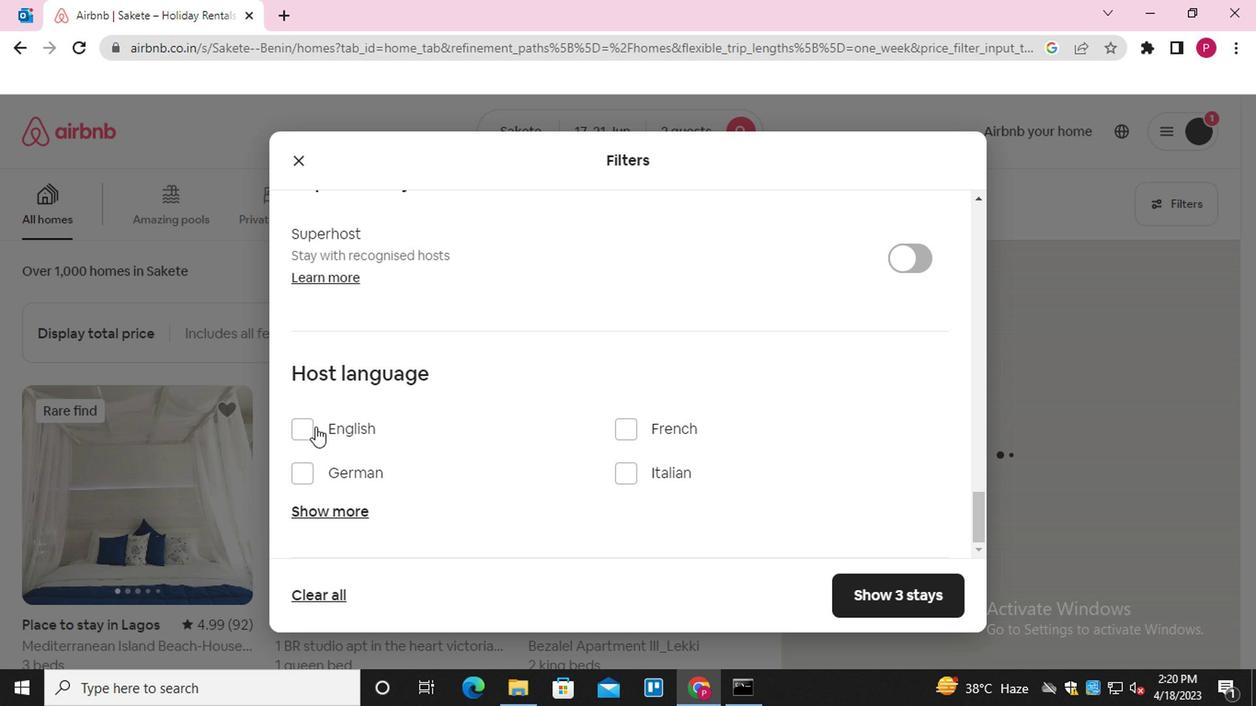 
Action: Mouse moved to (883, 591)
Screenshot: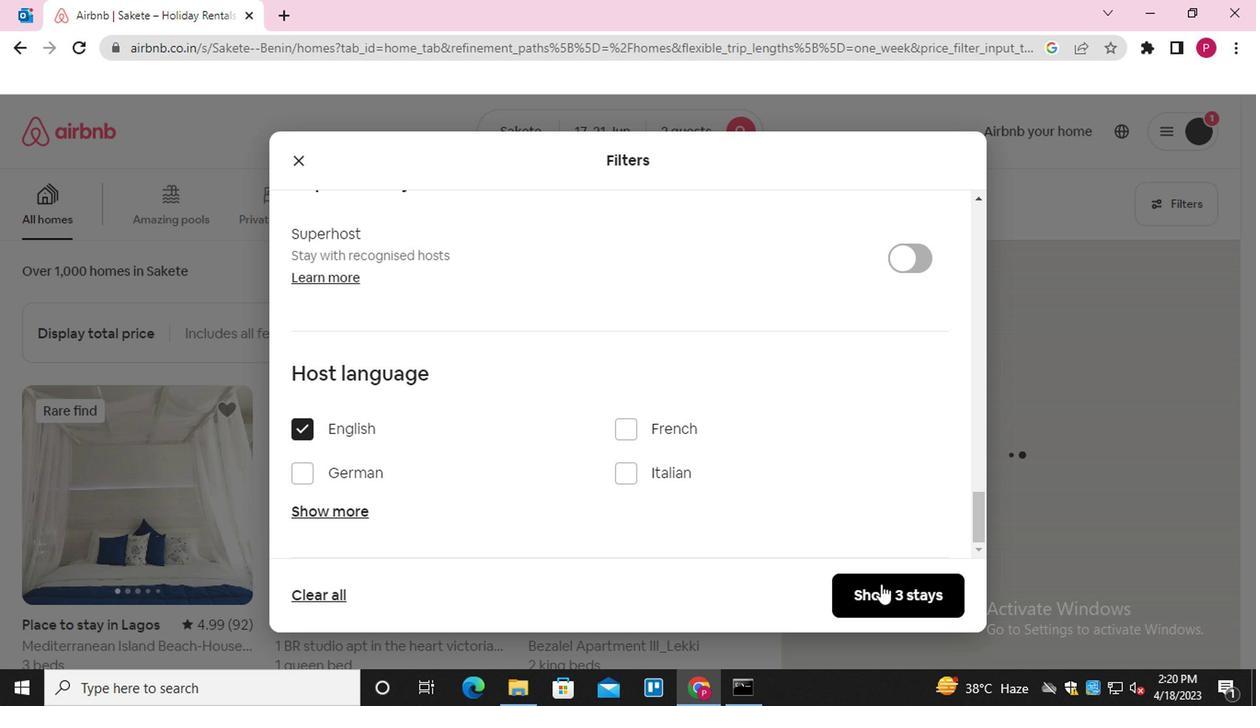 
Action: Mouse pressed left at (883, 591)
Screenshot: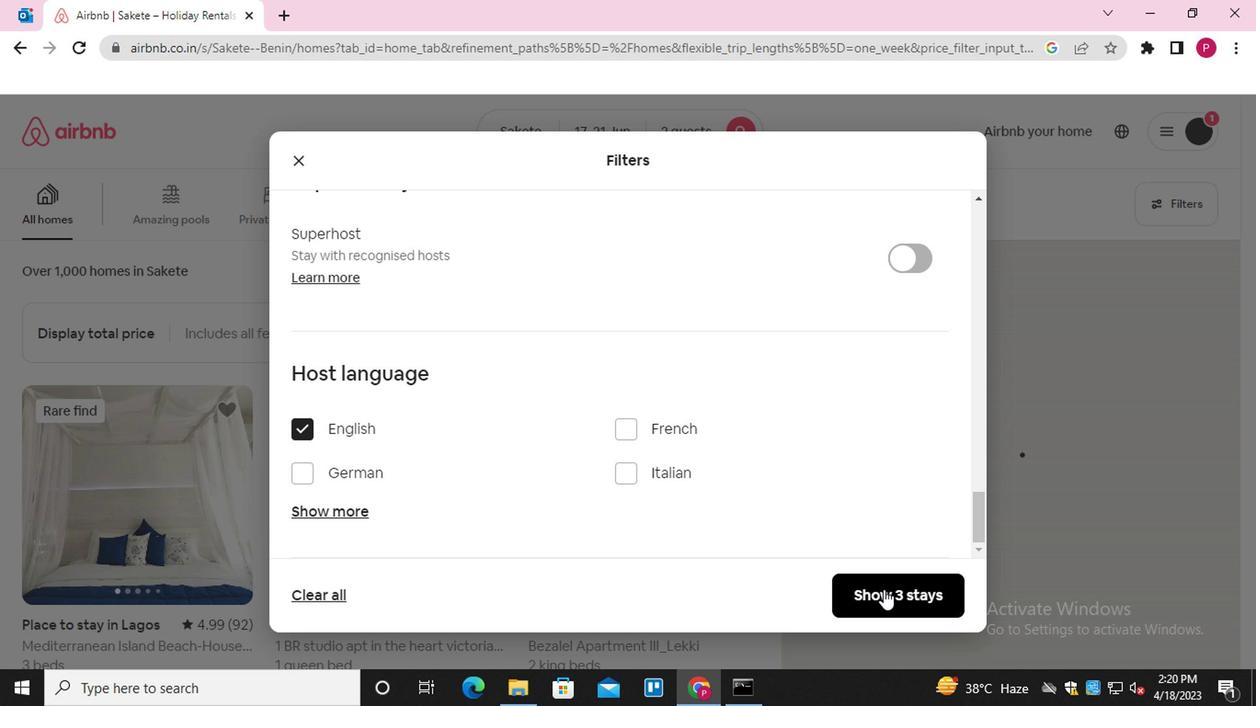 
Action: Mouse moved to (356, 419)
Screenshot: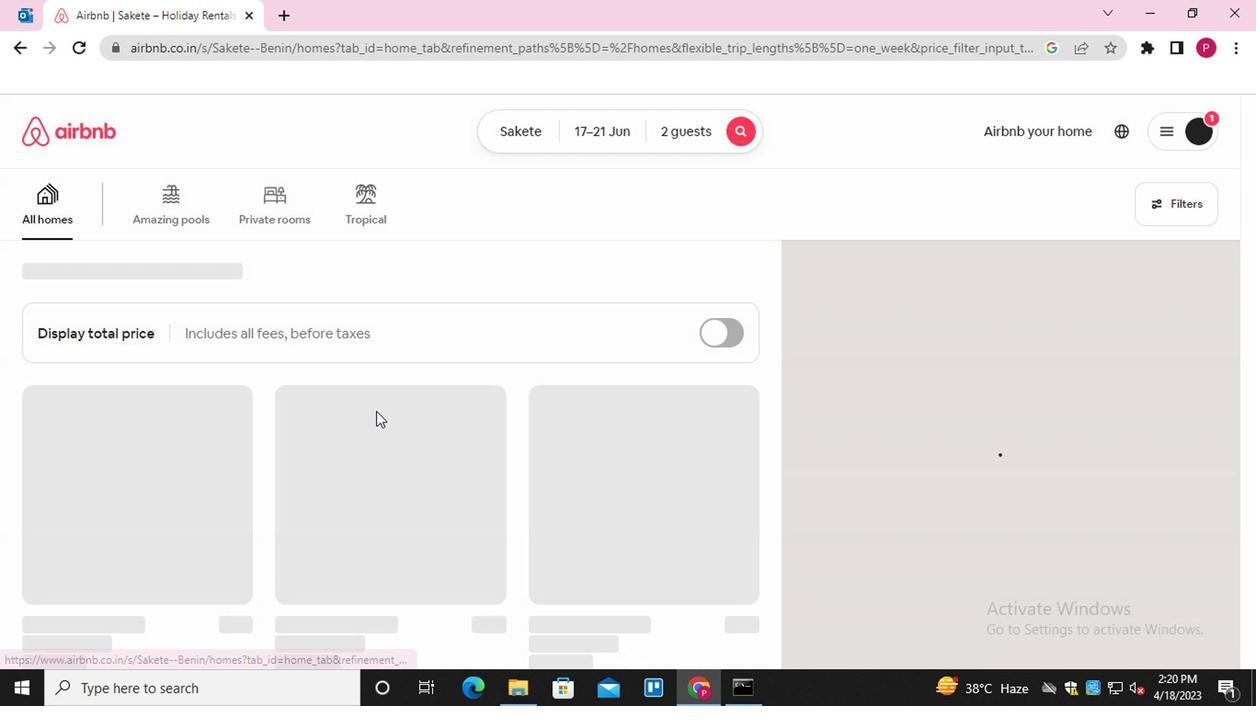 
Action: Mouse scrolled (356, 418) with delta (0, -1)
Screenshot: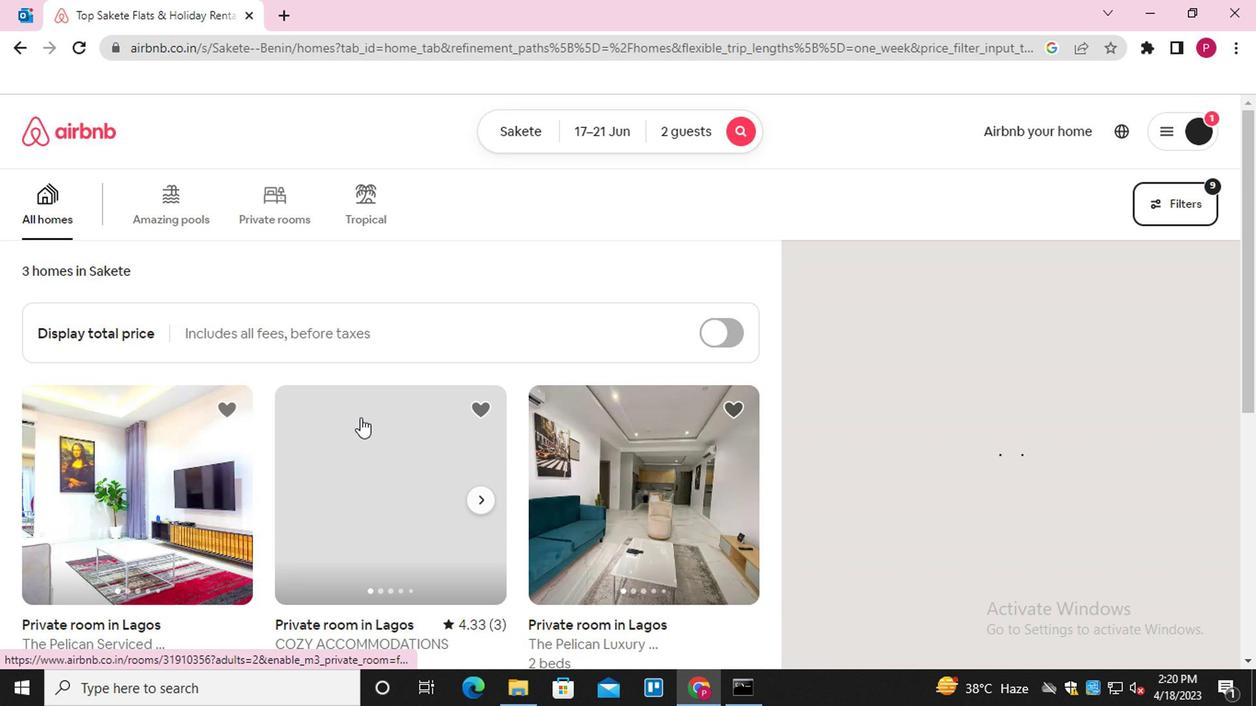 
